 Task: Look for space in Troutdale, United States from 10th July, 2023 to 15th July, 2023 for 7 adults in price range Rs.10000 to Rs.15000. Place can be entire place or shared room with 4 bedrooms having 7 beds and 4 bathrooms. Property type can be house, flat, guest house. Amenities needed are: wifi, TV, free parkinig on premises, gym, breakfast. Booking option can be shelf check-in. Required host language is English.
Action: Mouse moved to (587, 139)
Screenshot: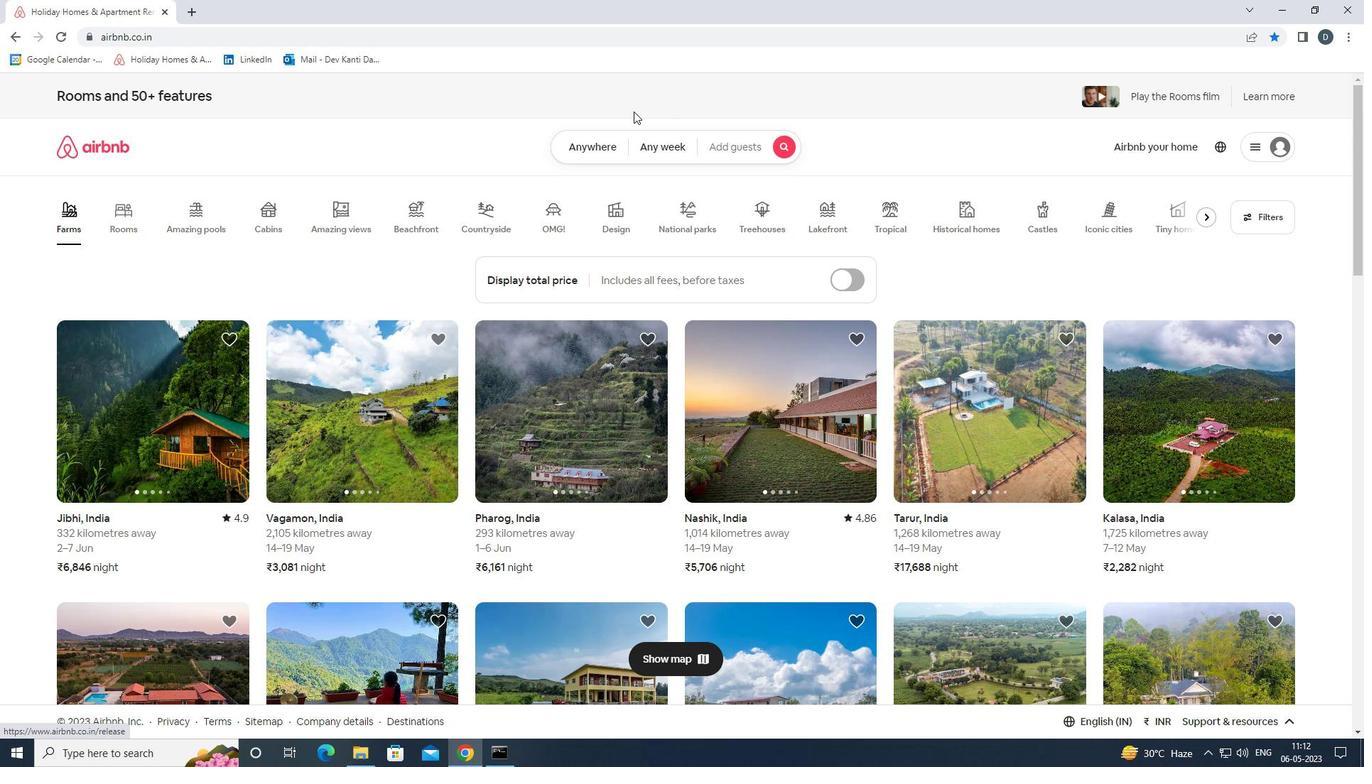 
Action: Mouse pressed left at (587, 139)
Screenshot: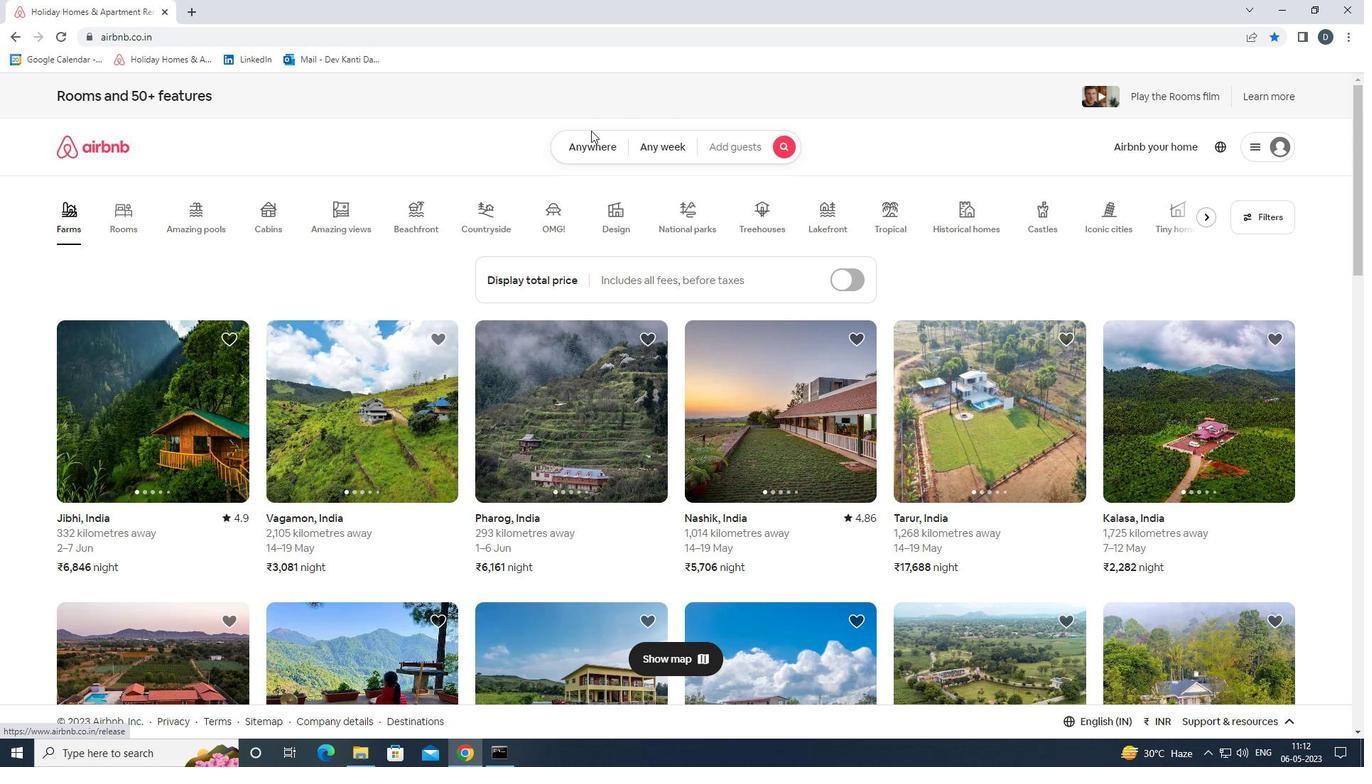 
Action: Mouse moved to (491, 206)
Screenshot: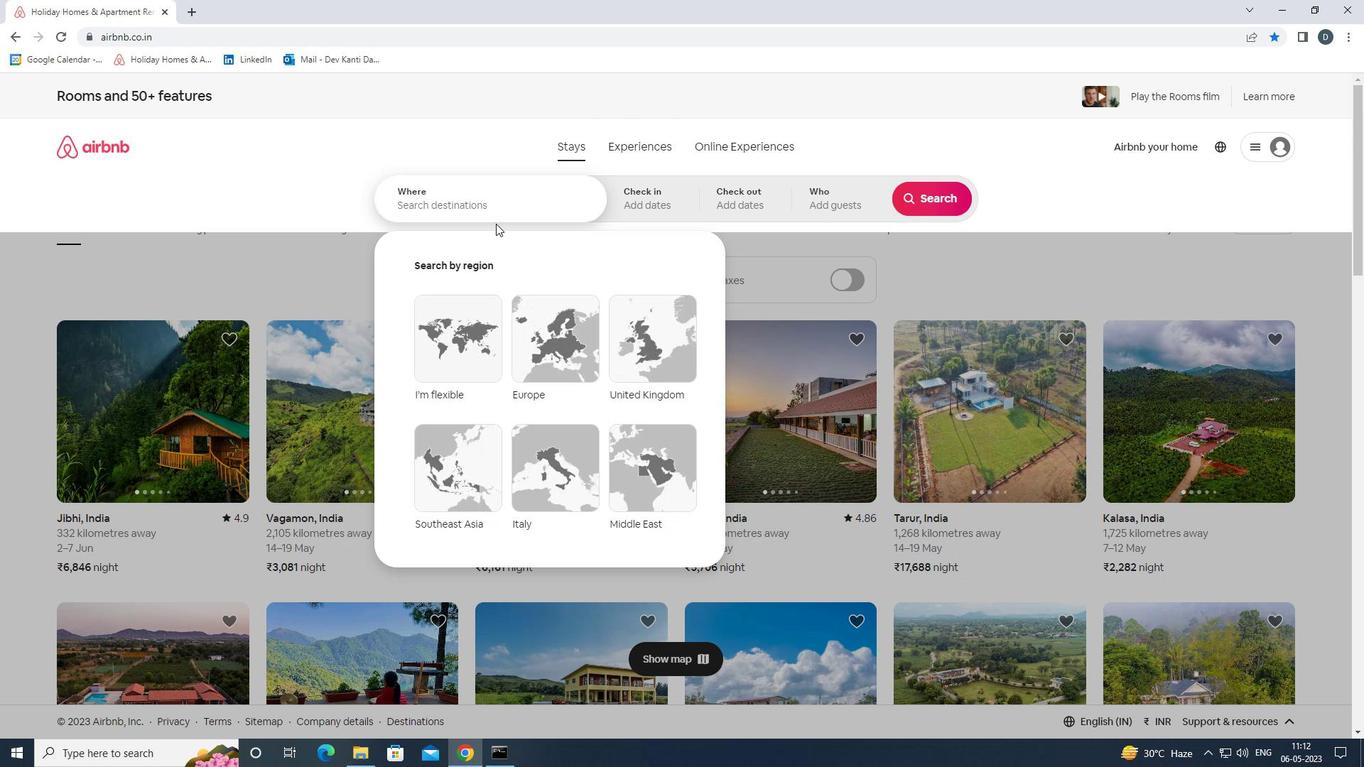 
Action: Mouse pressed left at (491, 206)
Screenshot: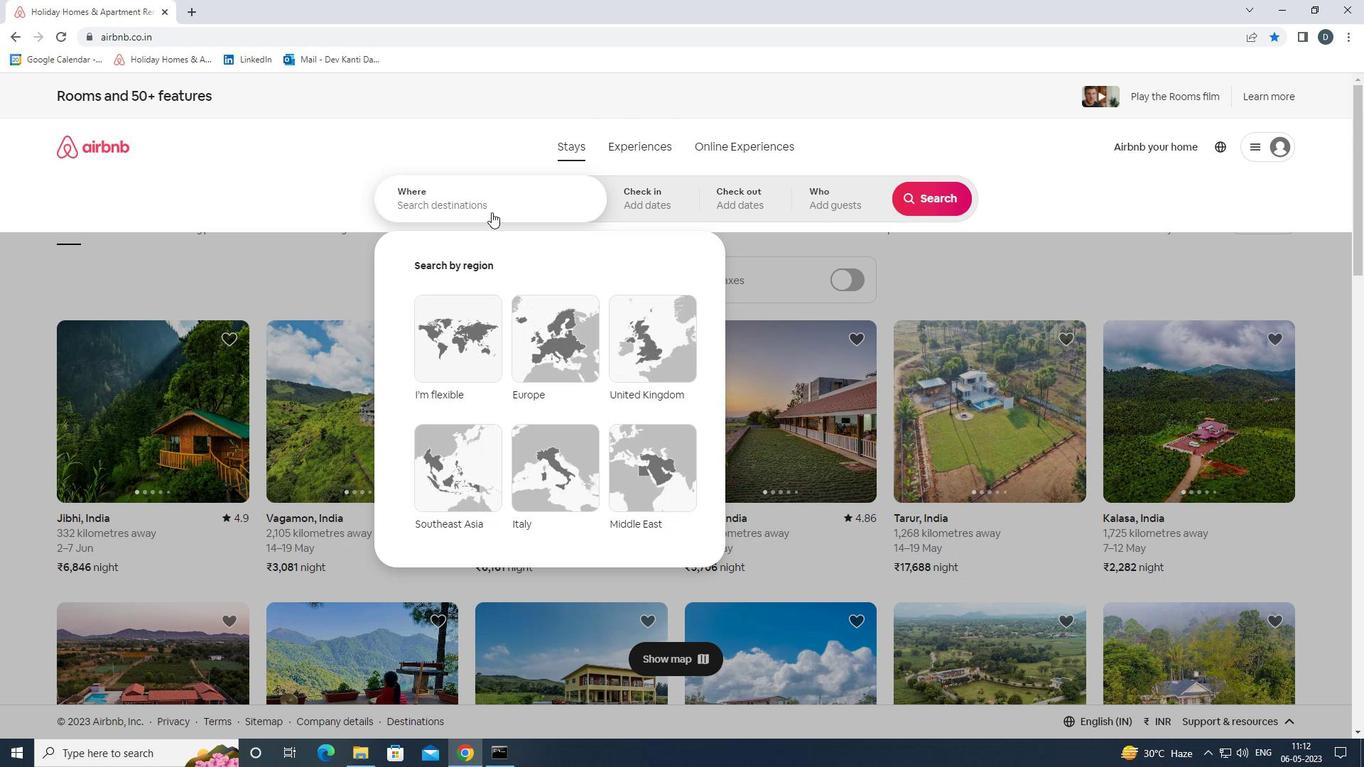 
Action: Key pressed <Key.shift>TROUTDALE,<Key.shift>UNITED<Key.space><Key.shift>STATES<Key.enter>
Screenshot: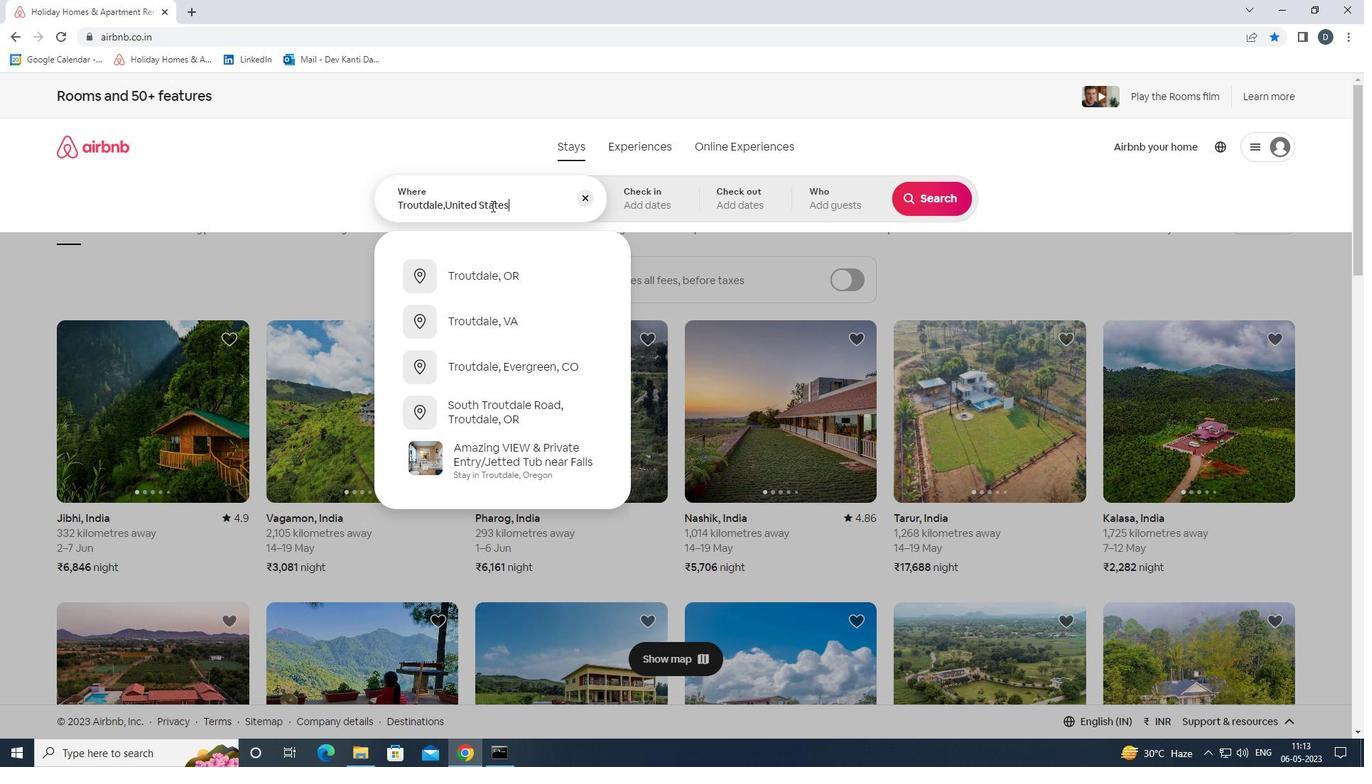
Action: Mouse moved to (920, 305)
Screenshot: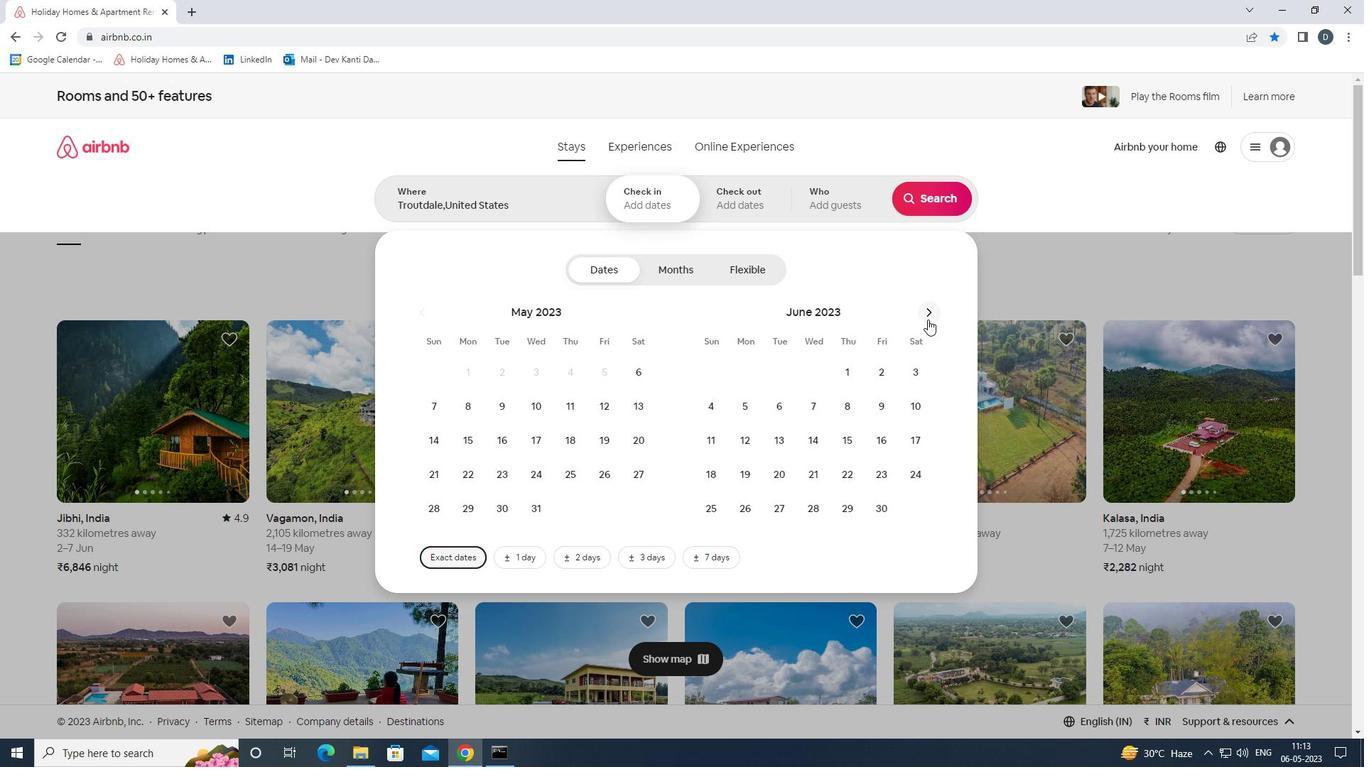 
Action: Mouse pressed left at (920, 305)
Screenshot: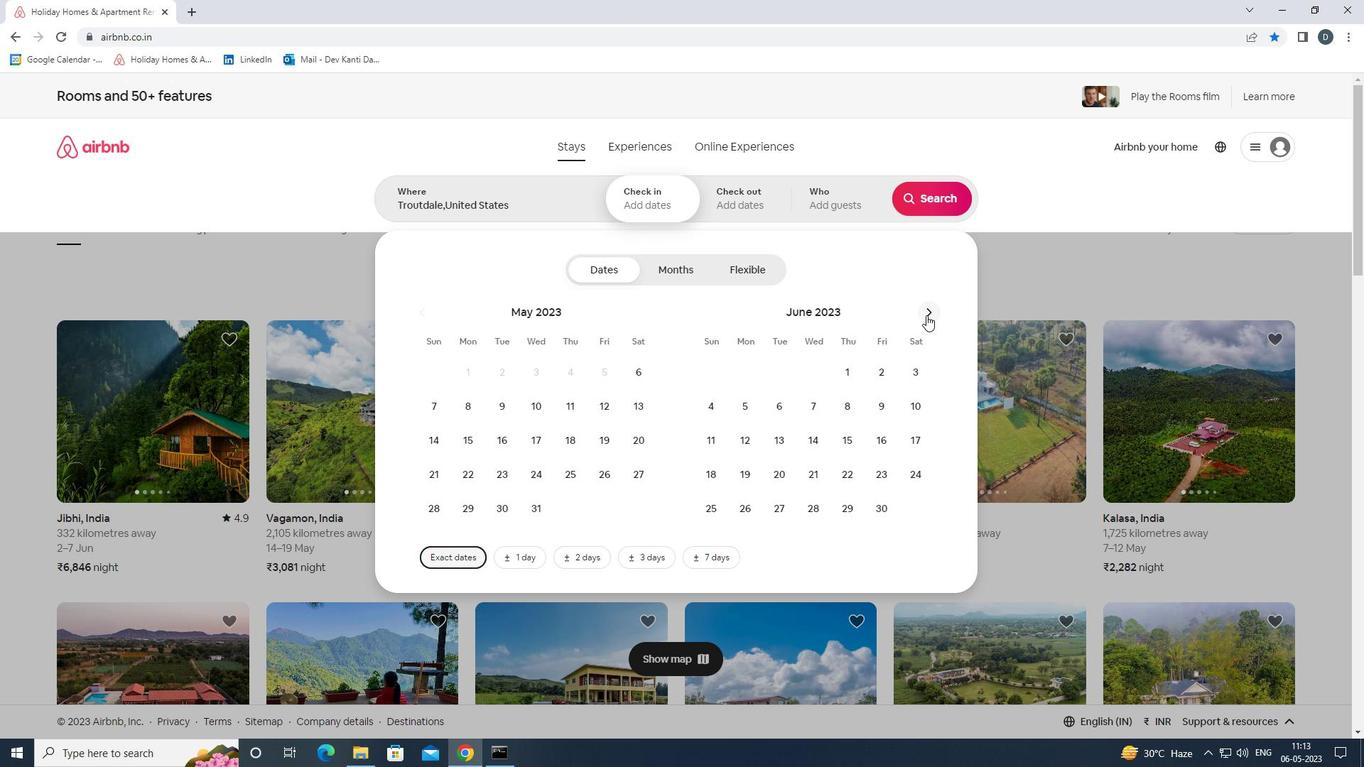 
Action: Mouse moved to (738, 439)
Screenshot: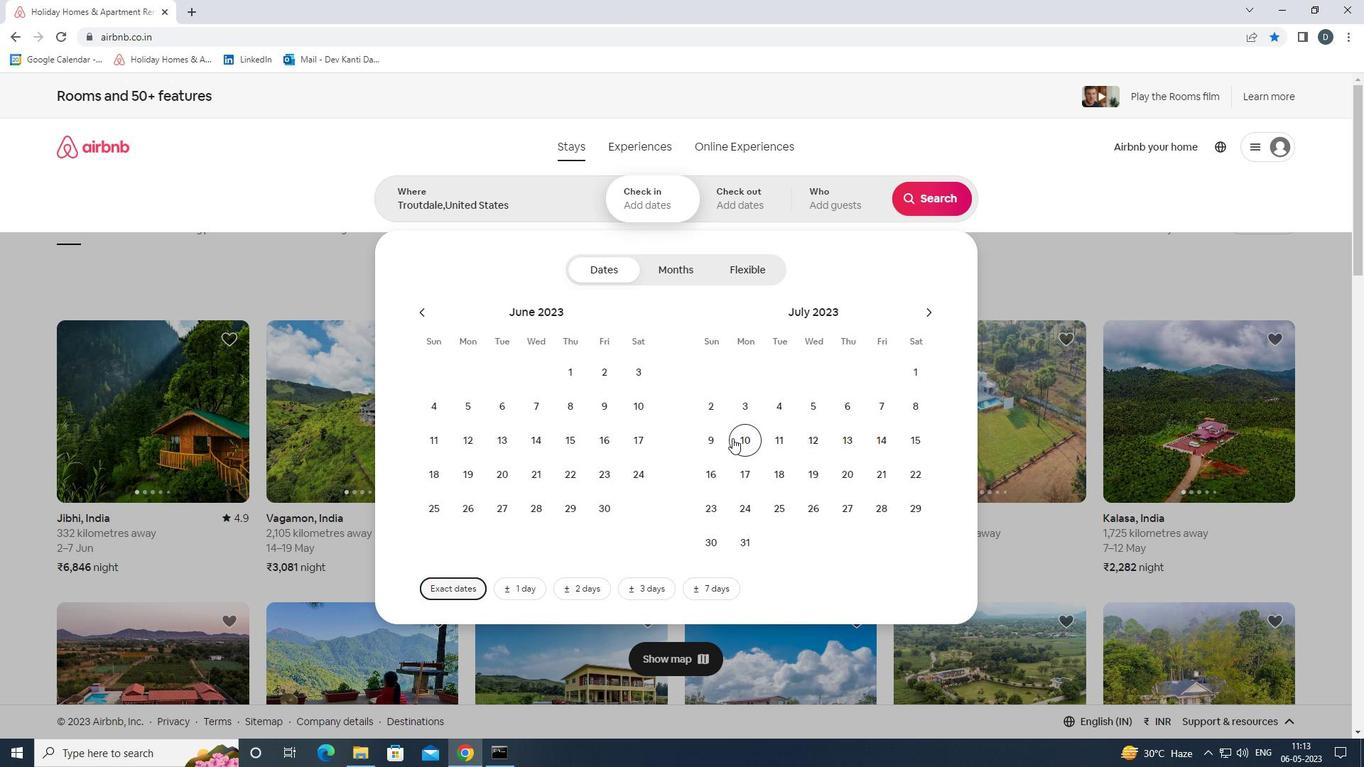 
Action: Mouse pressed left at (738, 439)
Screenshot: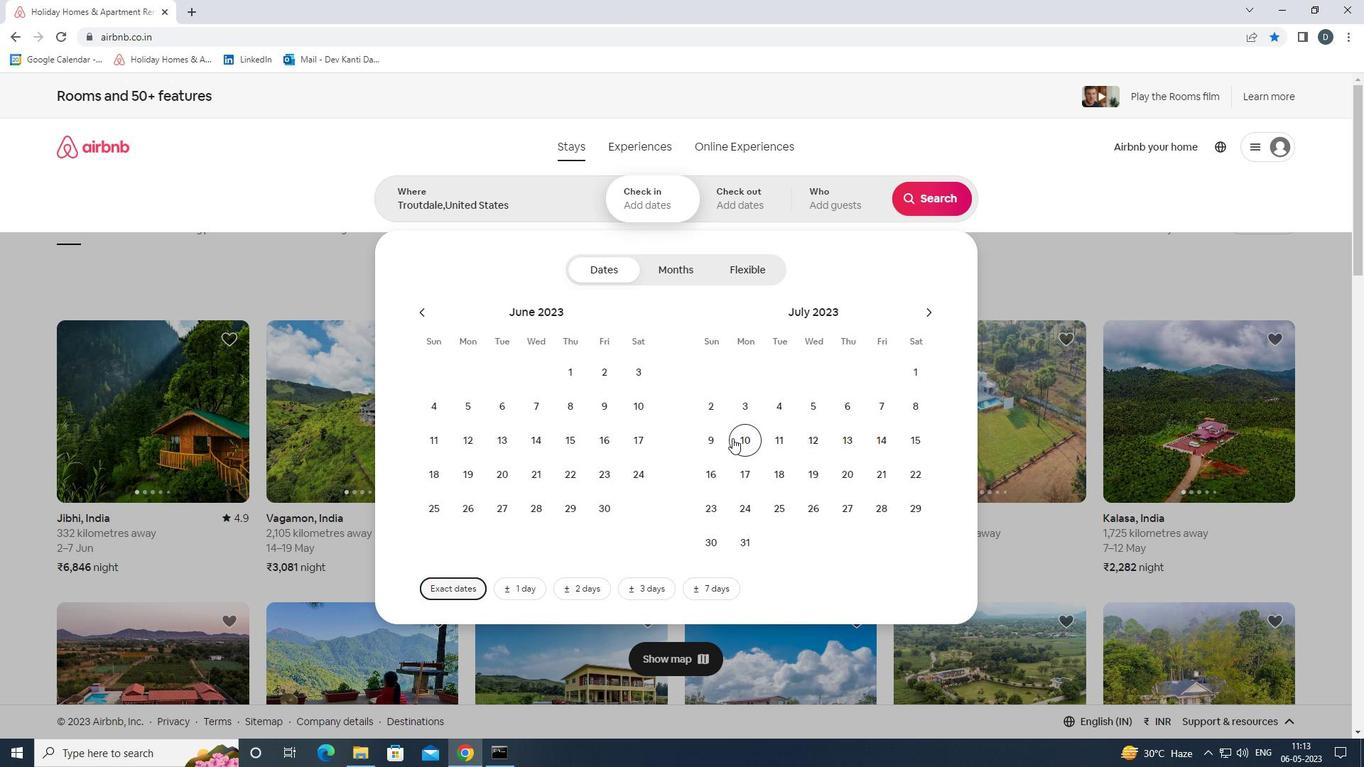 
Action: Mouse moved to (917, 435)
Screenshot: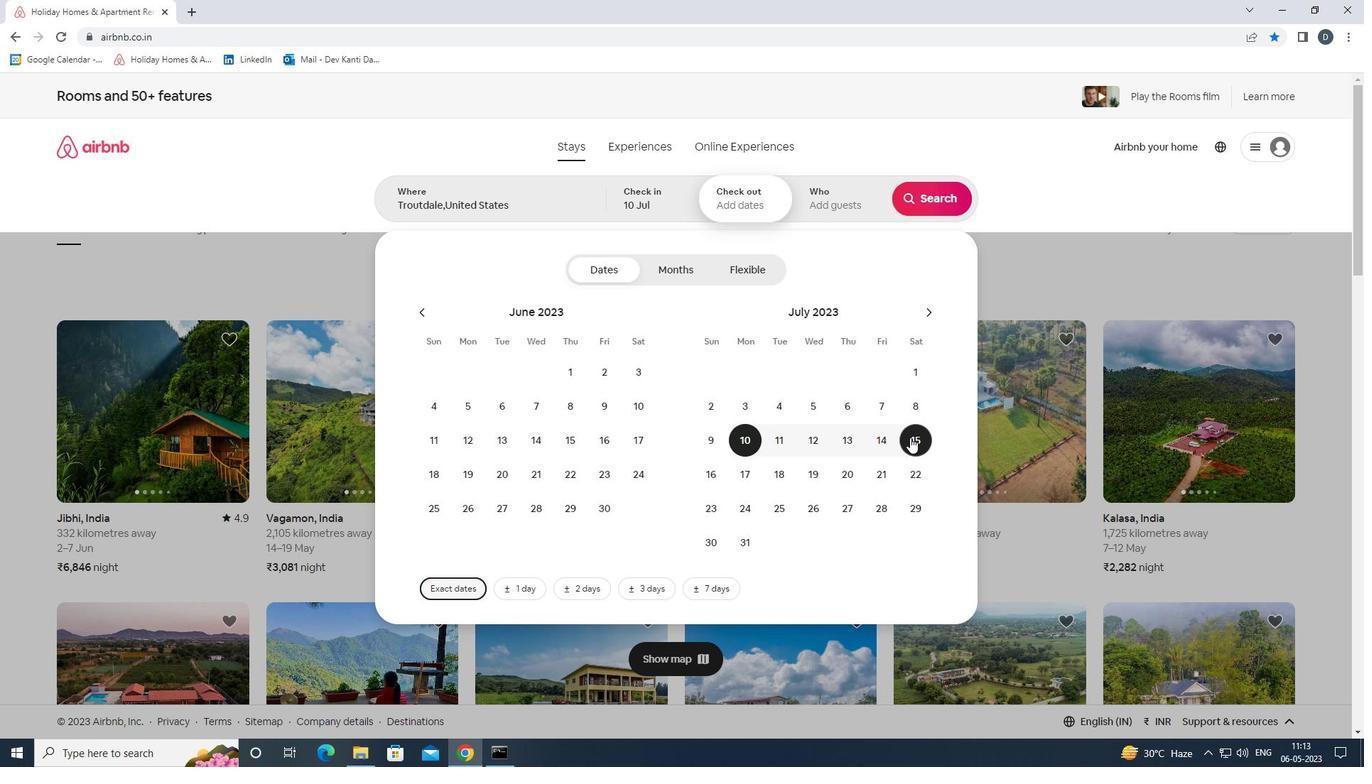 
Action: Mouse pressed left at (917, 435)
Screenshot: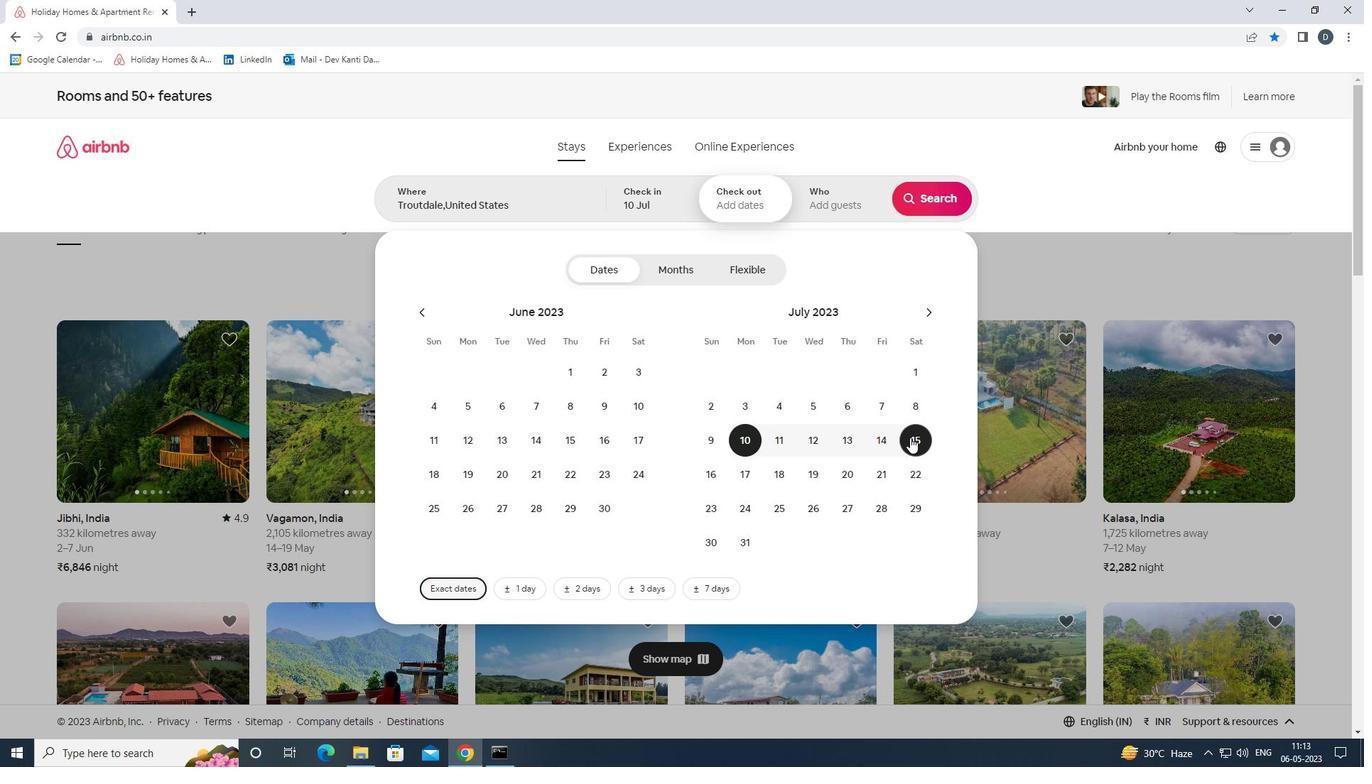 
Action: Mouse moved to (829, 198)
Screenshot: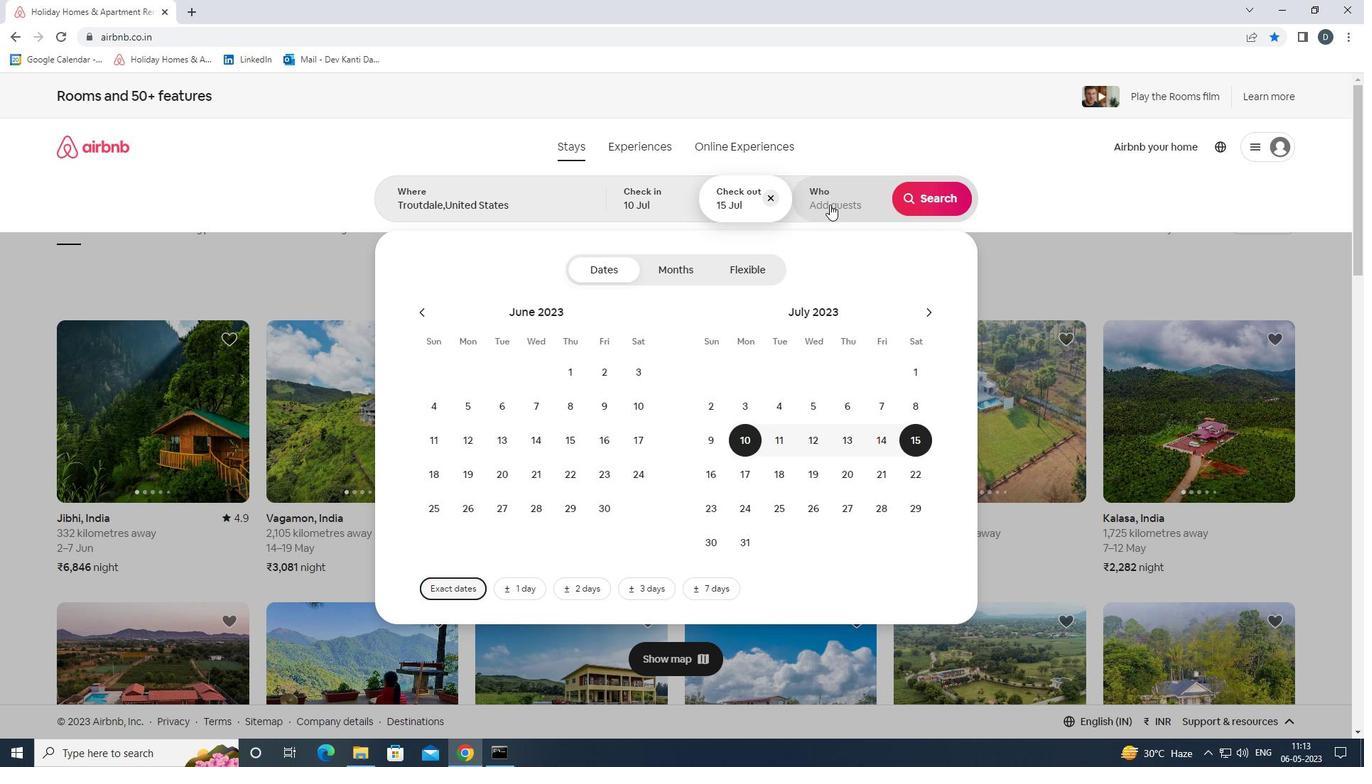 
Action: Mouse pressed left at (829, 198)
Screenshot: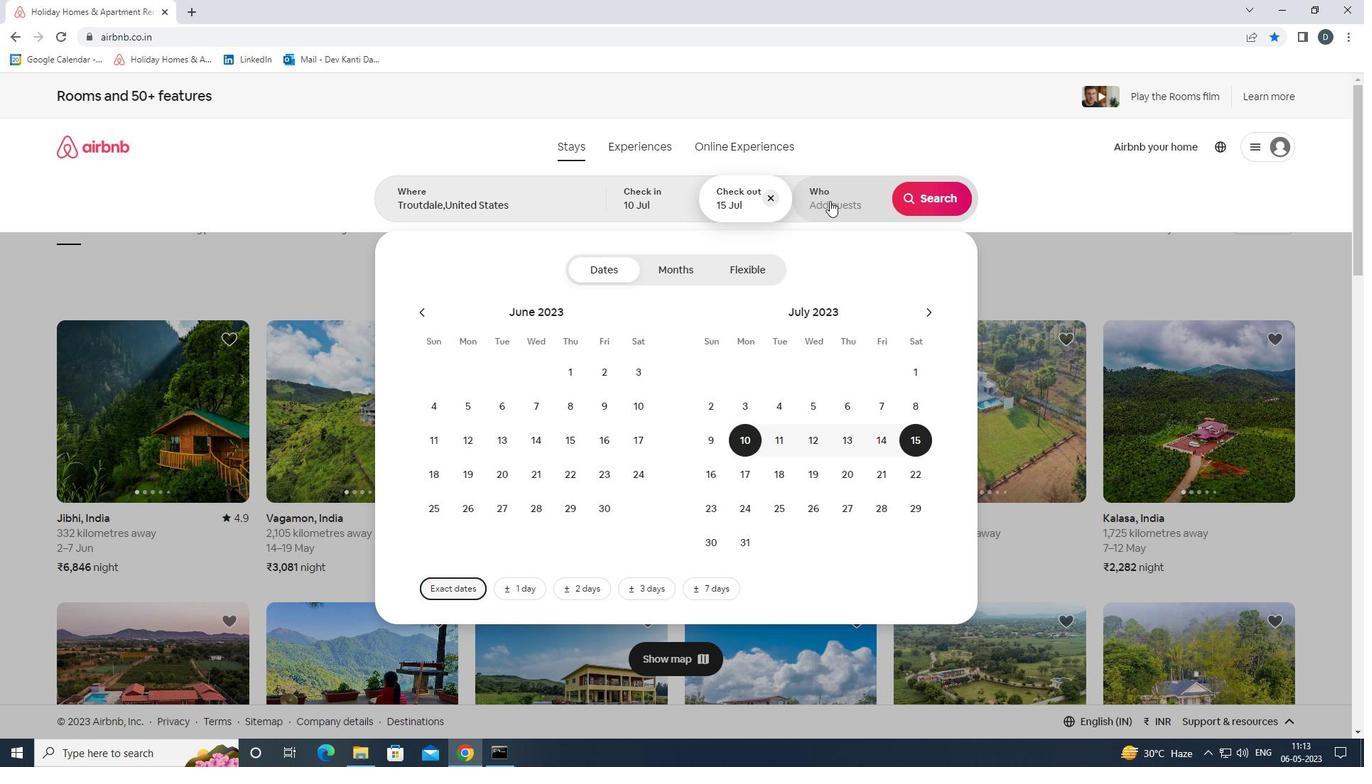 
Action: Mouse moved to (935, 269)
Screenshot: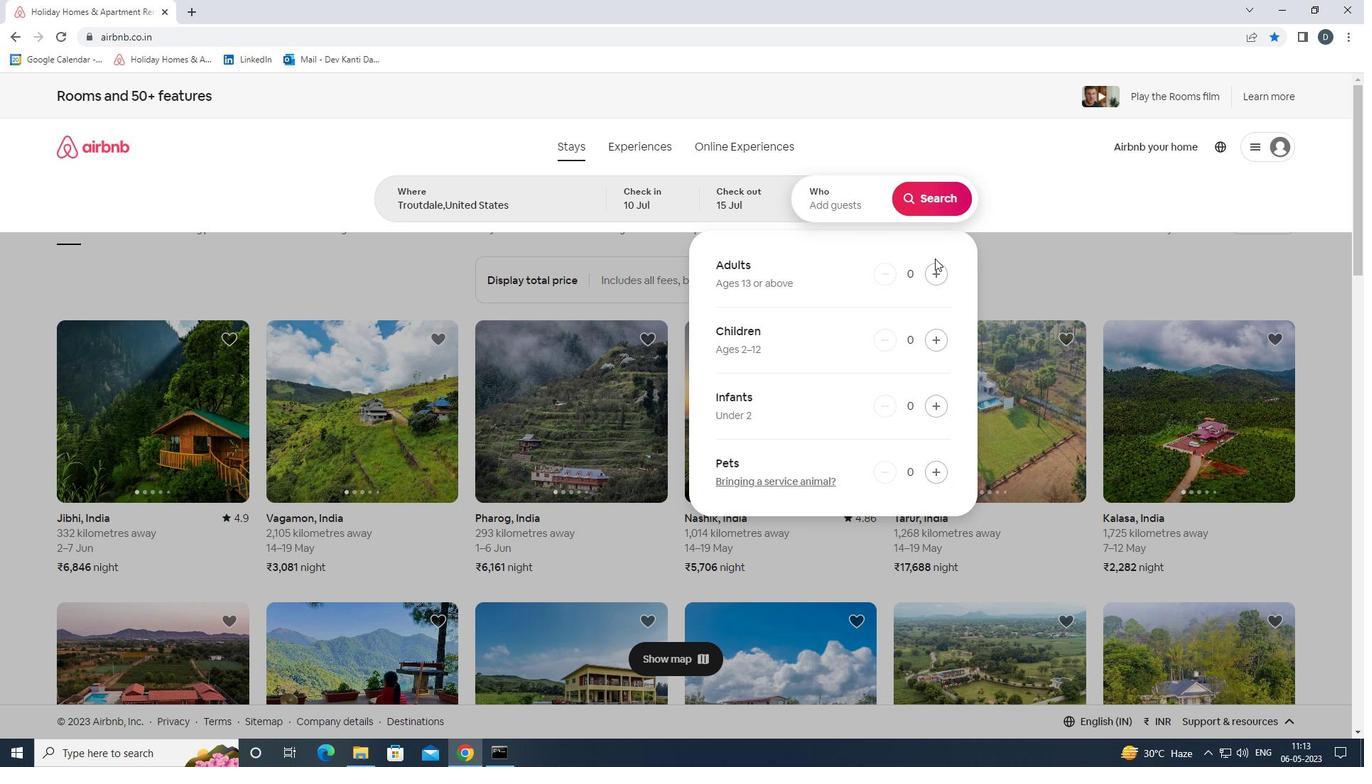 
Action: Mouse pressed left at (935, 269)
Screenshot: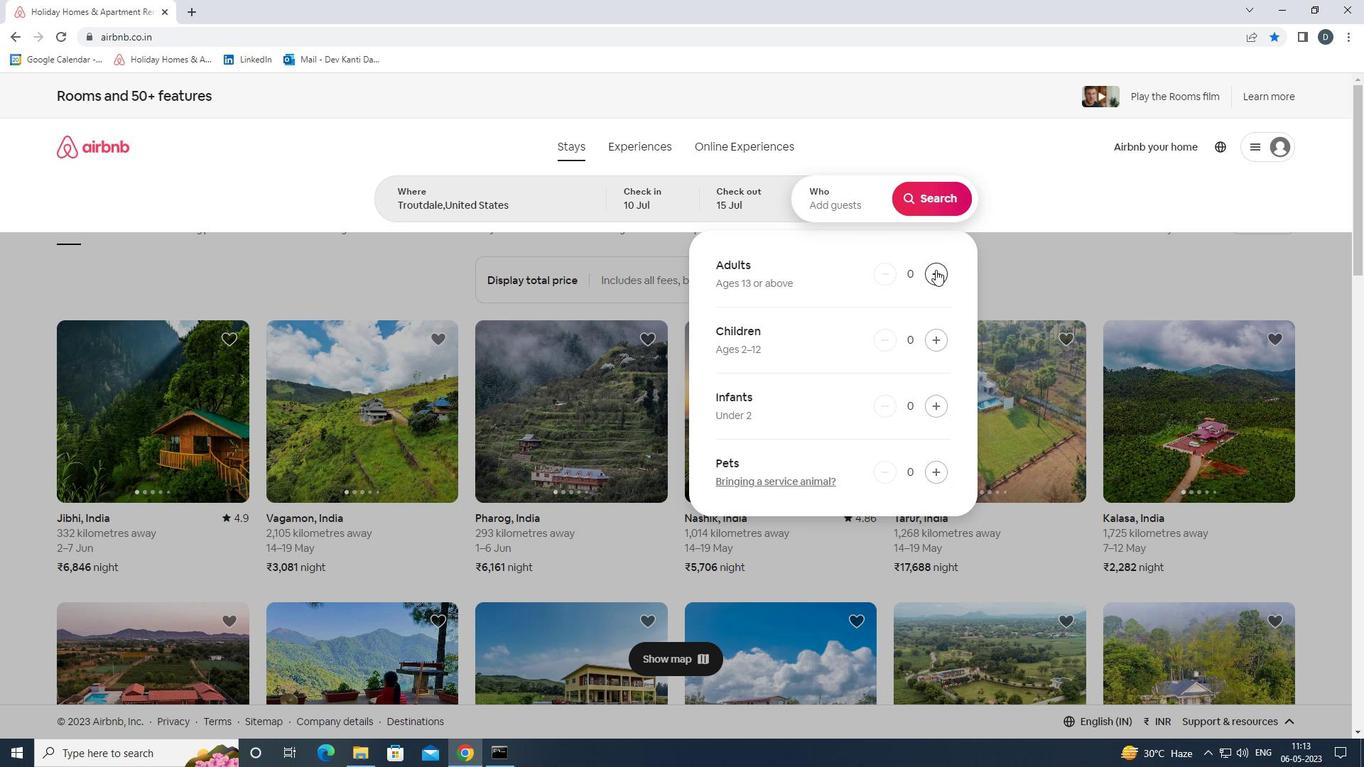 
Action: Mouse pressed left at (935, 269)
Screenshot: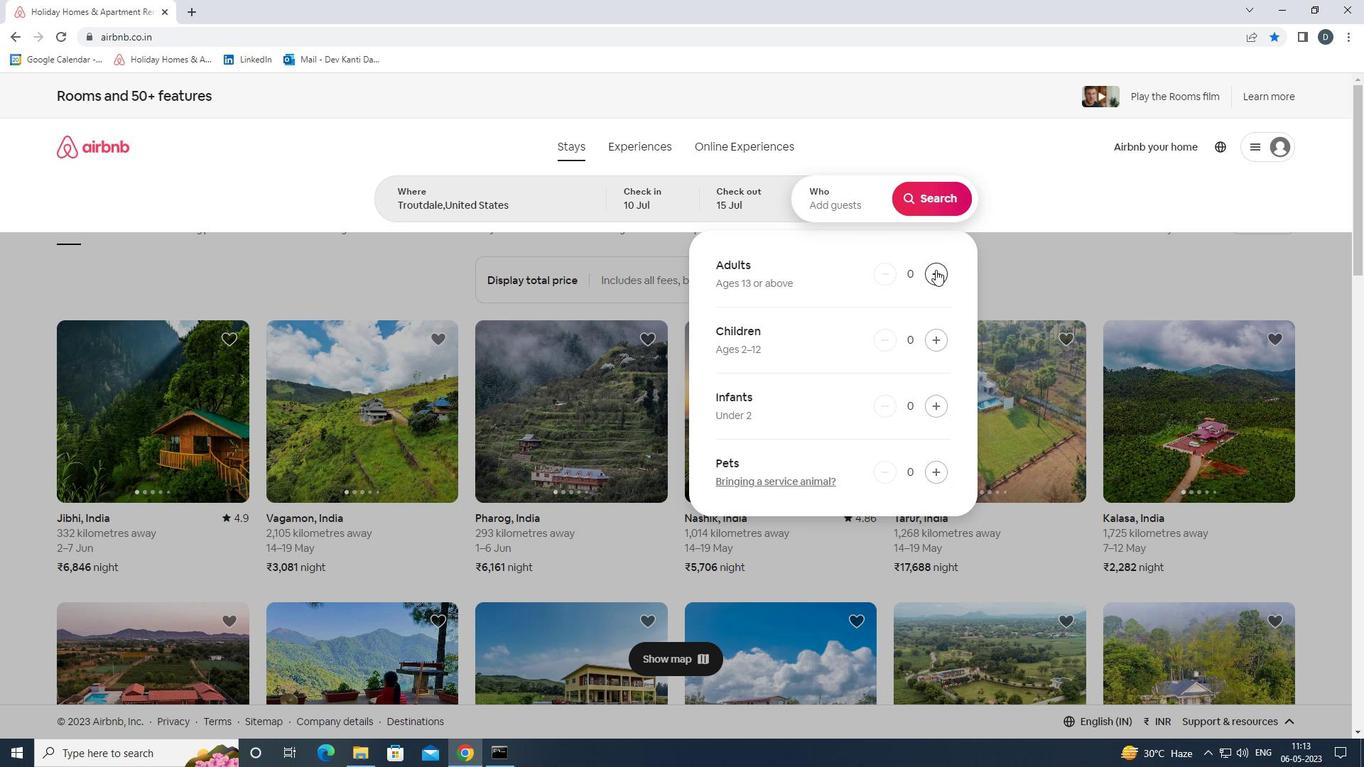 
Action: Mouse pressed left at (935, 269)
Screenshot: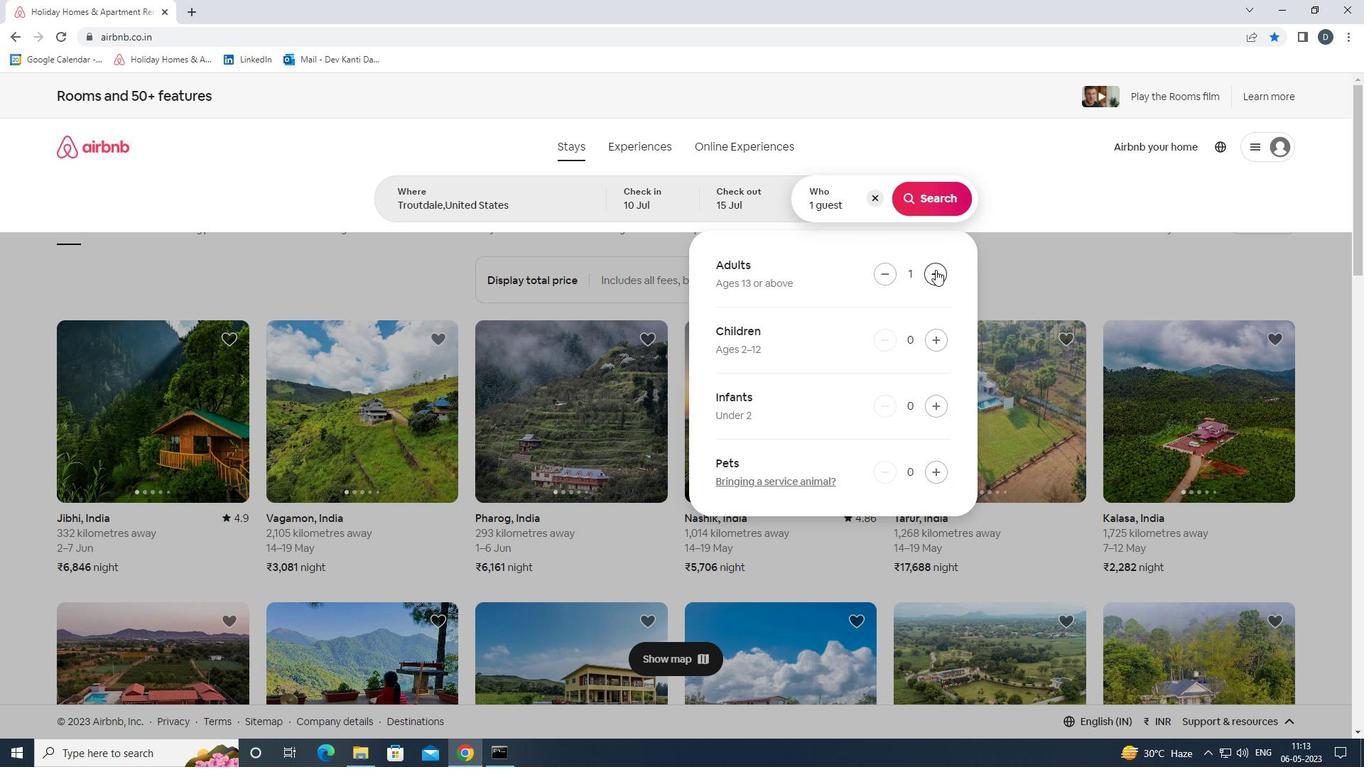 
Action: Mouse pressed left at (935, 269)
Screenshot: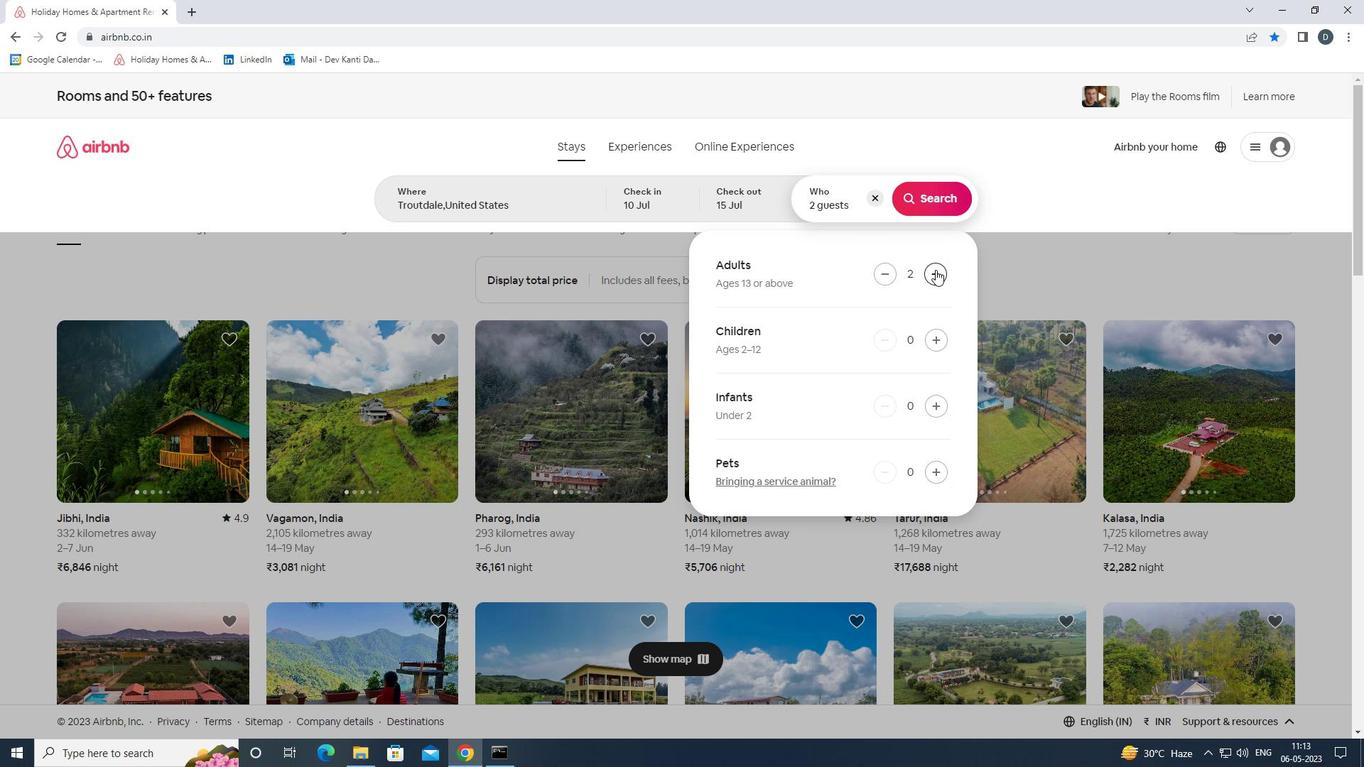 
Action: Mouse pressed left at (935, 269)
Screenshot: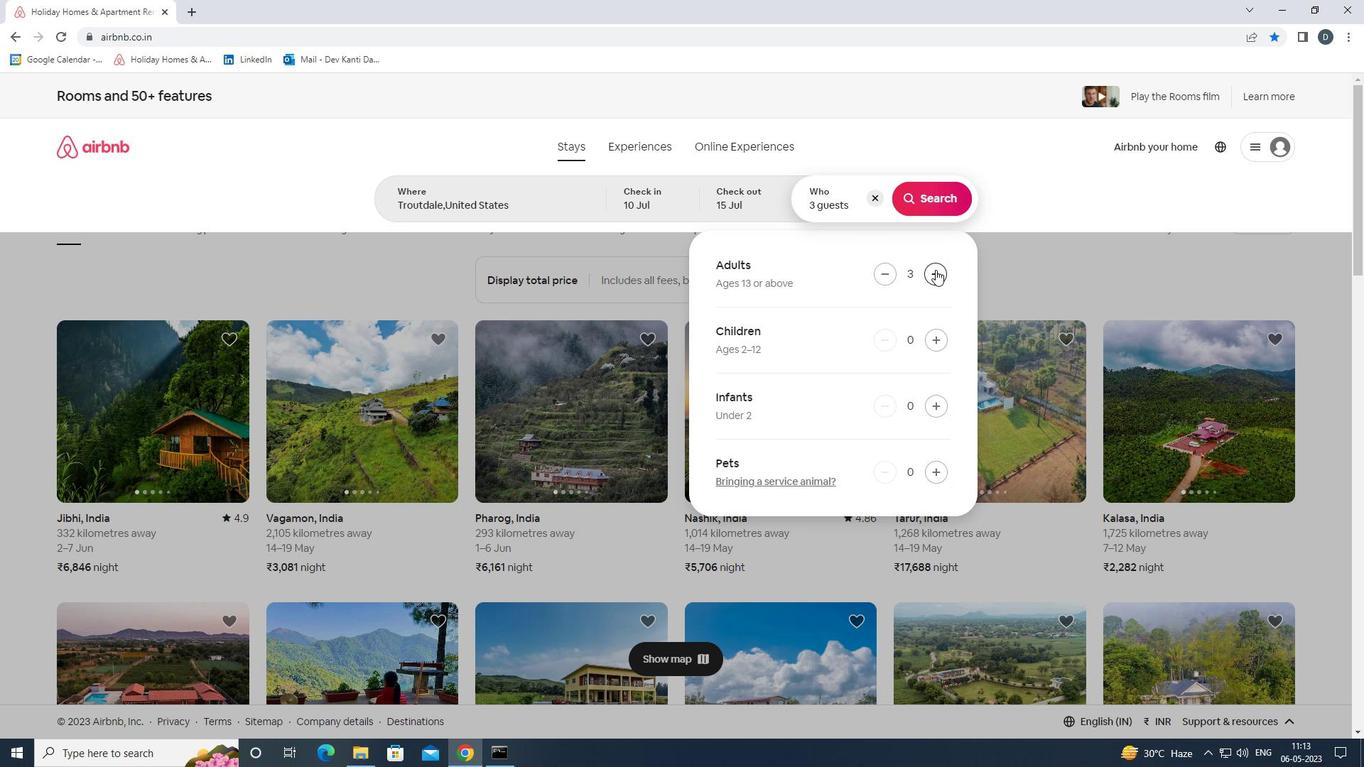 
Action: Mouse pressed left at (935, 269)
Screenshot: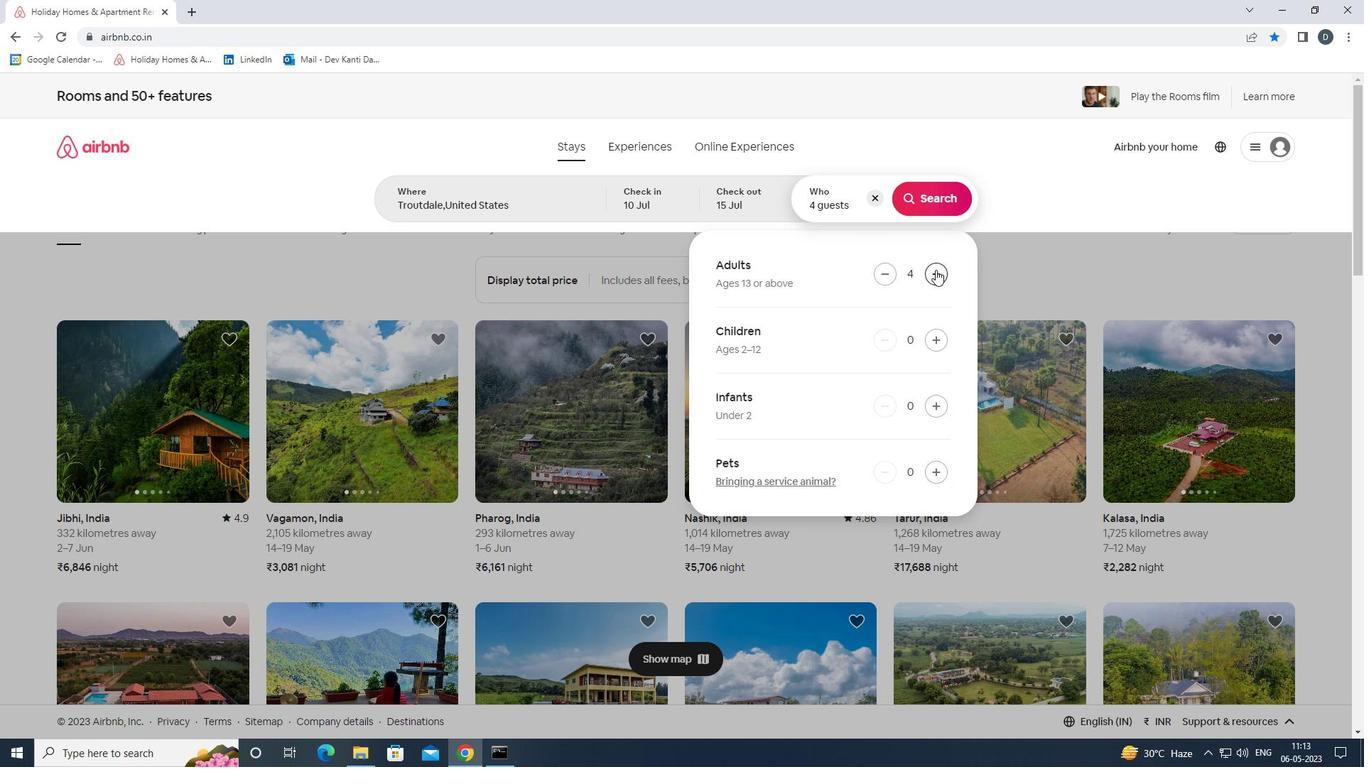 
Action: Mouse moved to (932, 272)
Screenshot: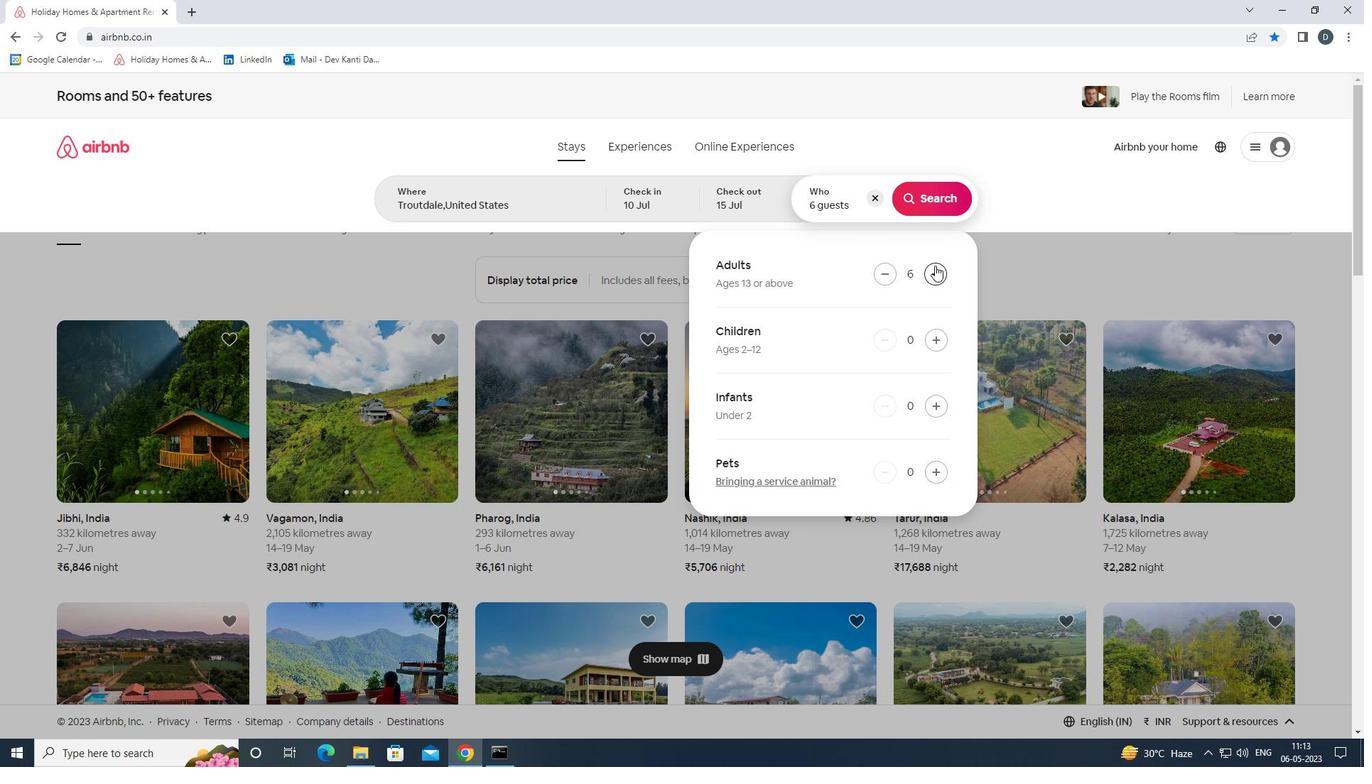 
Action: Mouse pressed left at (932, 272)
Screenshot: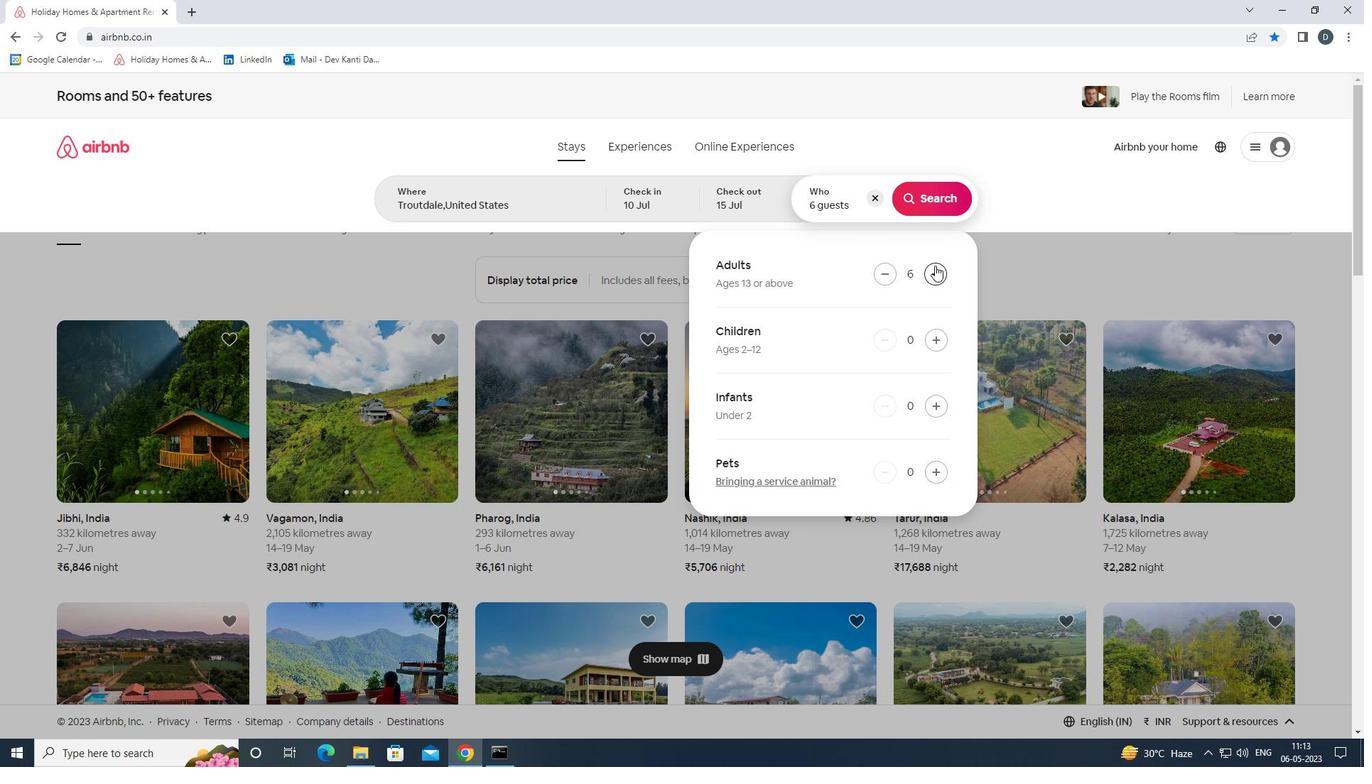 
Action: Mouse moved to (920, 191)
Screenshot: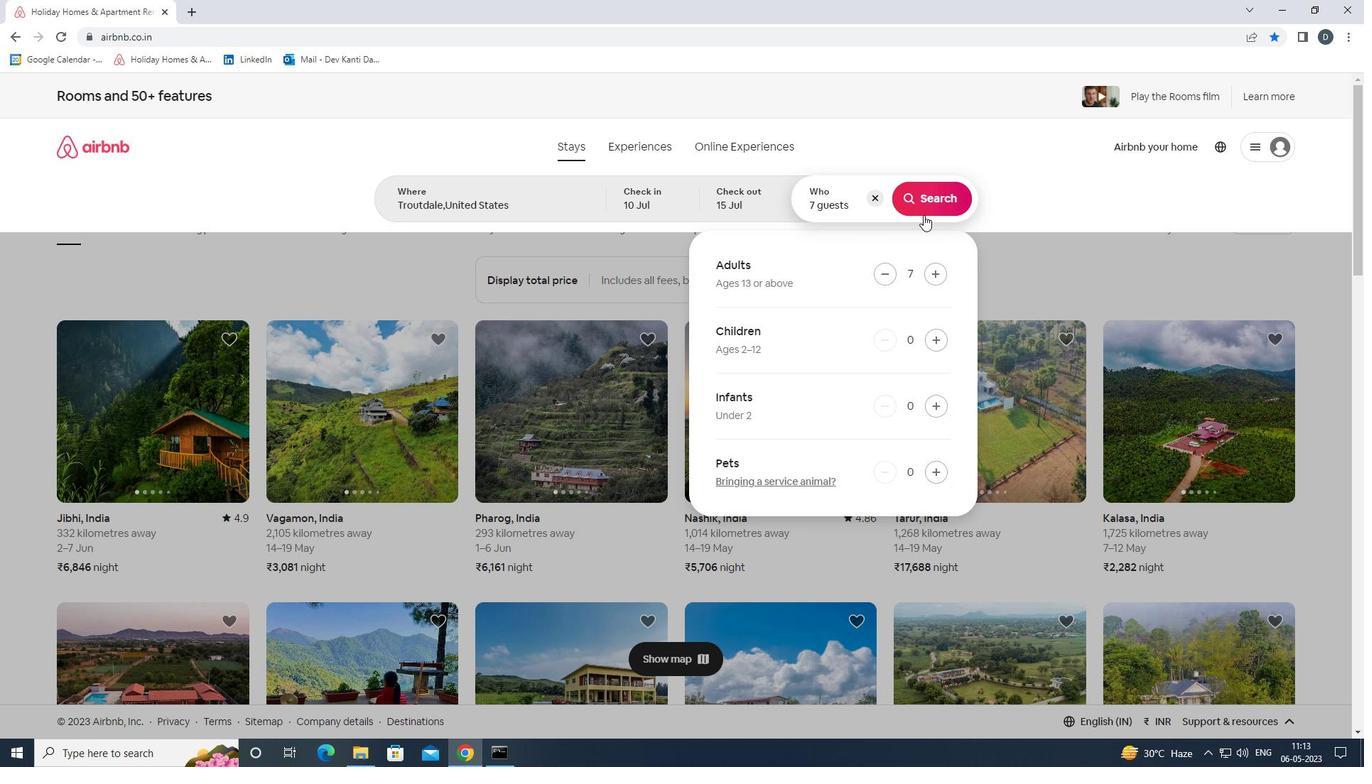 
Action: Mouse pressed left at (920, 191)
Screenshot: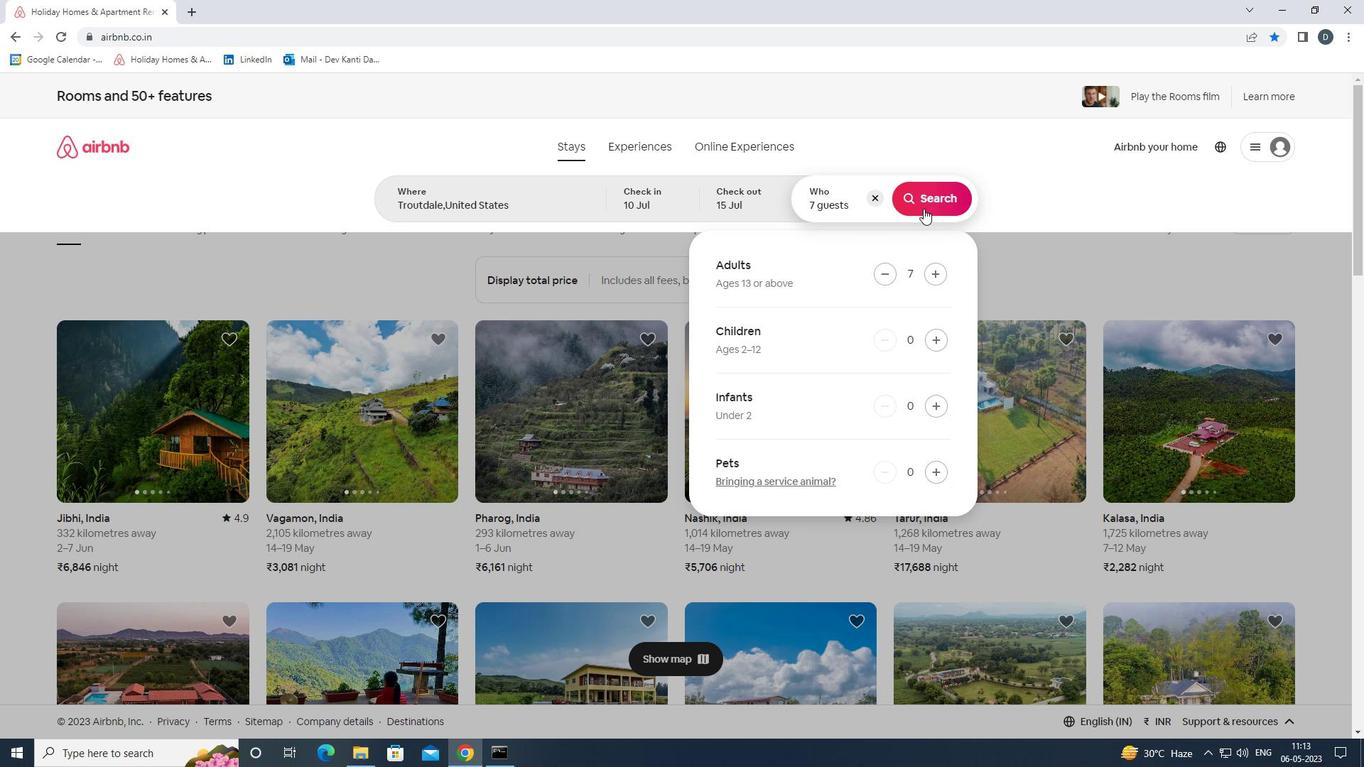 
Action: Mouse moved to (1296, 159)
Screenshot: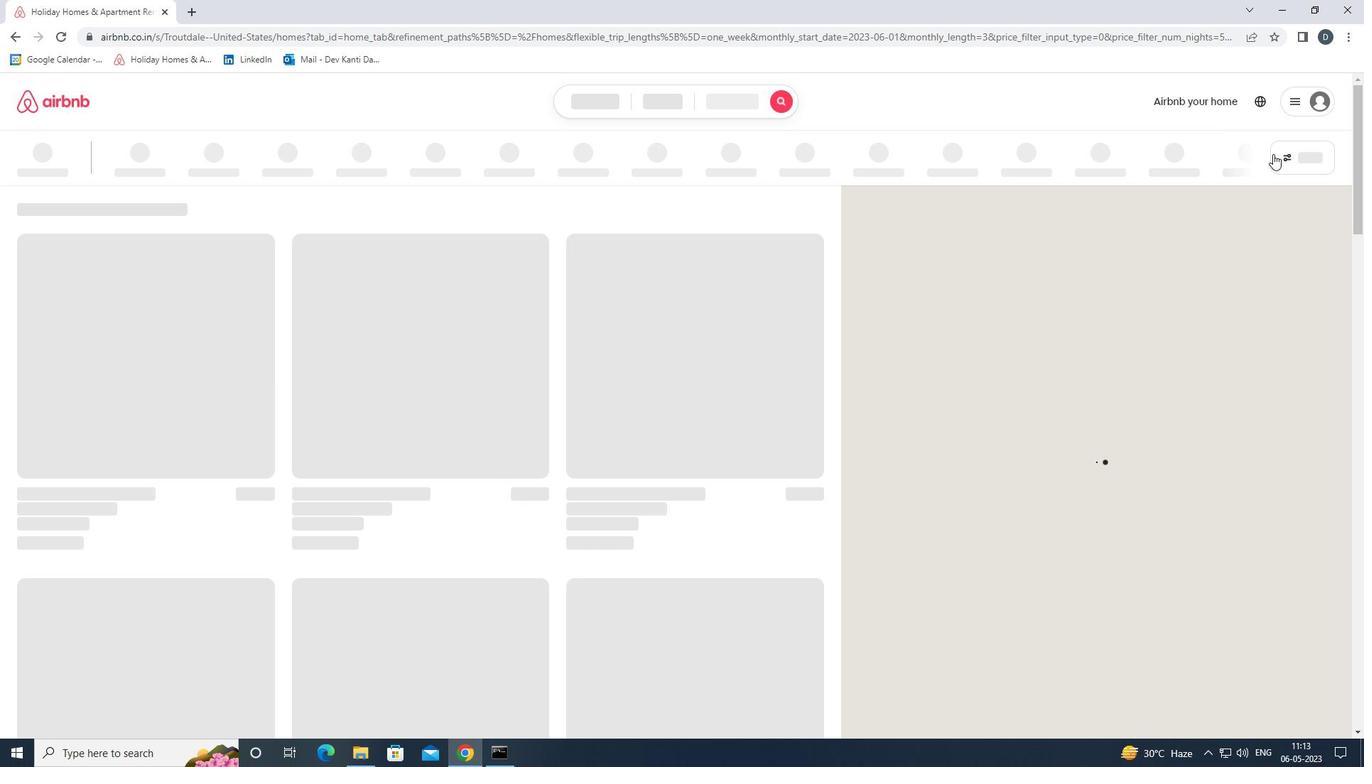 
Action: Mouse pressed left at (1296, 159)
Screenshot: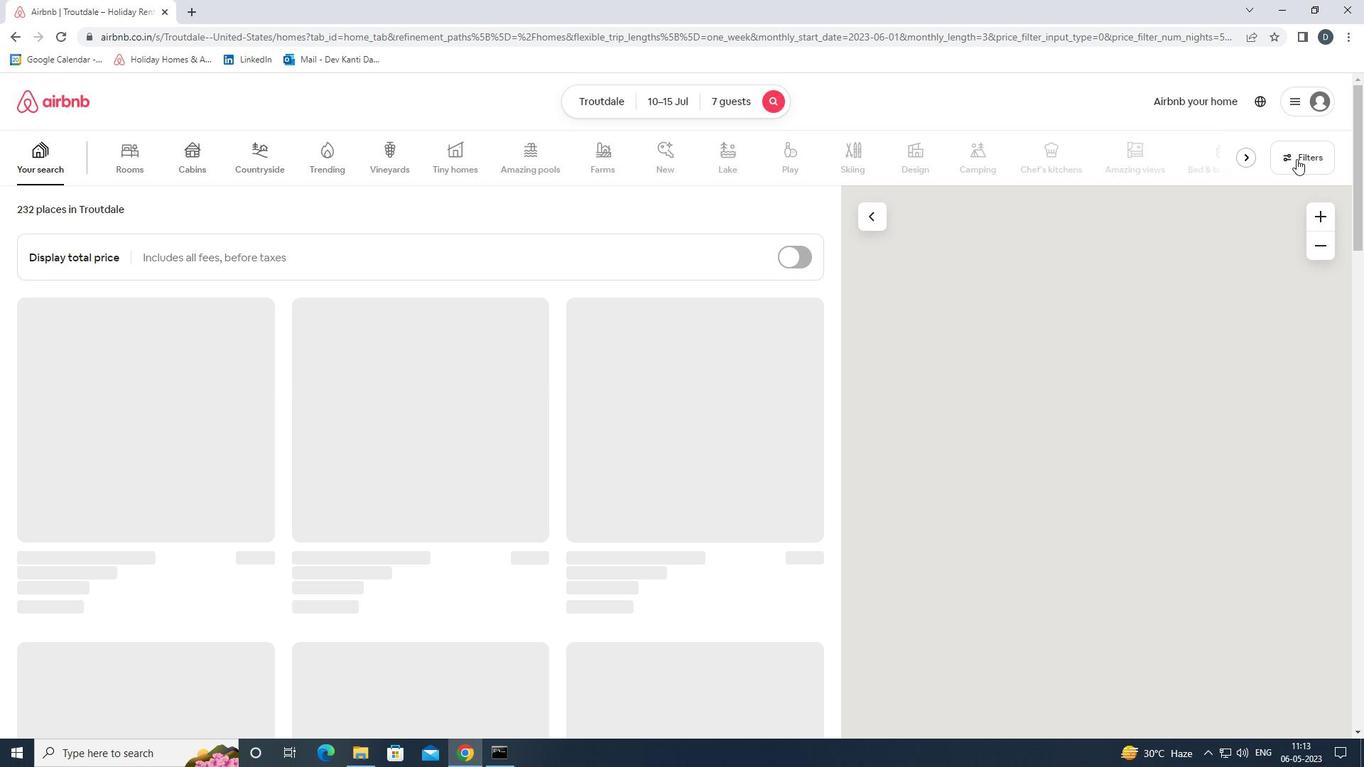 
Action: Mouse moved to (538, 503)
Screenshot: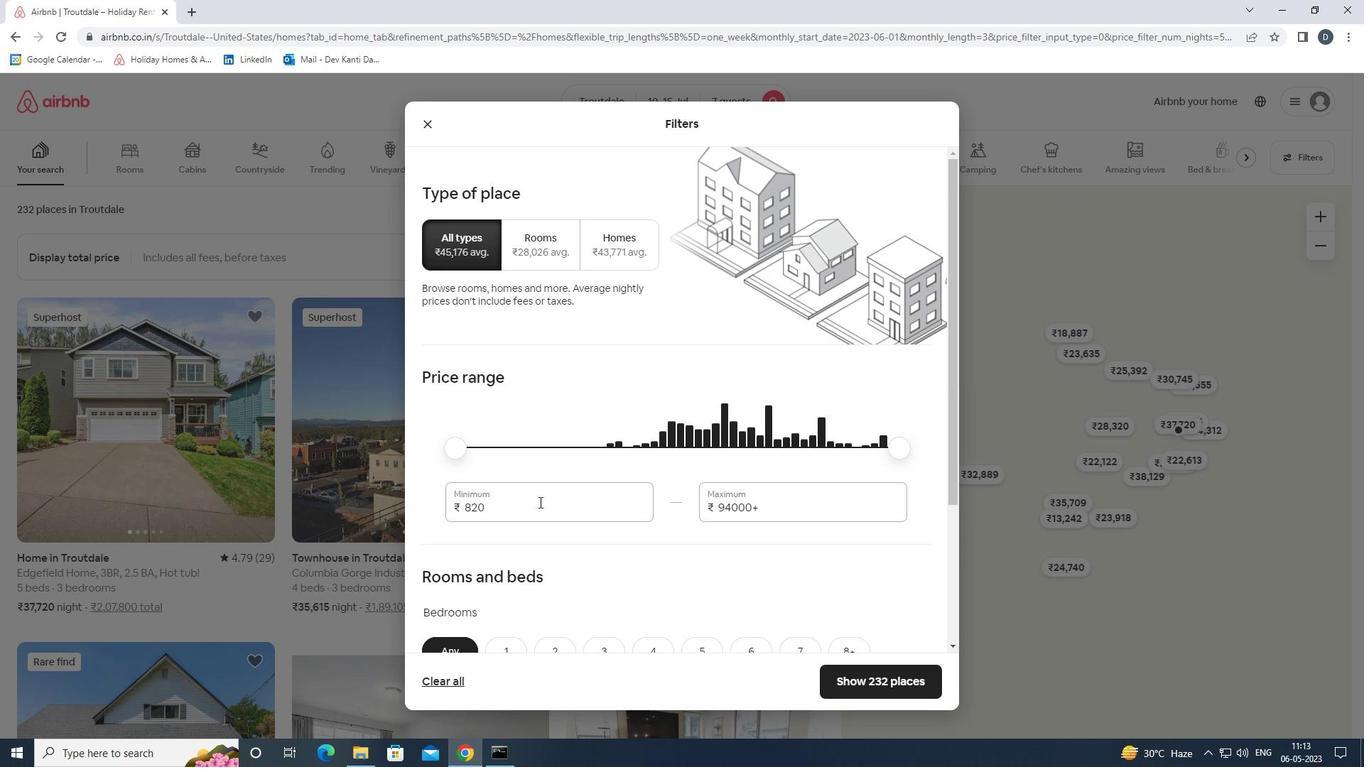 
Action: Mouse pressed left at (538, 503)
Screenshot: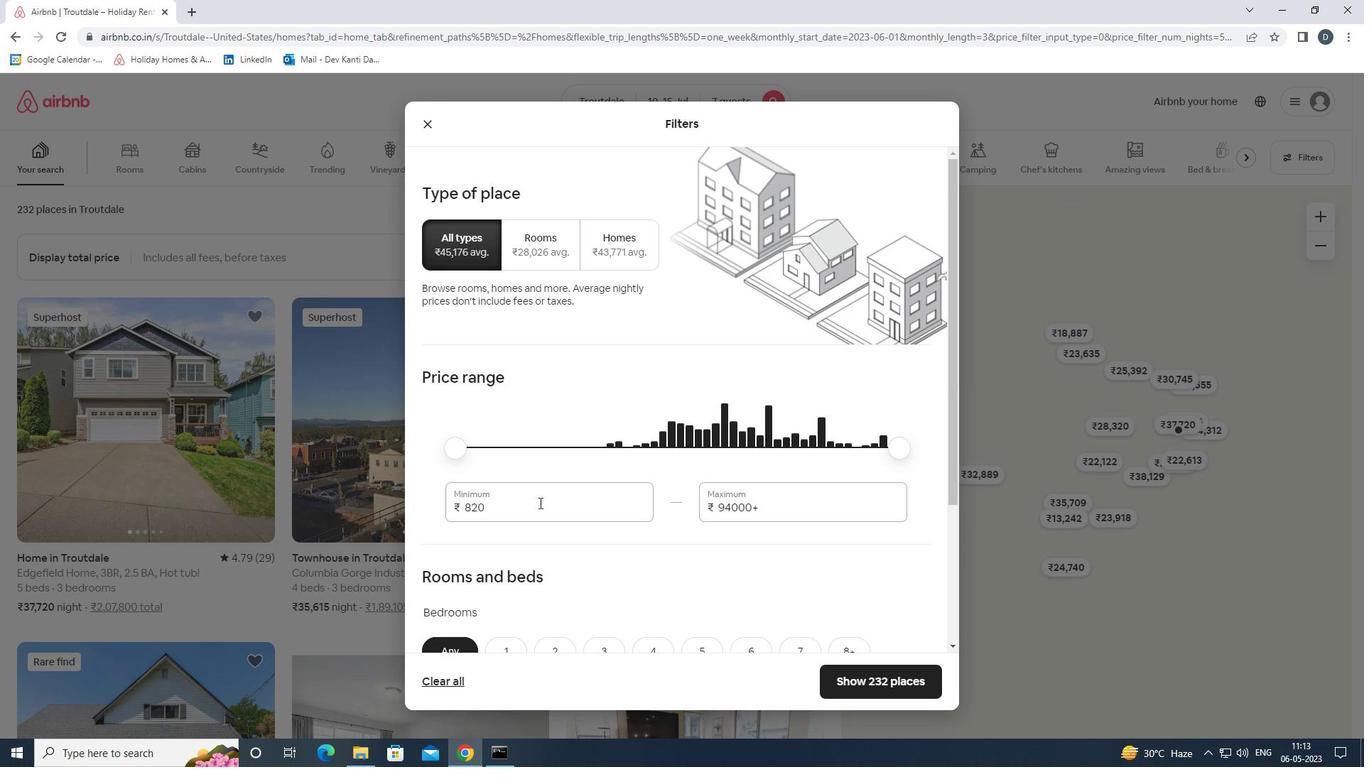 
Action: Mouse pressed left at (538, 503)
Screenshot: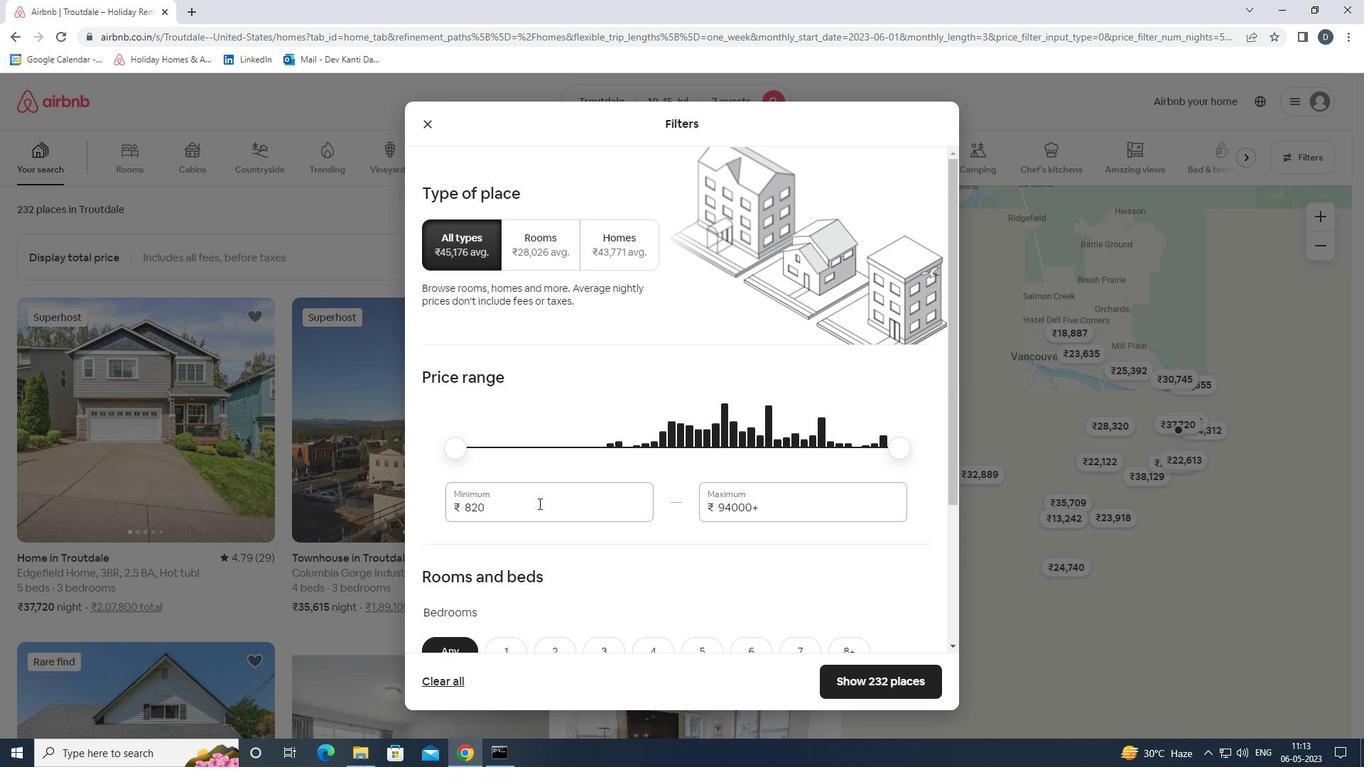 
Action: Mouse moved to (538, 505)
Screenshot: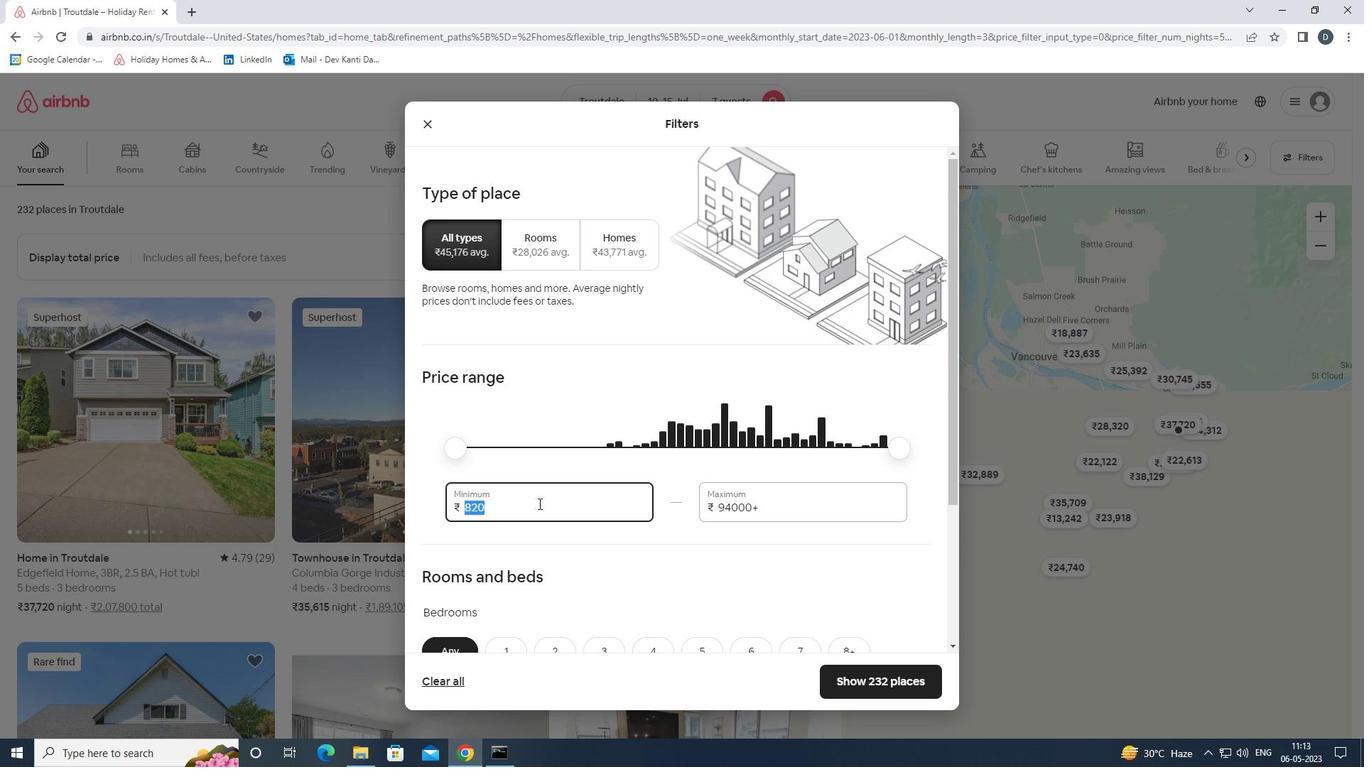 
Action: Key pressed 10000<Key.tab>ctrl+A<'1'><'5'><'0'><'0'><'0'>
Screenshot: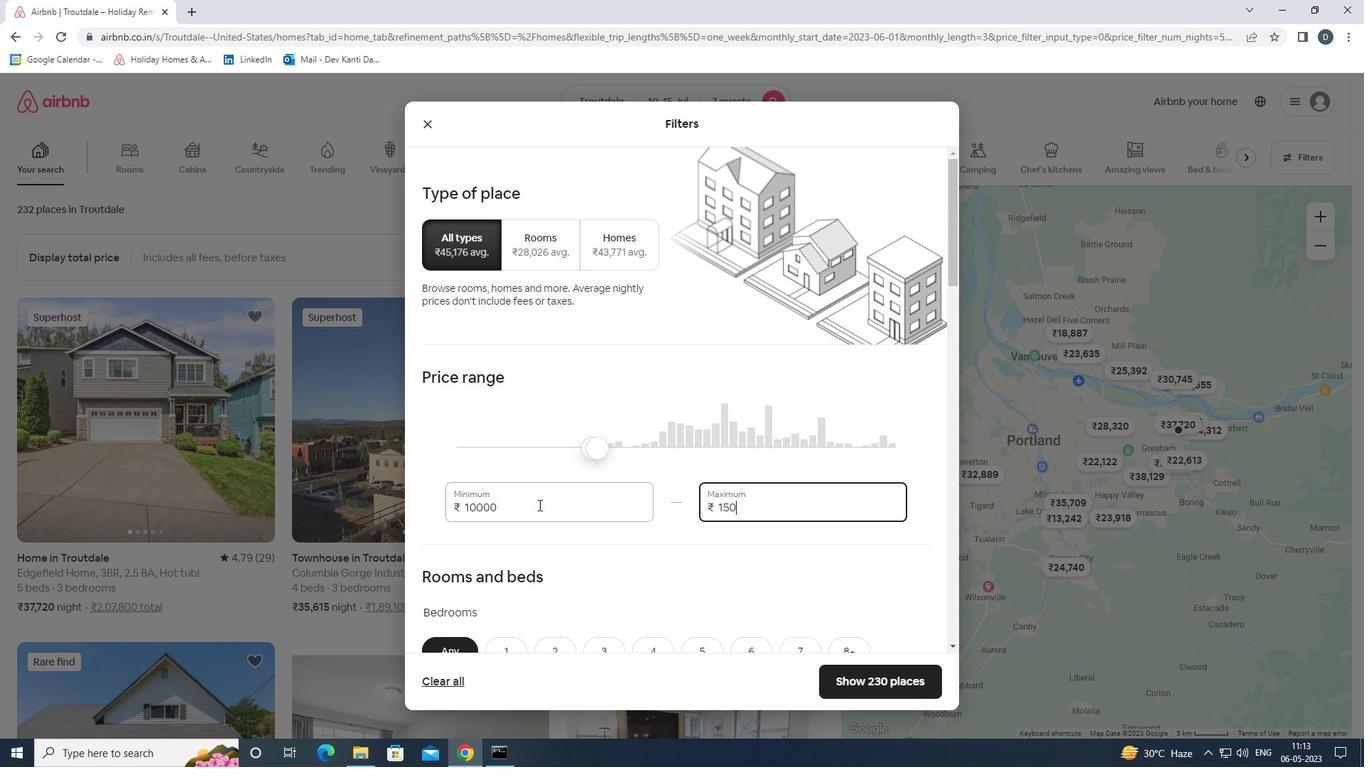 
Action: Mouse moved to (547, 506)
Screenshot: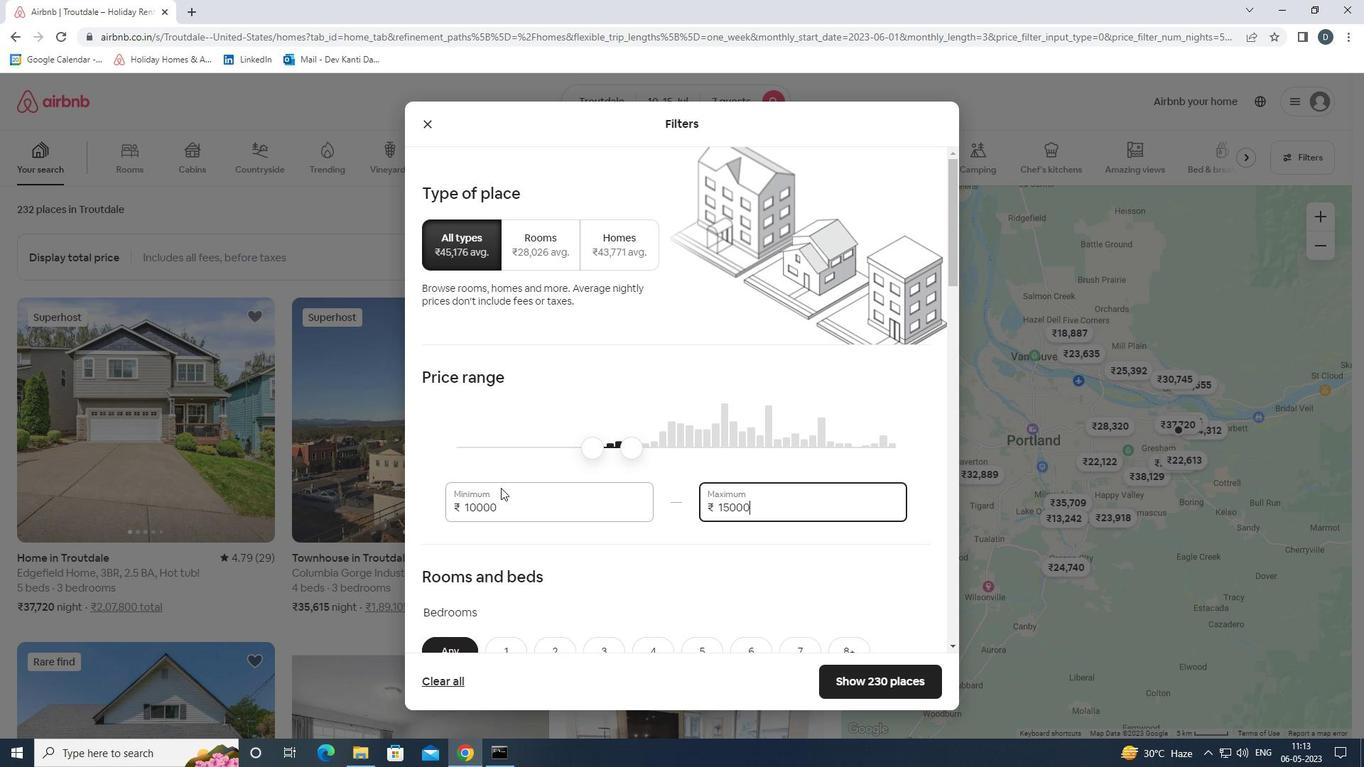 
Action: Mouse scrolled (547, 505) with delta (0, 0)
Screenshot: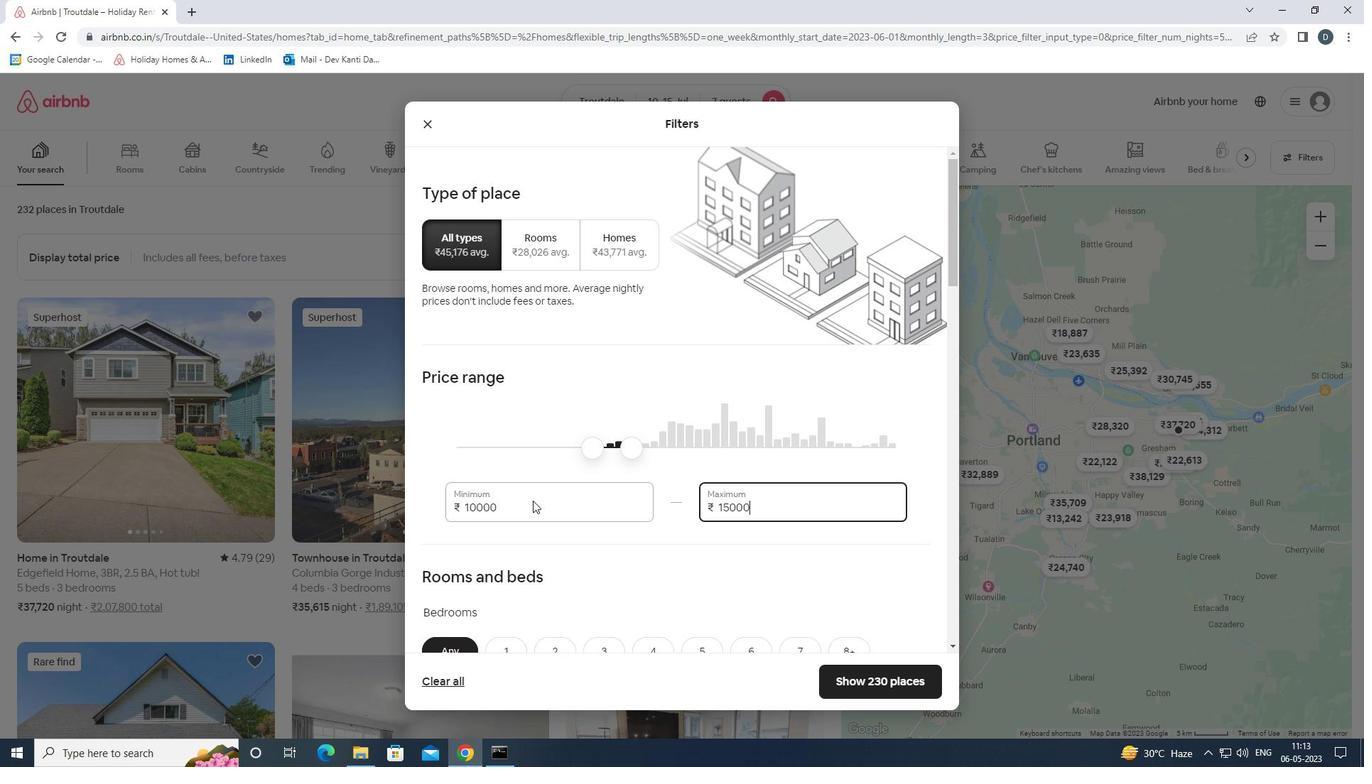 
Action: Mouse scrolled (547, 505) with delta (0, 0)
Screenshot: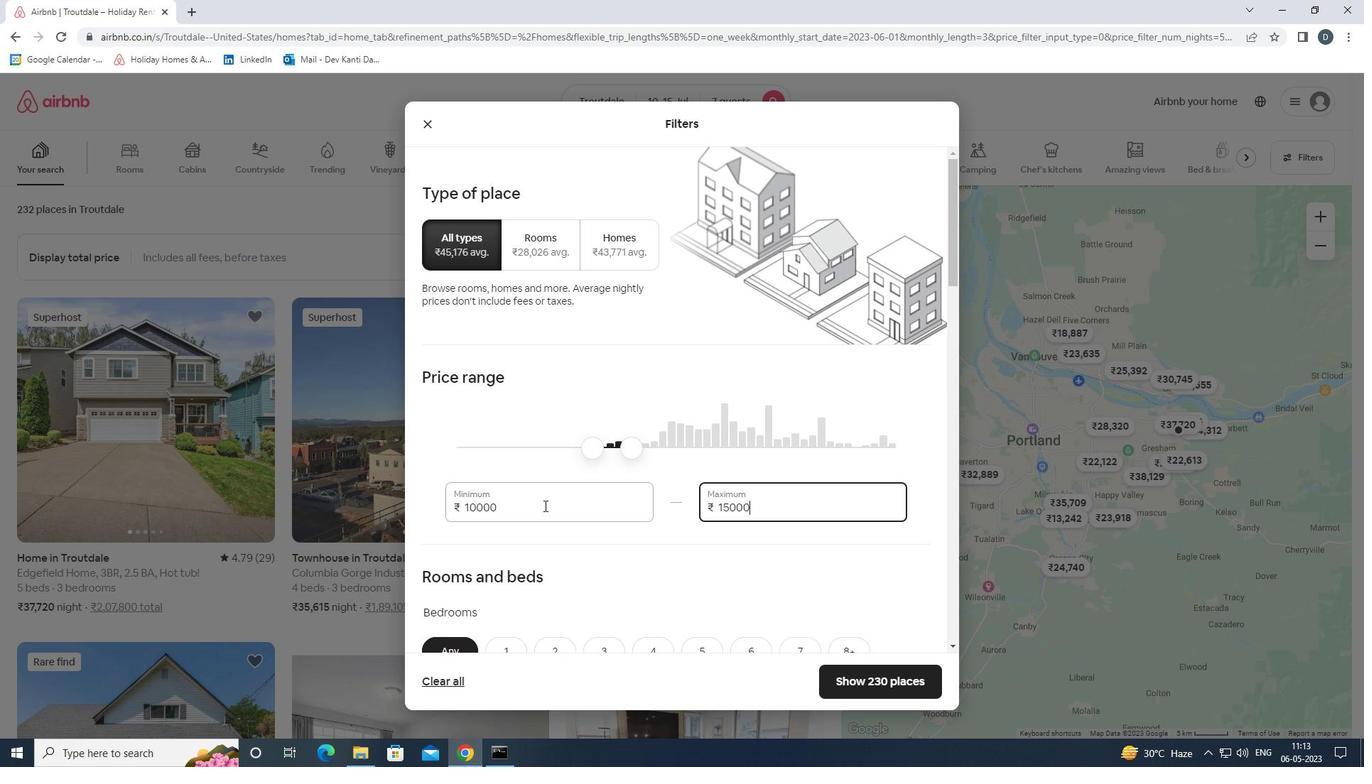 
Action: Mouse moved to (558, 494)
Screenshot: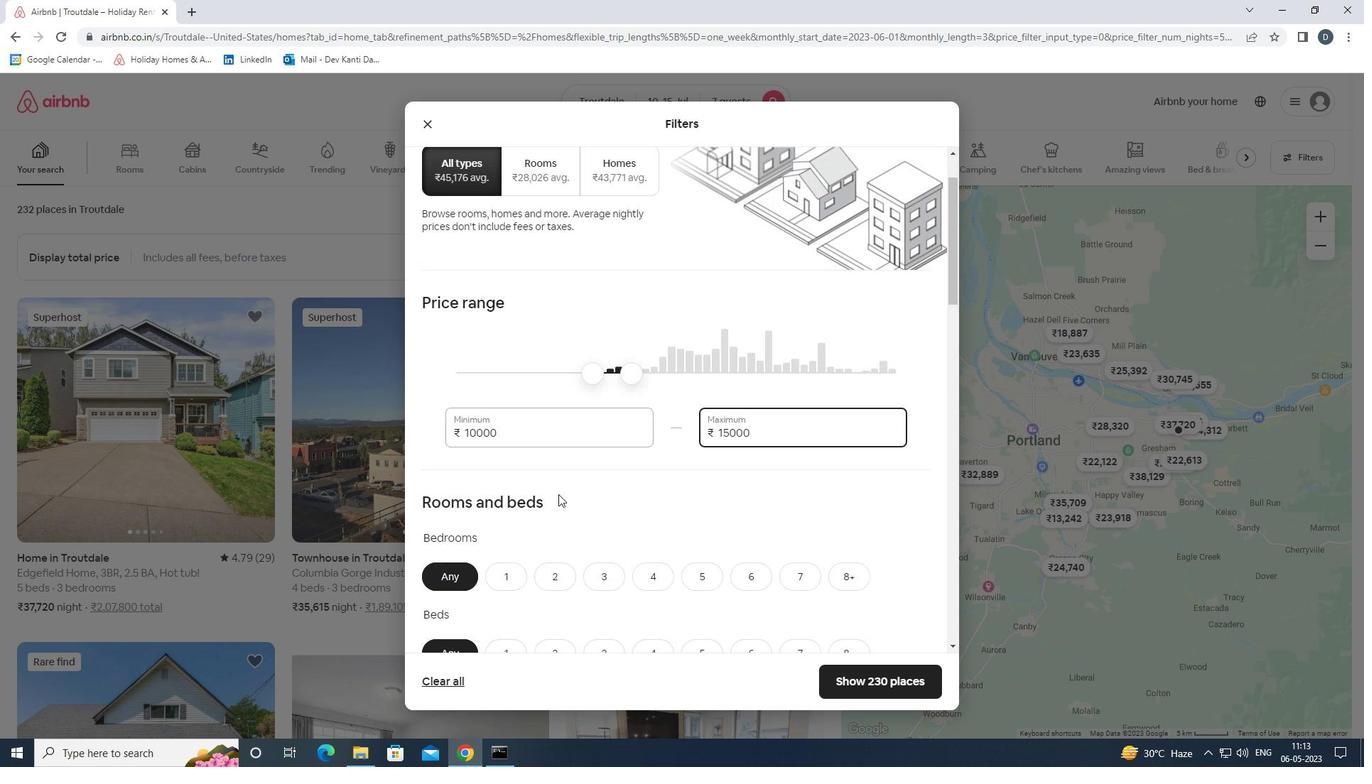 
Action: Mouse scrolled (558, 493) with delta (0, 0)
Screenshot: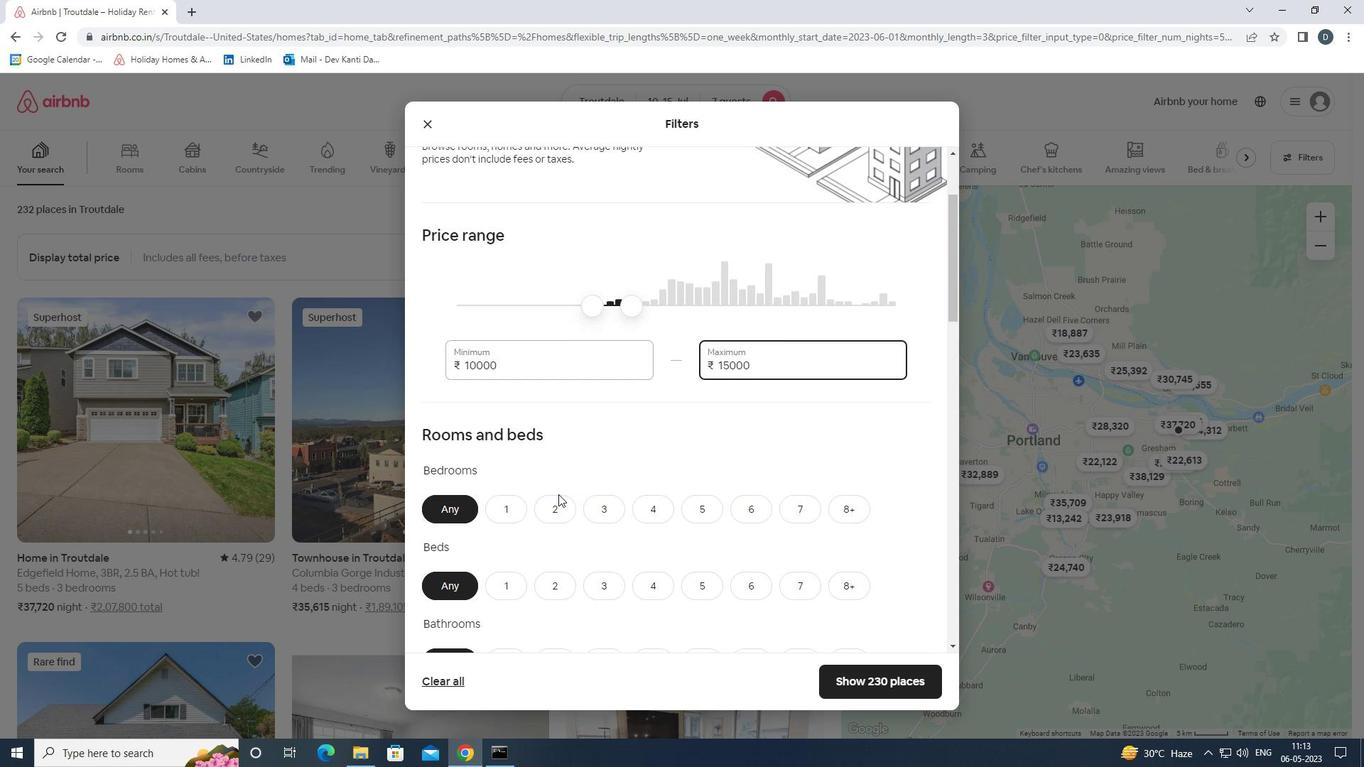 
Action: Mouse moved to (646, 444)
Screenshot: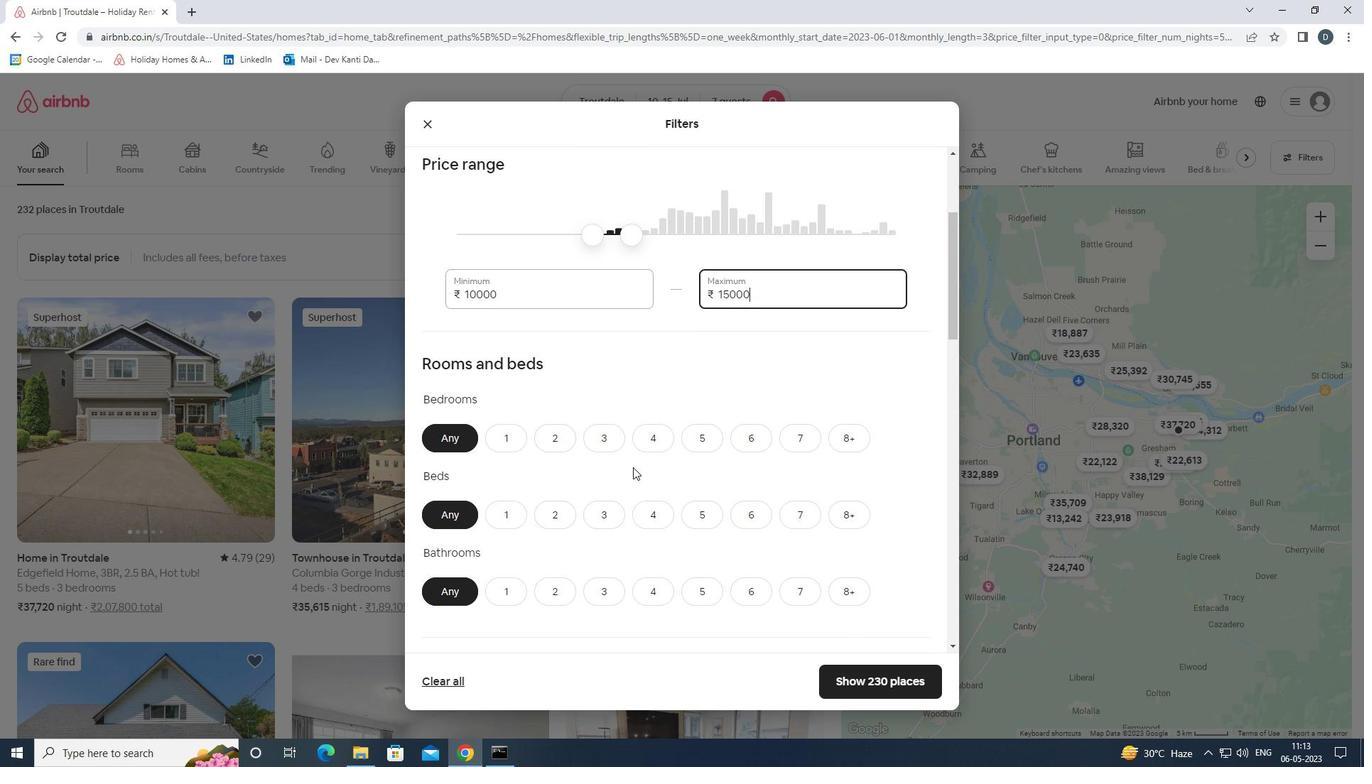 
Action: Mouse pressed left at (646, 444)
Screenshot: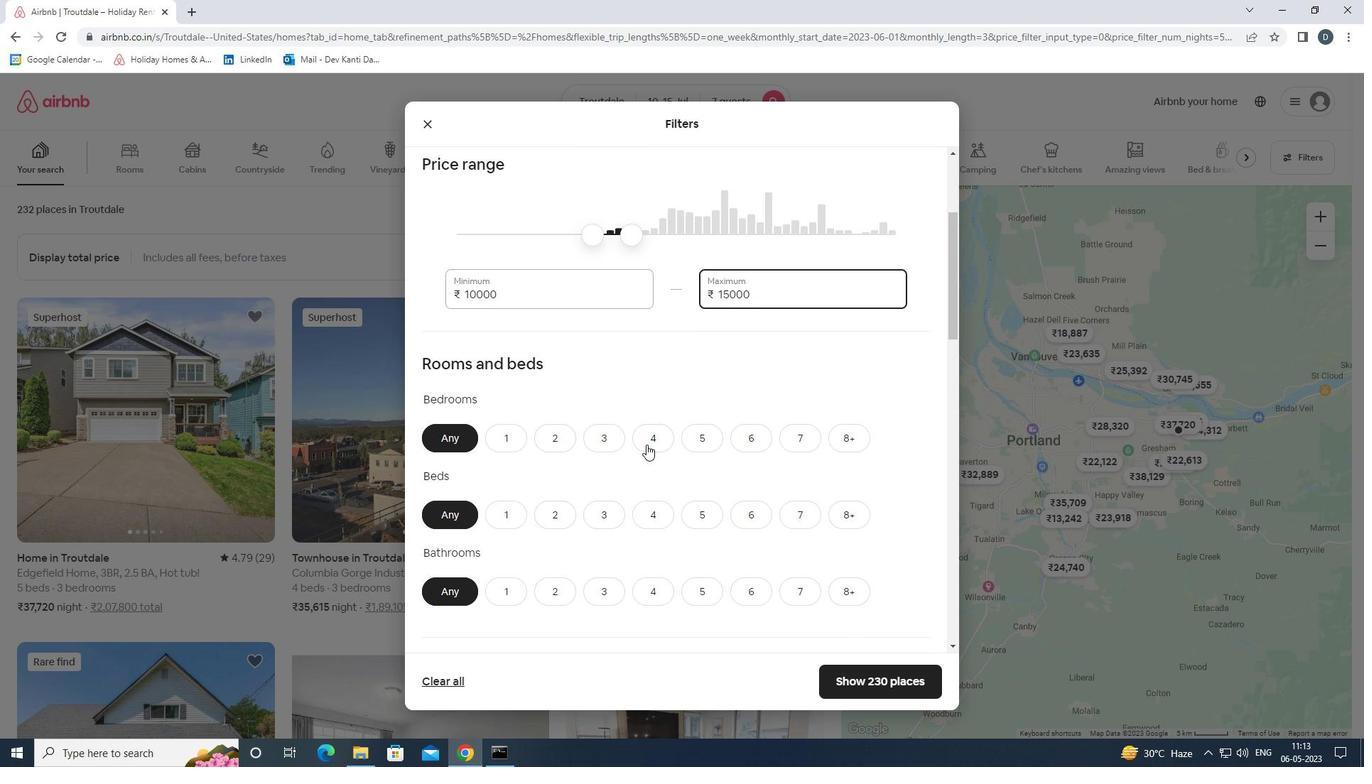 
Action: Mouse moved to (803, 517)
Screenshot: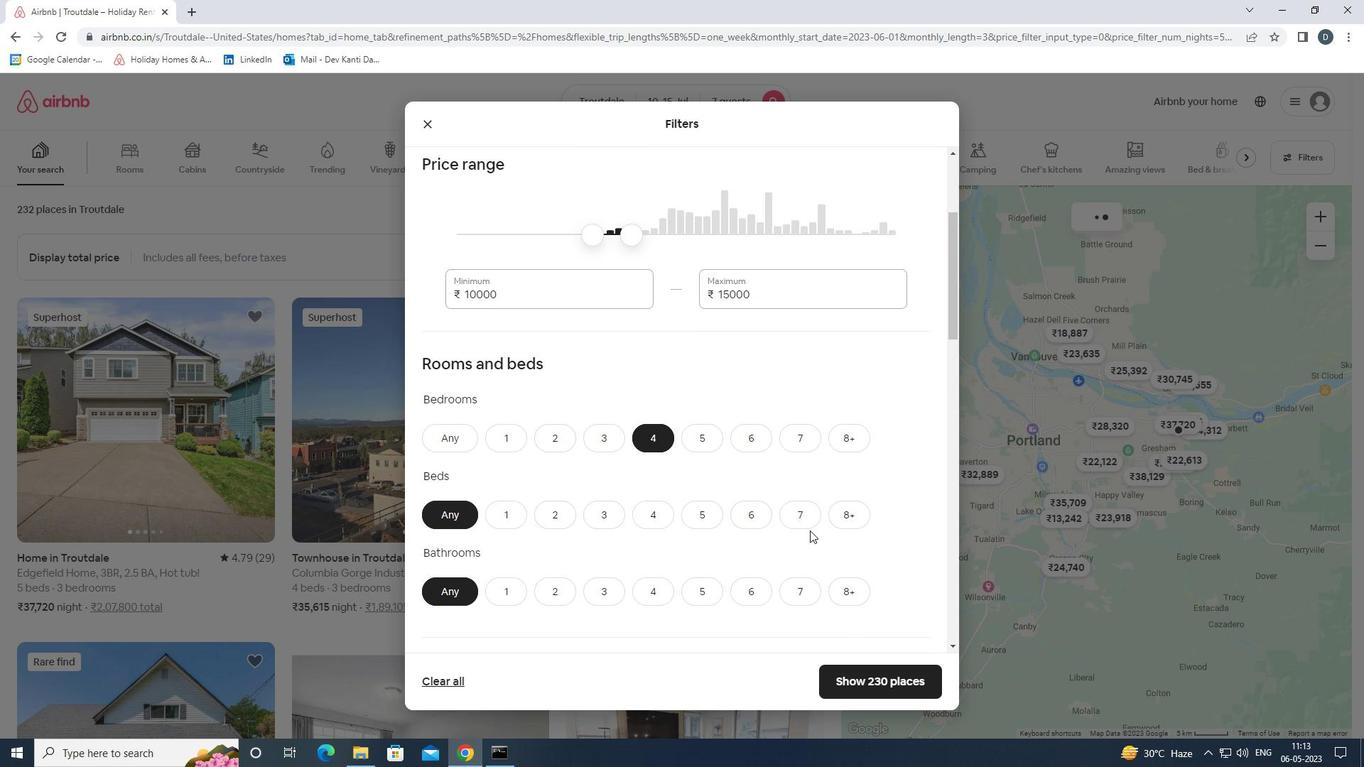 
Action: Mouse pressed left at (803, 517)
Screenshot: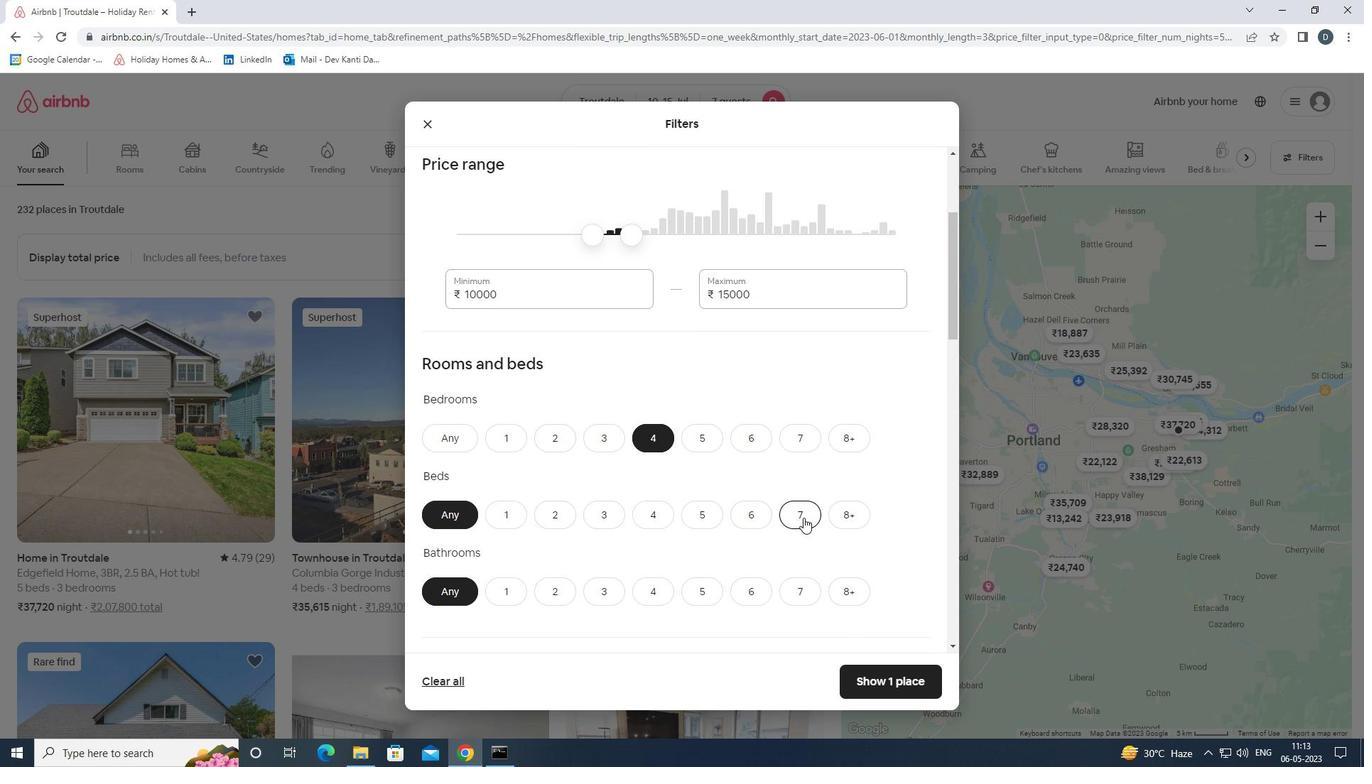 
Action: Mouse moved to (645, 588)
Screenshot: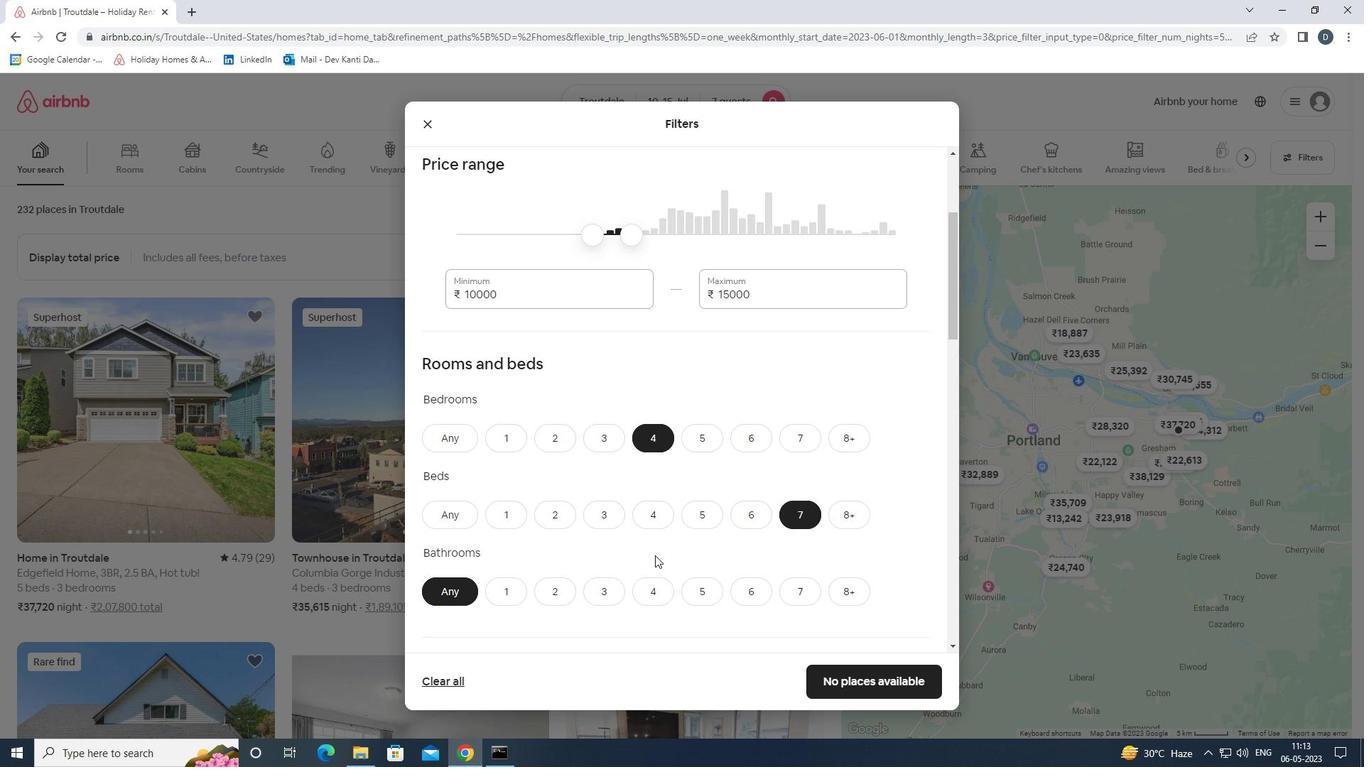 
Action: Mouse pressed left at (645, 588)
Screenshot: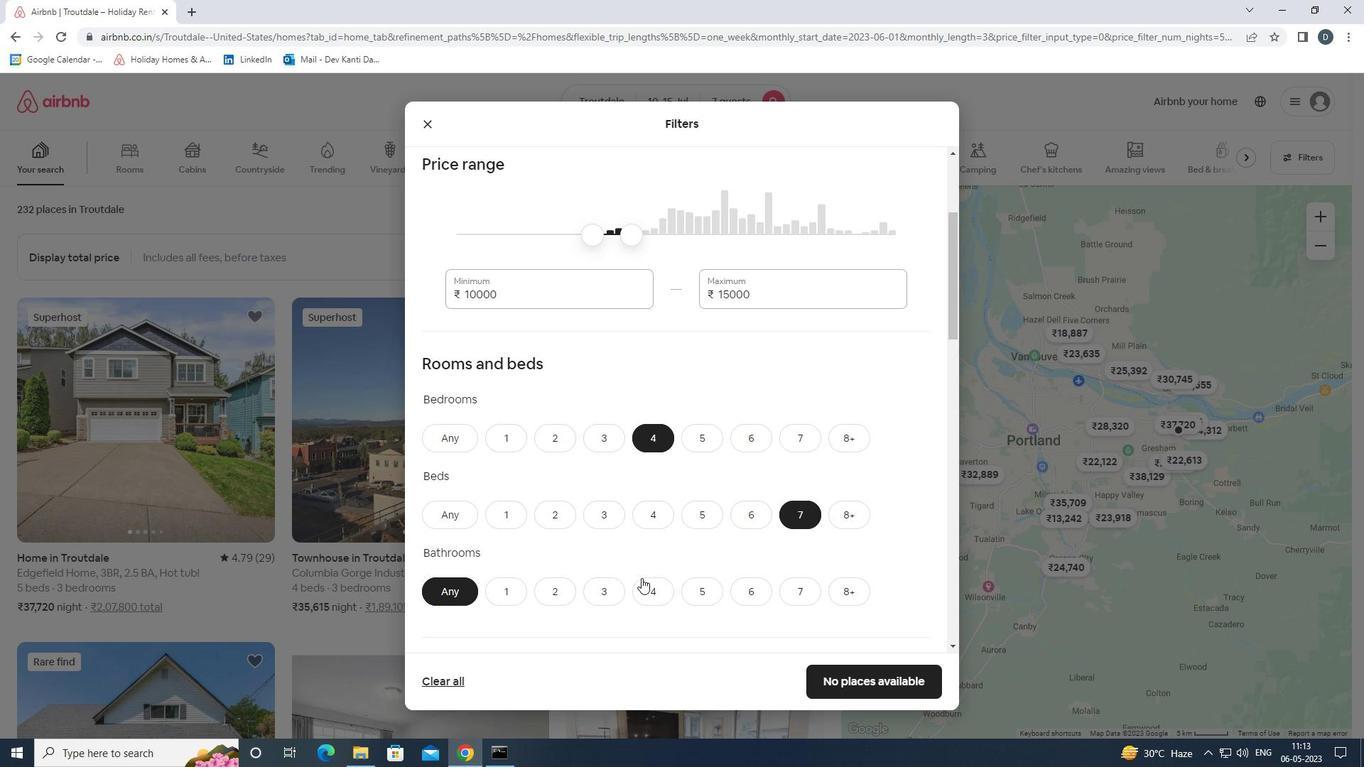 
Action: Mouse moved to (645, 553)
Screenshot: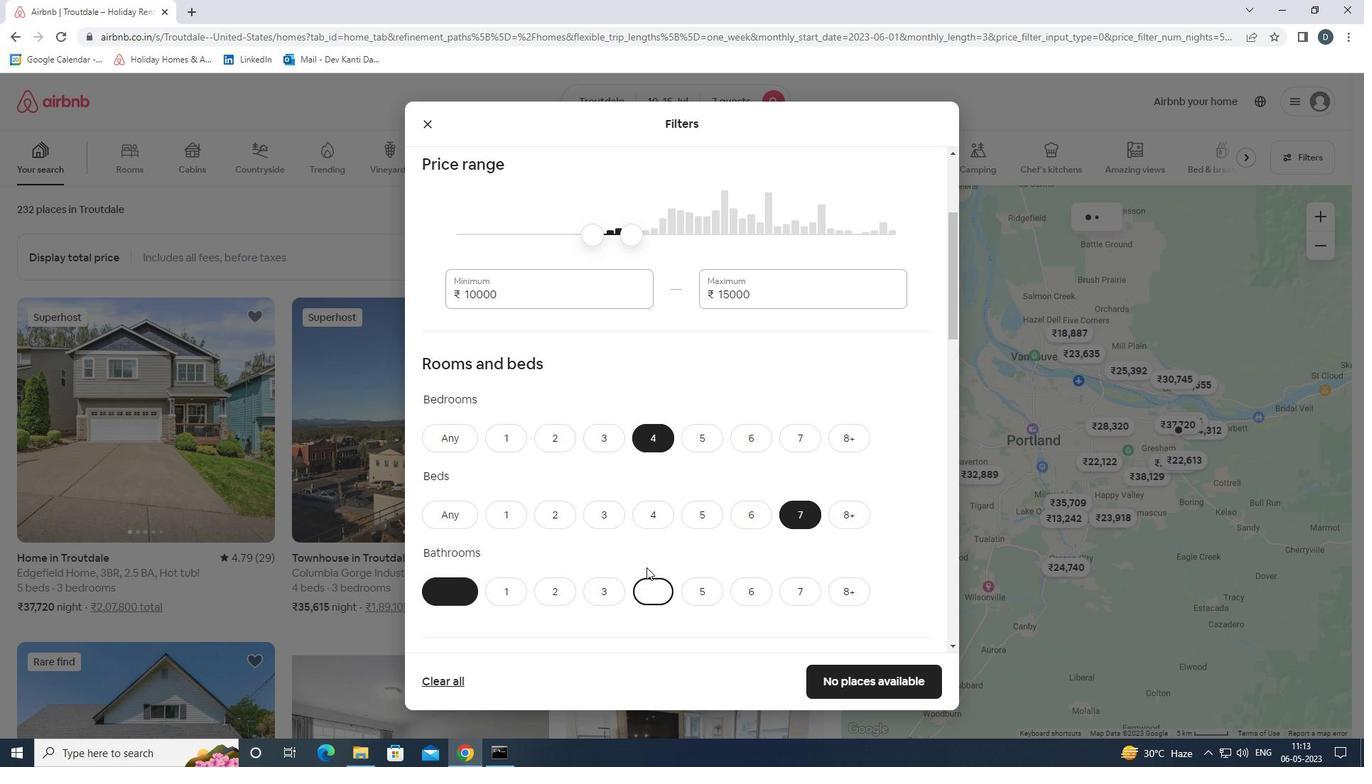 
Action: Mouse scrolled (645, 552) with delta (0, 0)
Screenshot: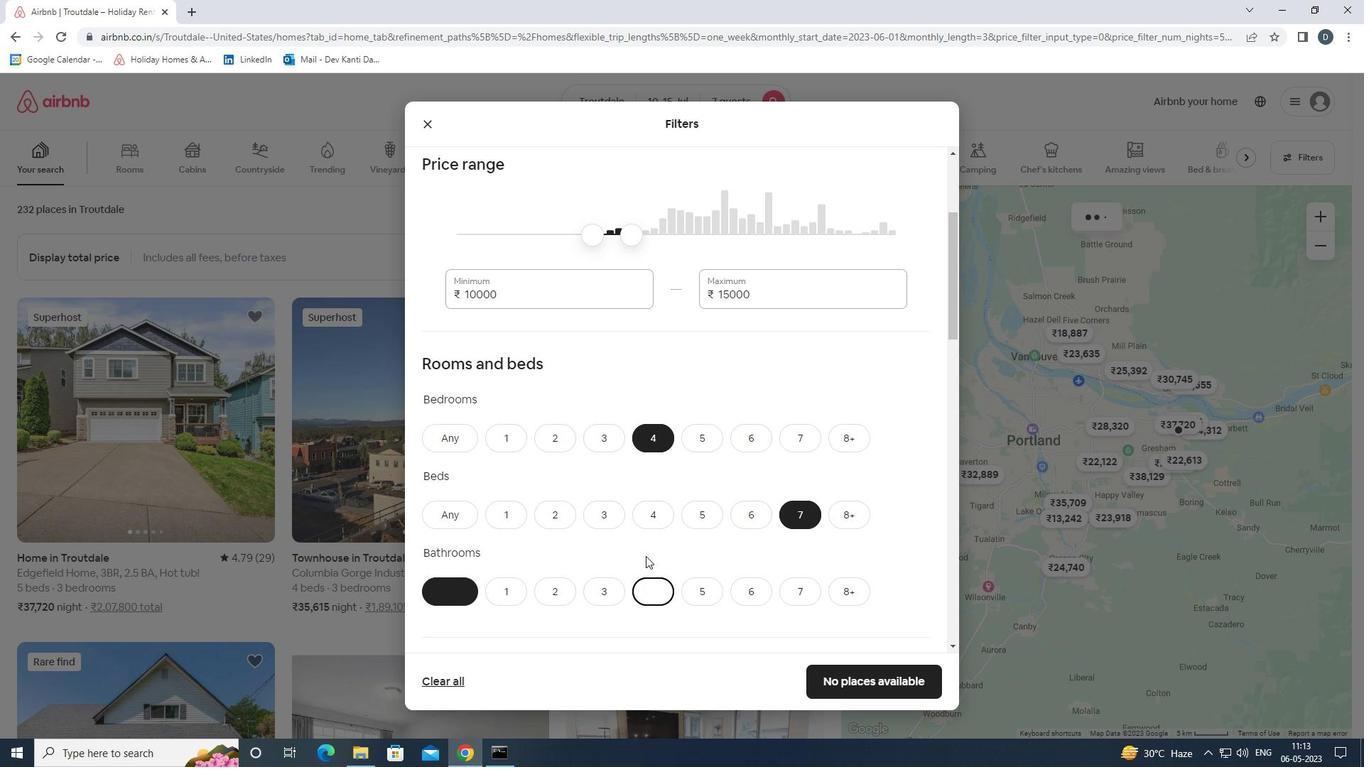 
Action: Mouse scrolled (645, 552) with delta (0, 0)
Screenshot: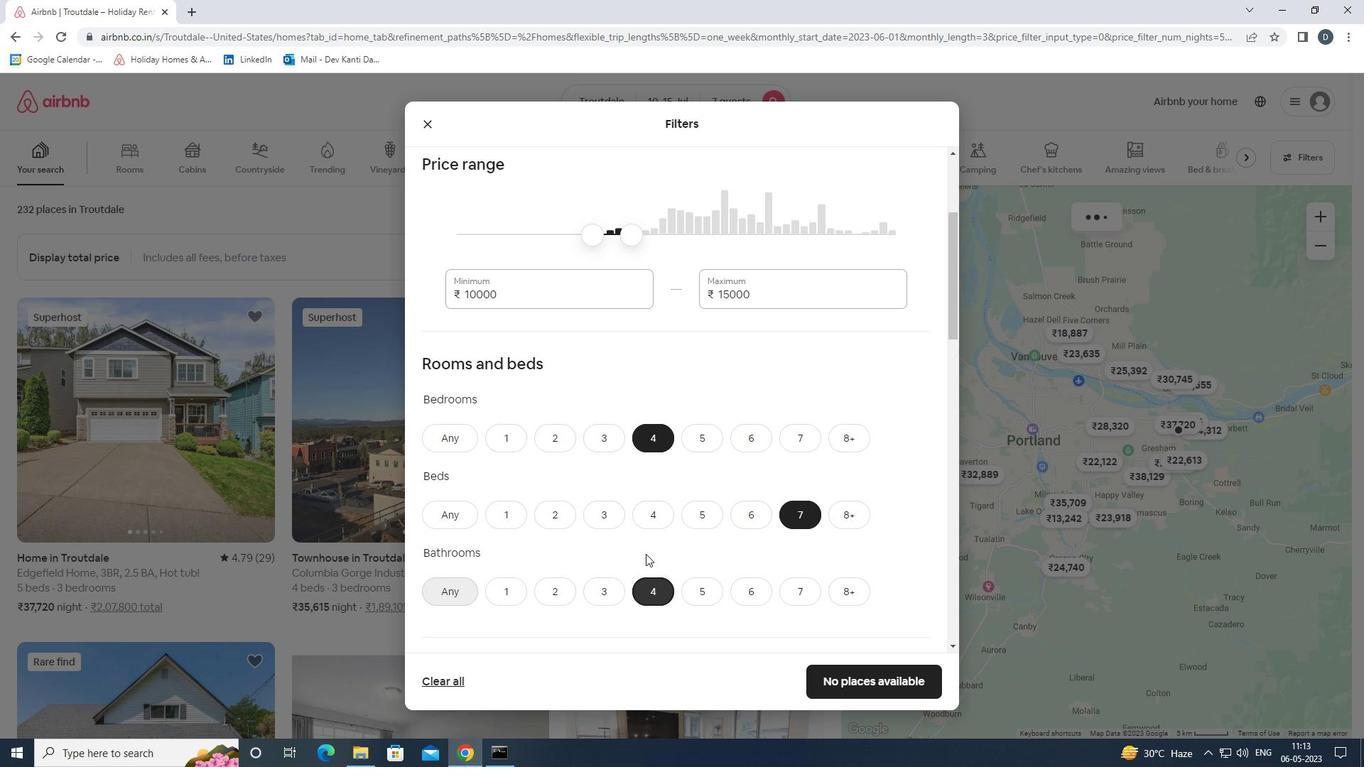 
Action: Mouse scrolled (645, 552) with delta (0, 0)
Screenshot: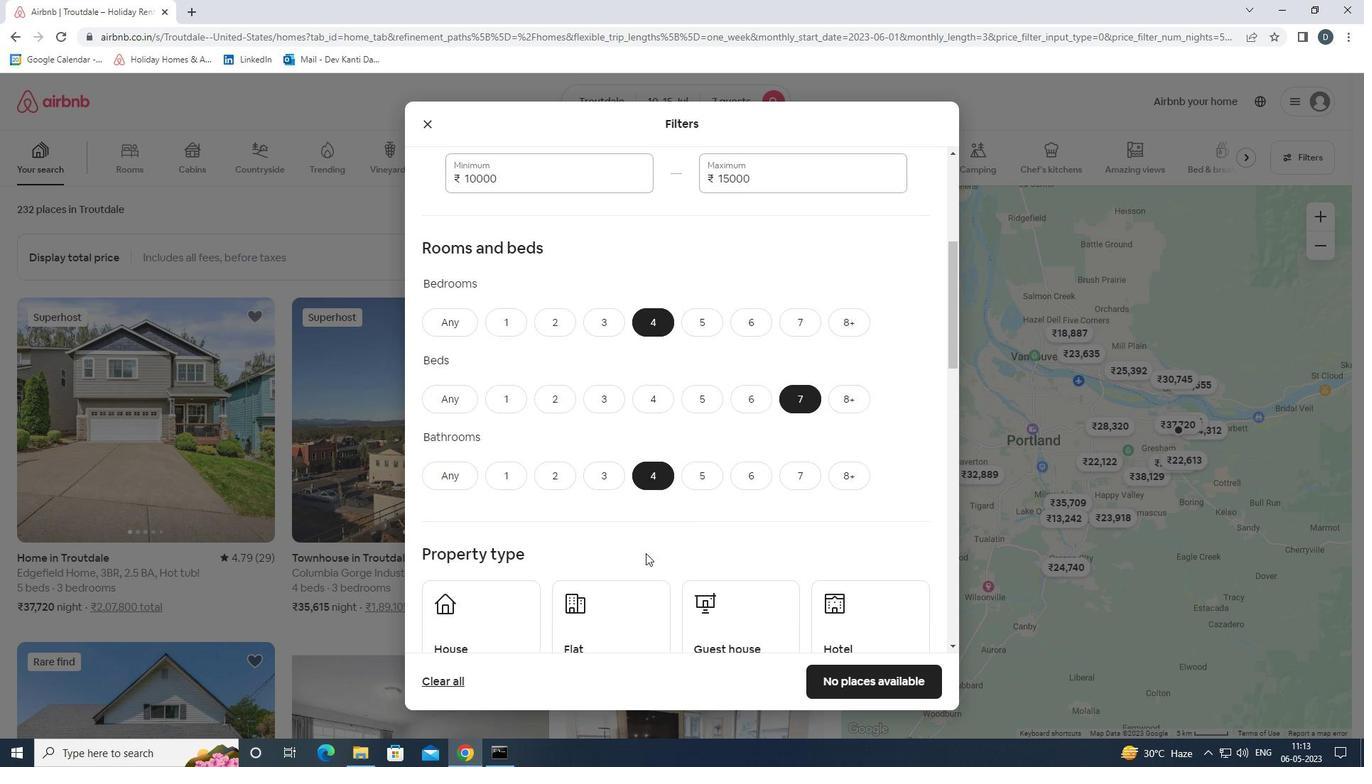 
Action: Mouse moved to (502, 532)
Screenshot: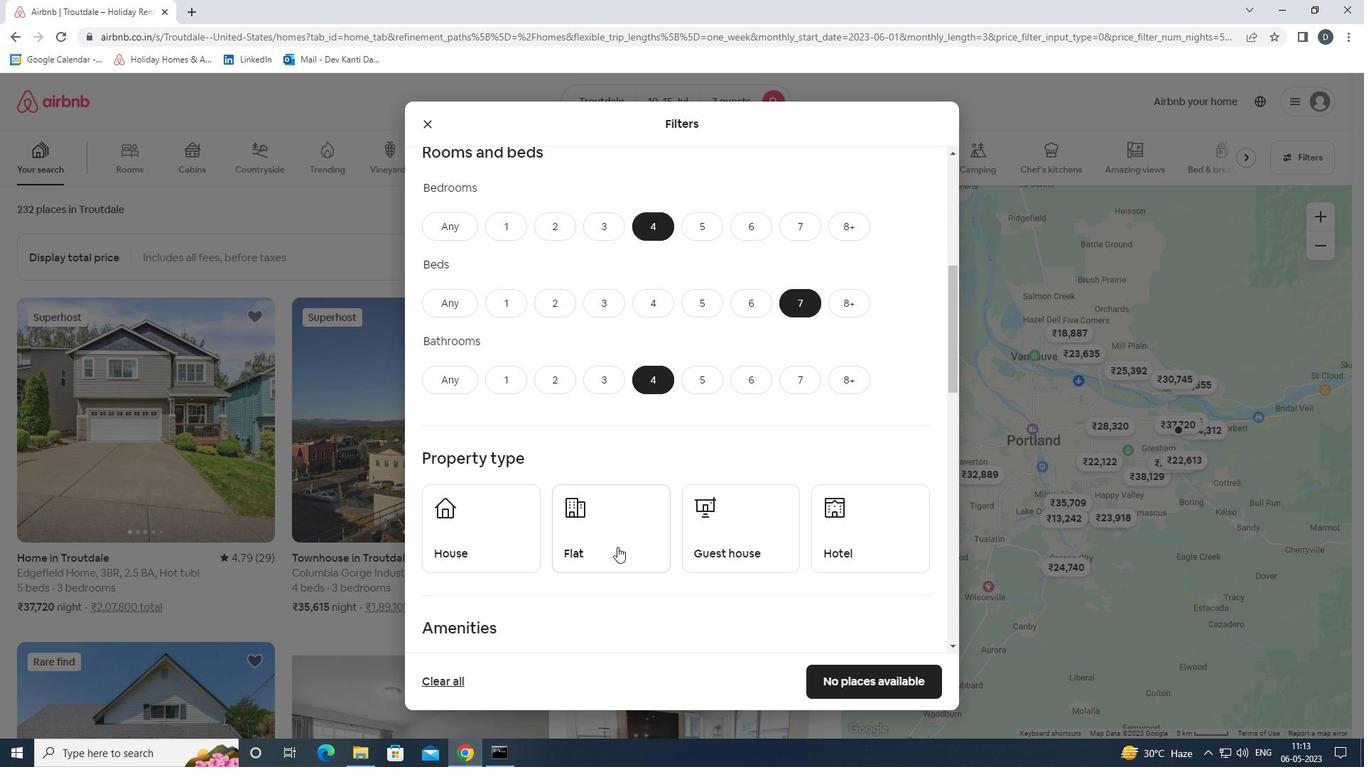 
Action: Mouse pressed left at (502, 532)
Screenshot: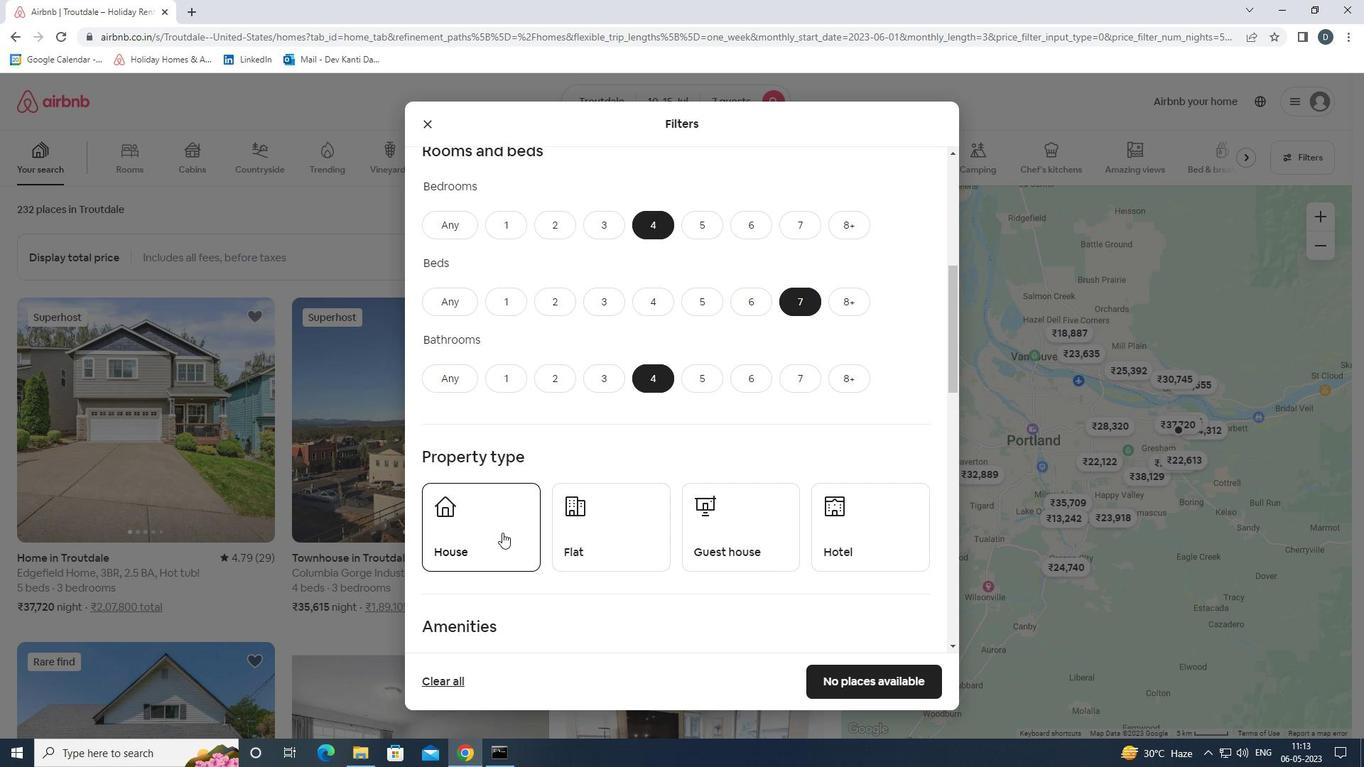 
Action: Mouse moved to (632, 545)
Screenshot: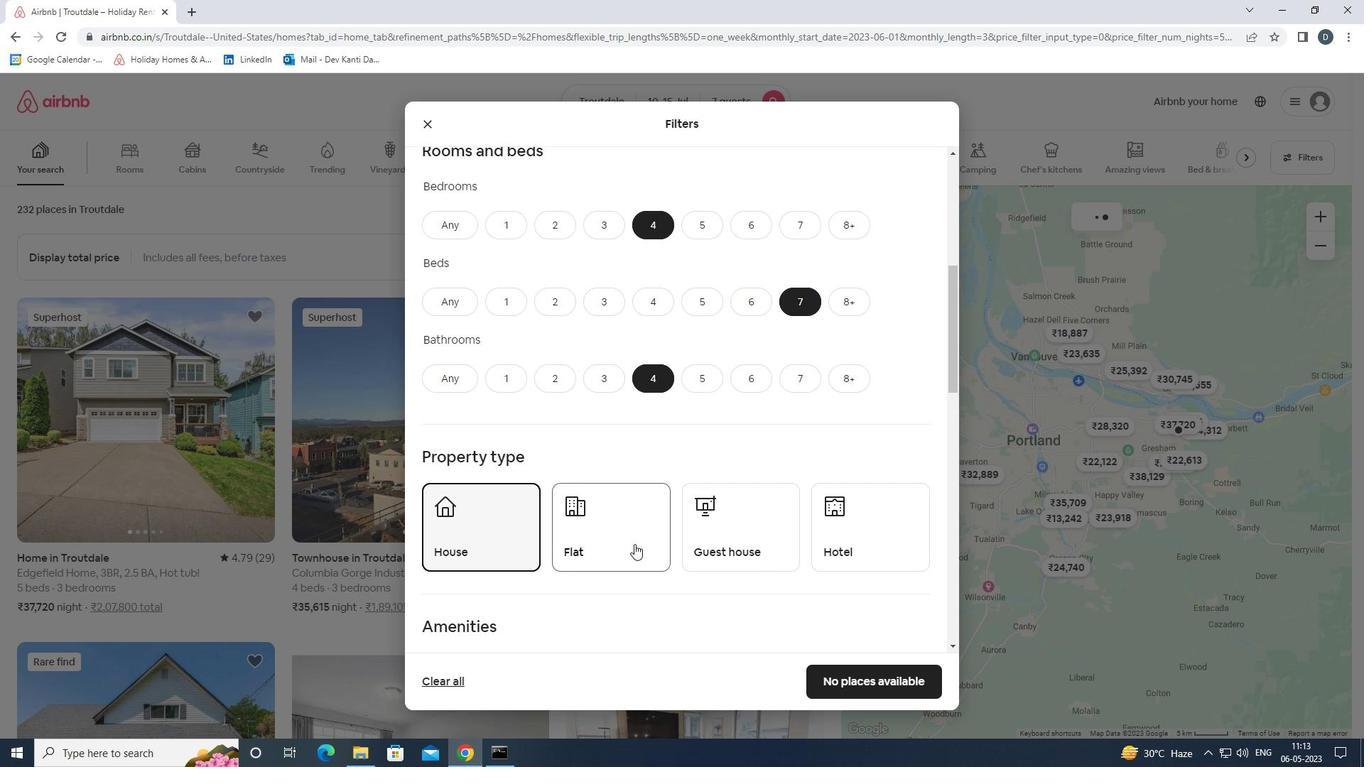 
Action: Mouse pressed left at (632, 545)
Screenshot: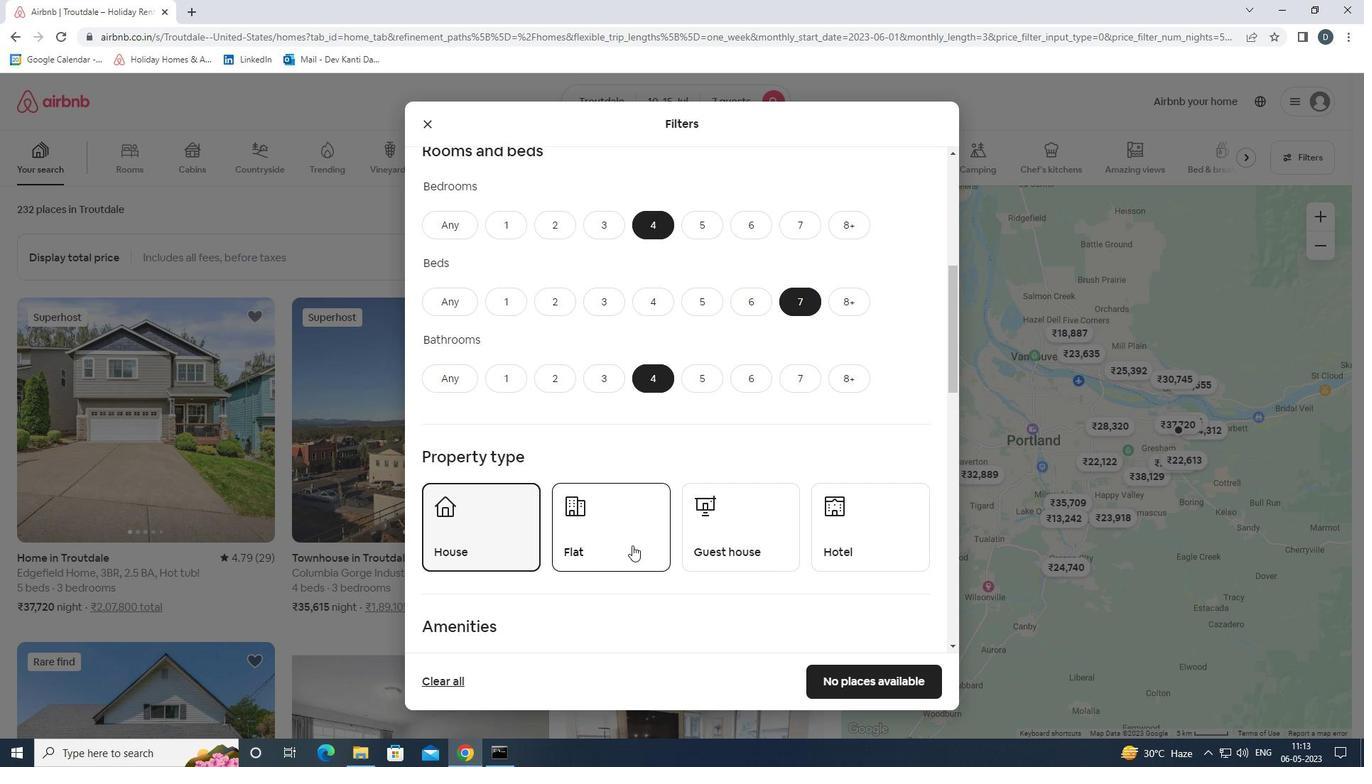 
Action: Mouse moved to (746, 530)
Screenshot: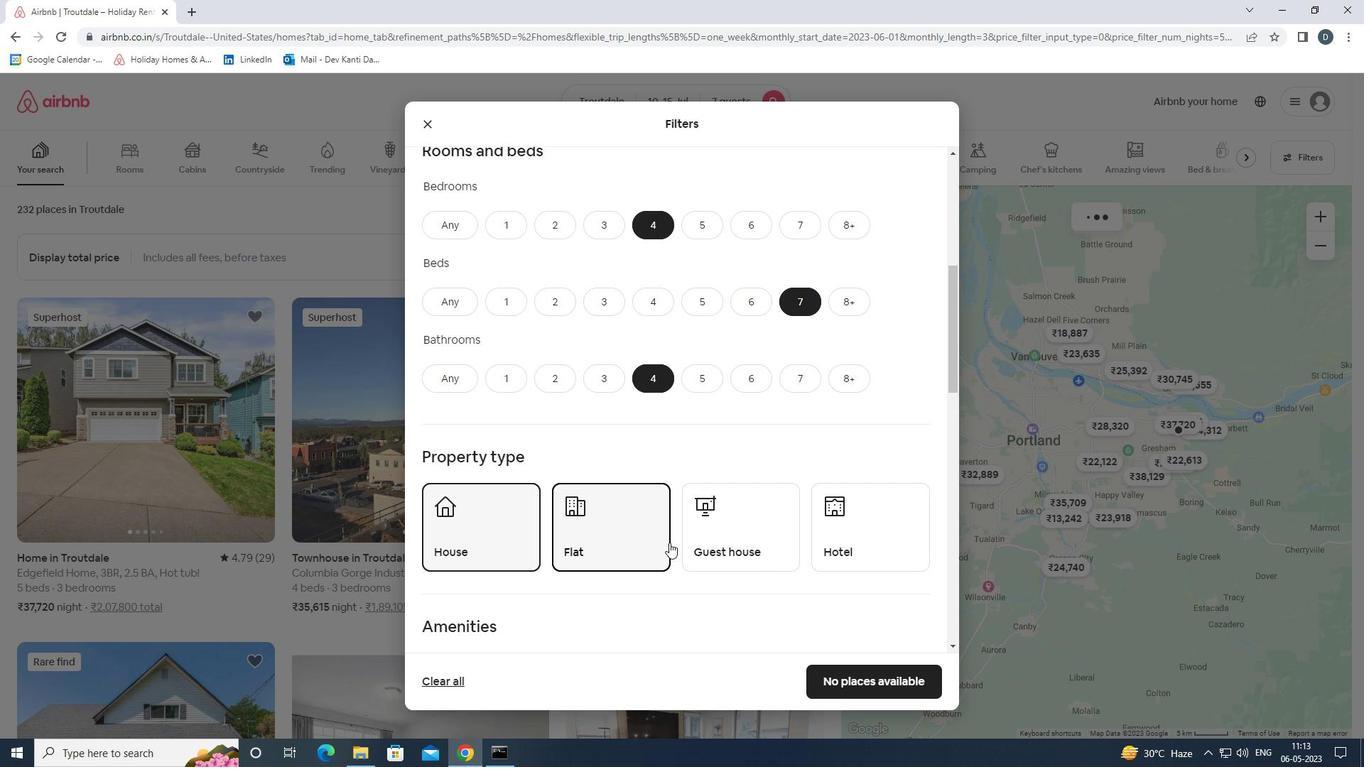
Action: Mouse pressed left at (746, 530)
Screenshot: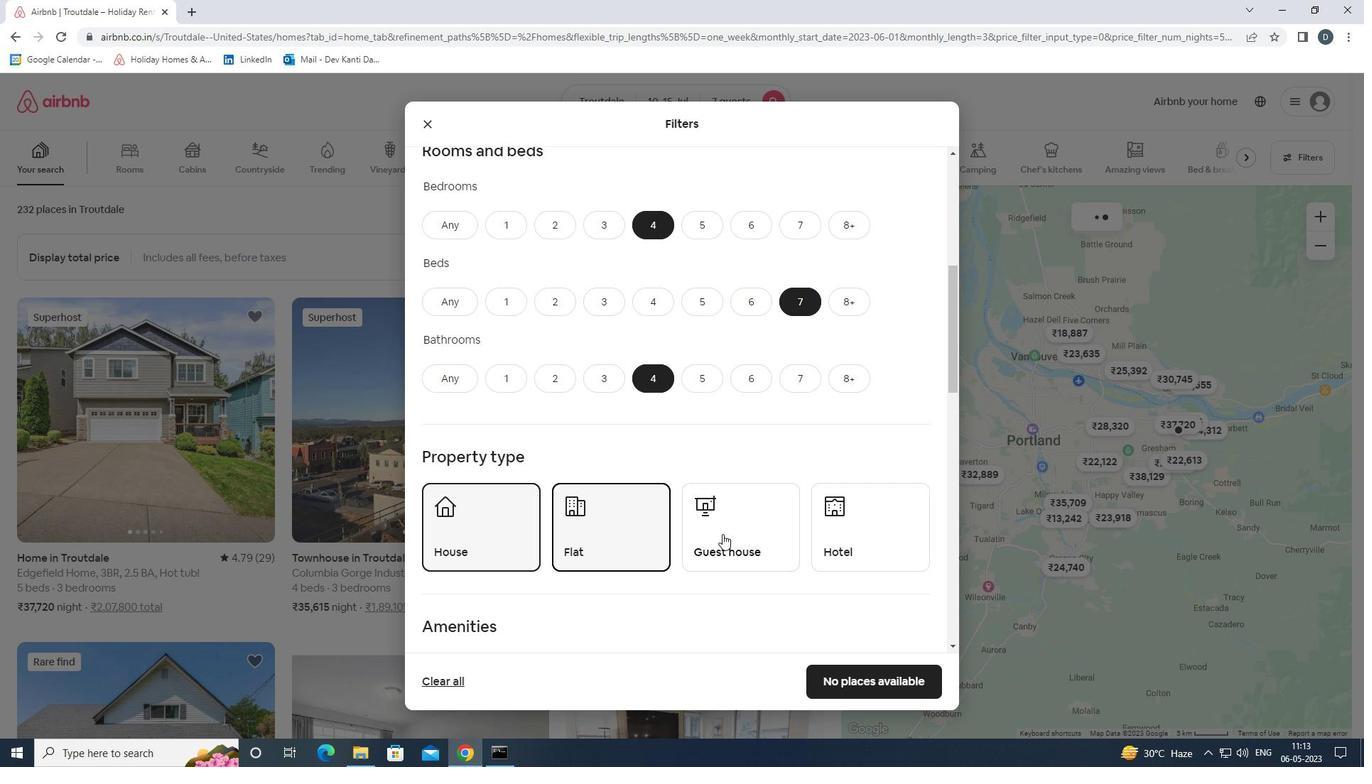 
Action: Mouse moved to (747, 530)
Screenshot: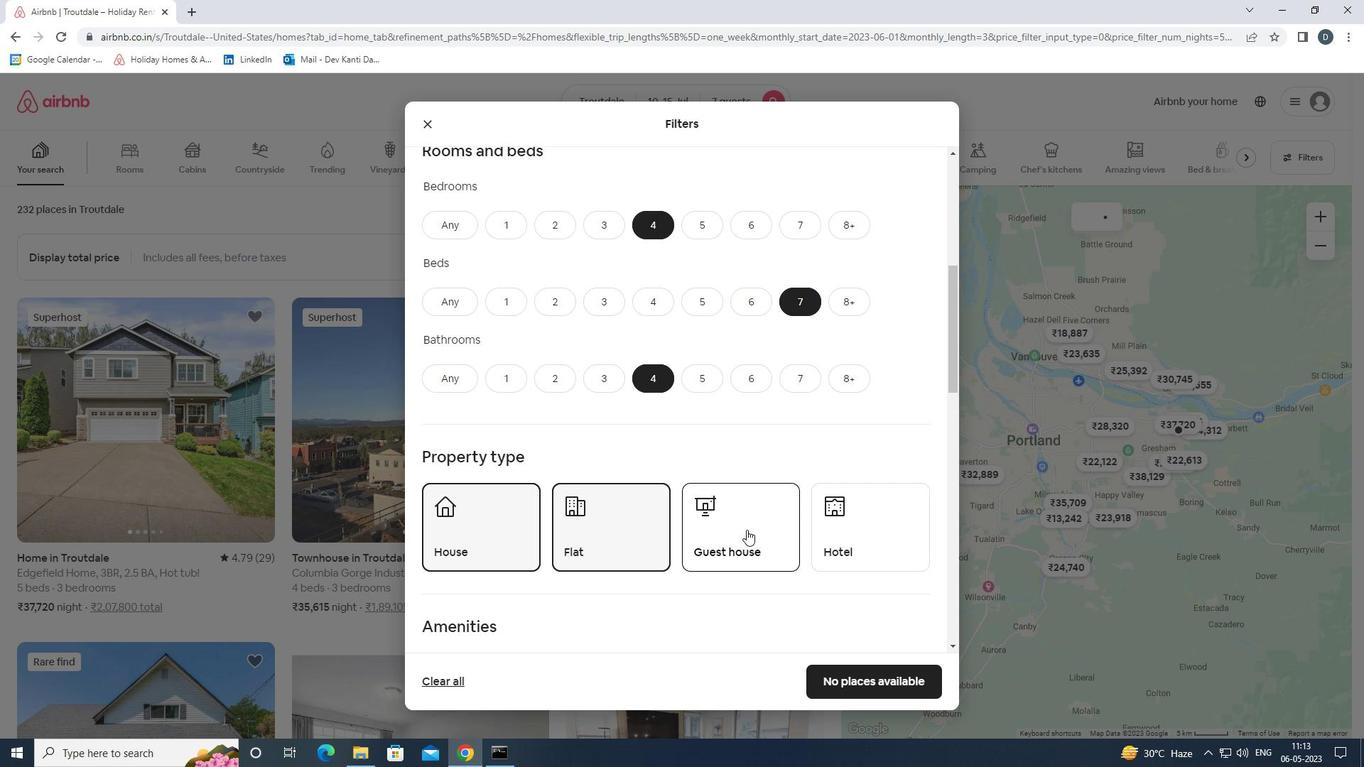 
Action: Mouse scrolled (747, 529) with delta (0, 0)
Screenshot: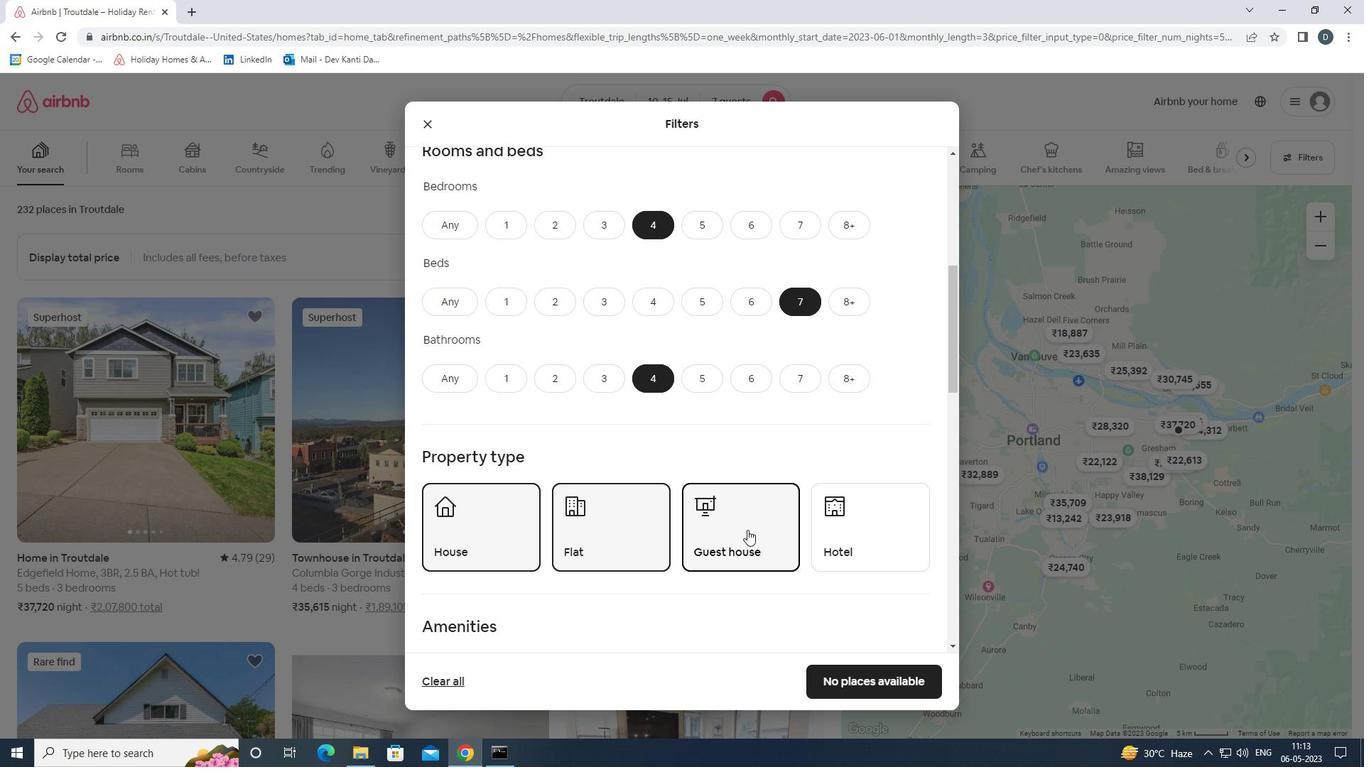 
Action: Mouse scrolled (747, 529) with delta (0, 0)
Screenshot: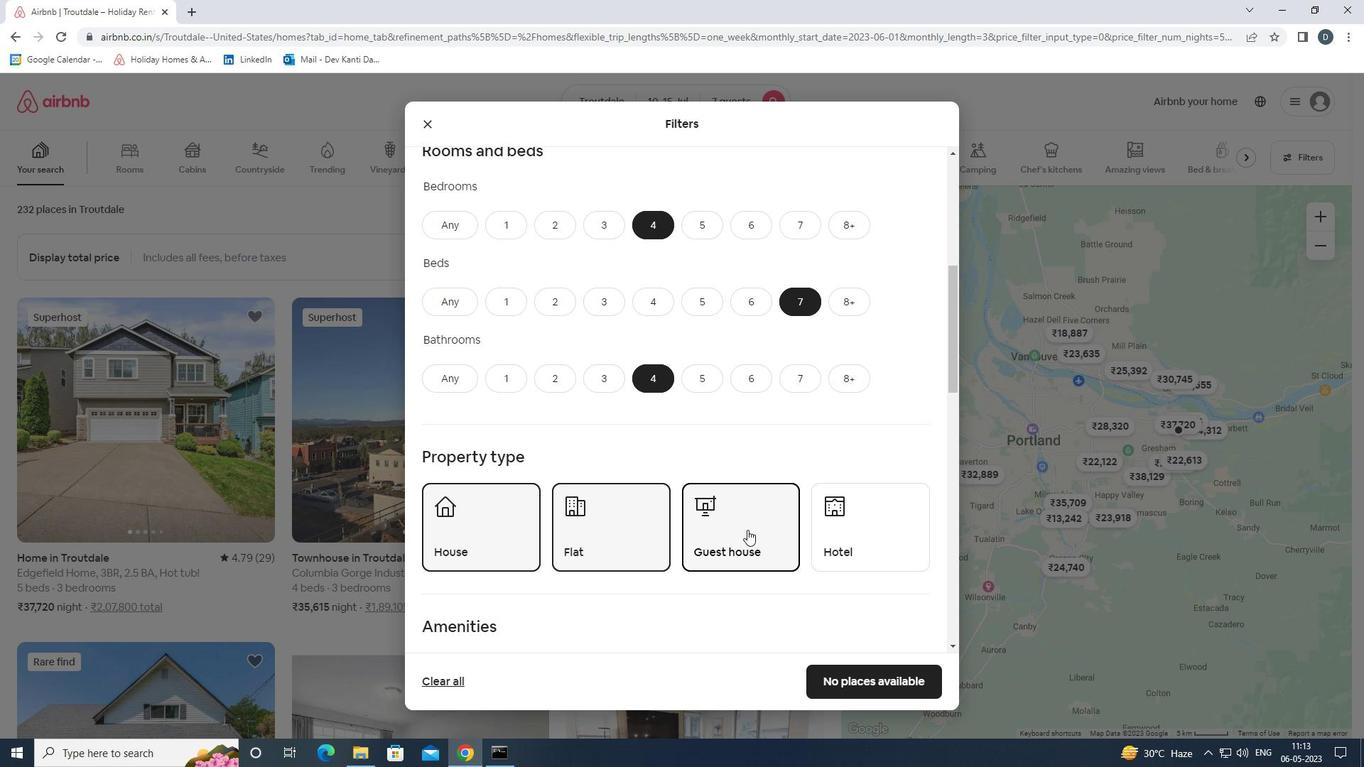 
Action: Mouse scrolled (747, 529) with delta (0, 0)
Screenshot: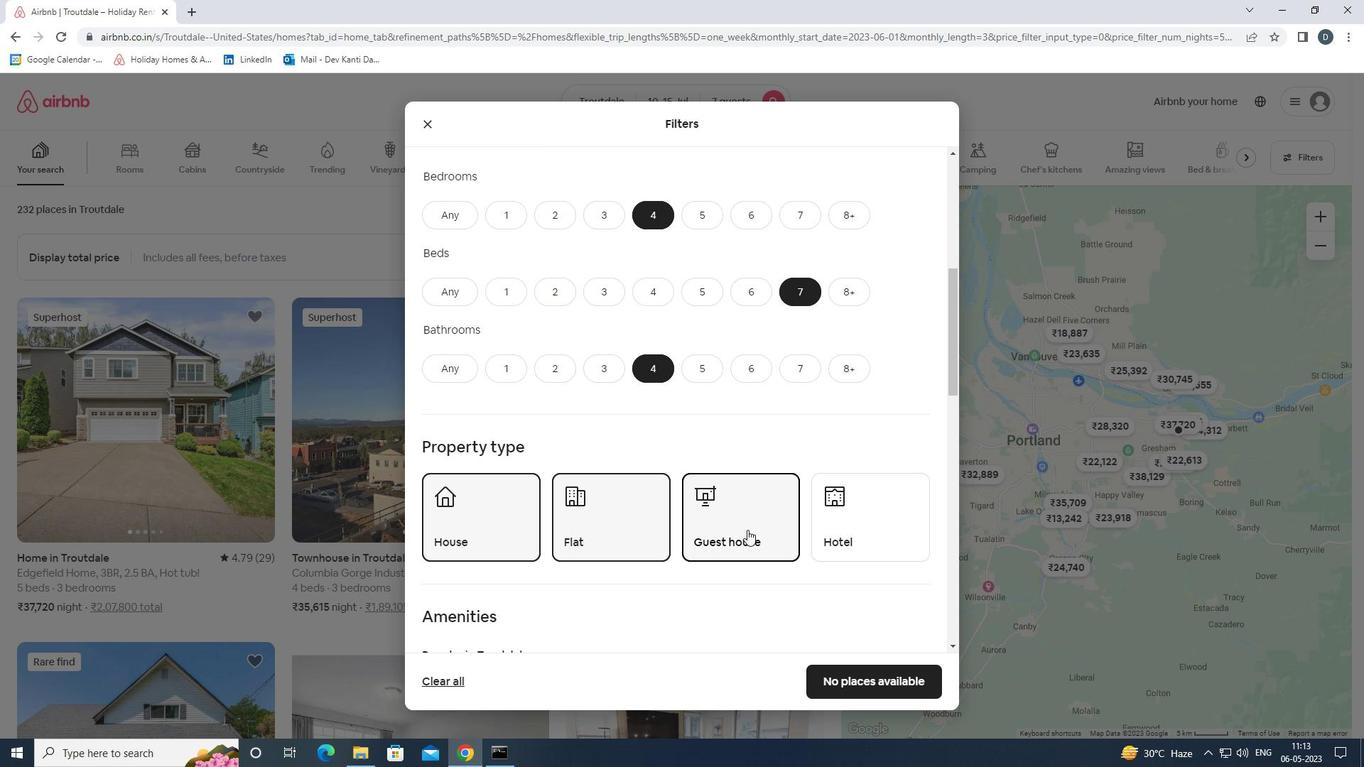 
Action: Mouse moved to (750, 505)
Screenshot: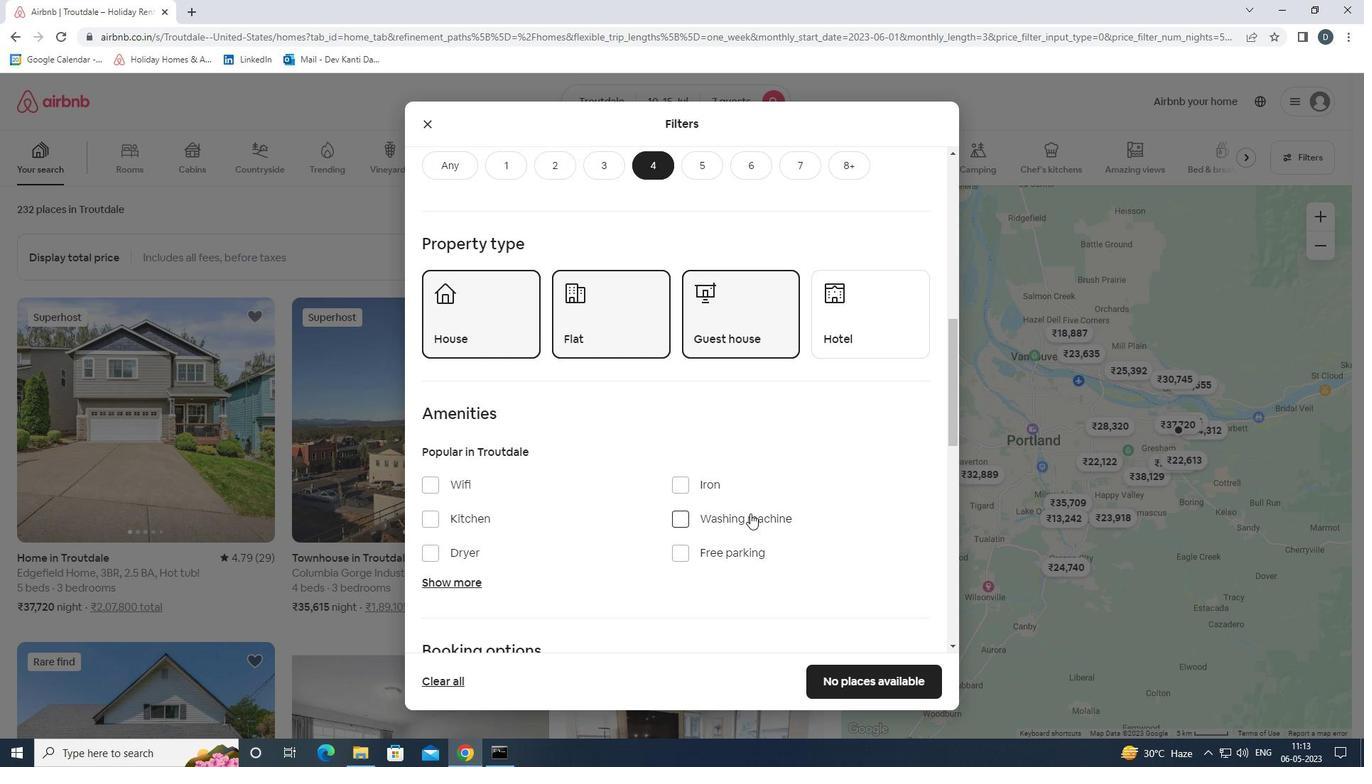 
Action: Mouse scrolled (750, 504) with delta (0, 0)
Screenshot: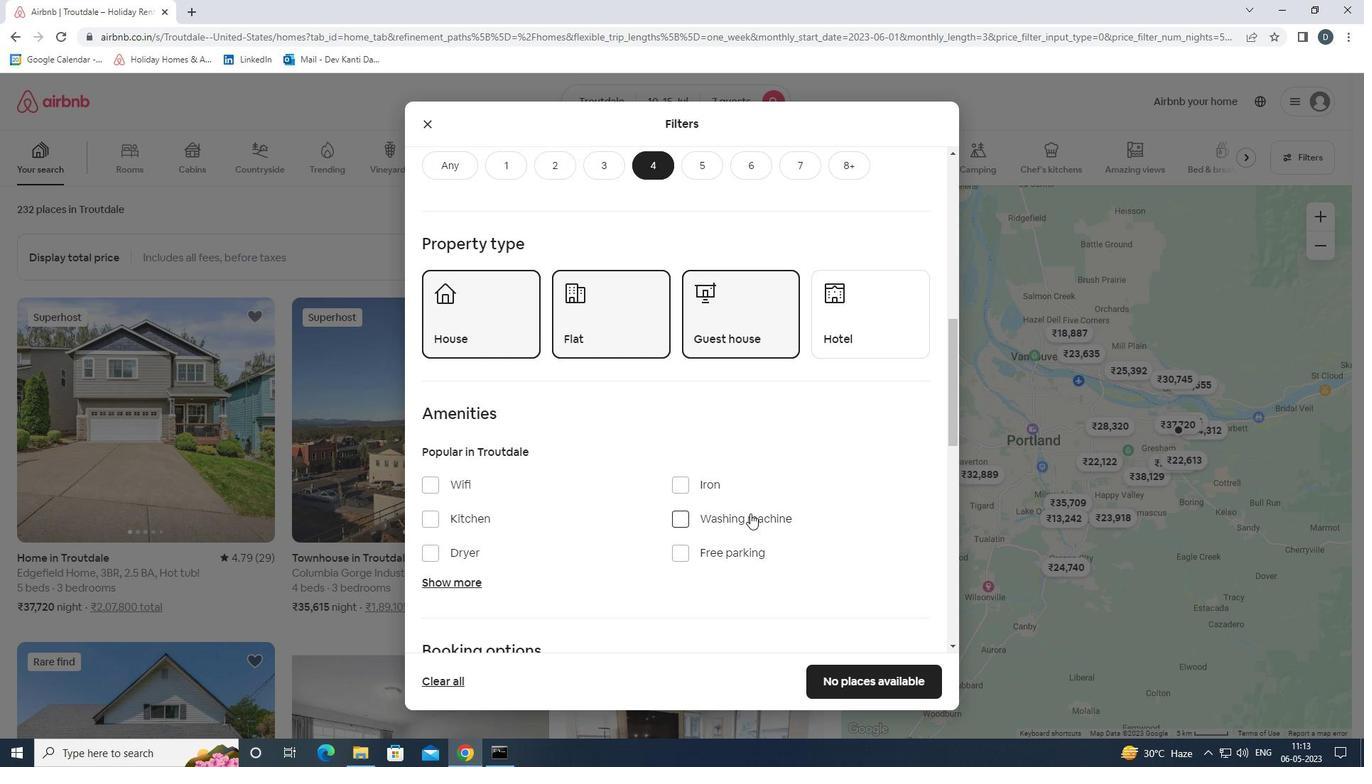 
Action: Mouse moved to (456, 420)
Screenshot: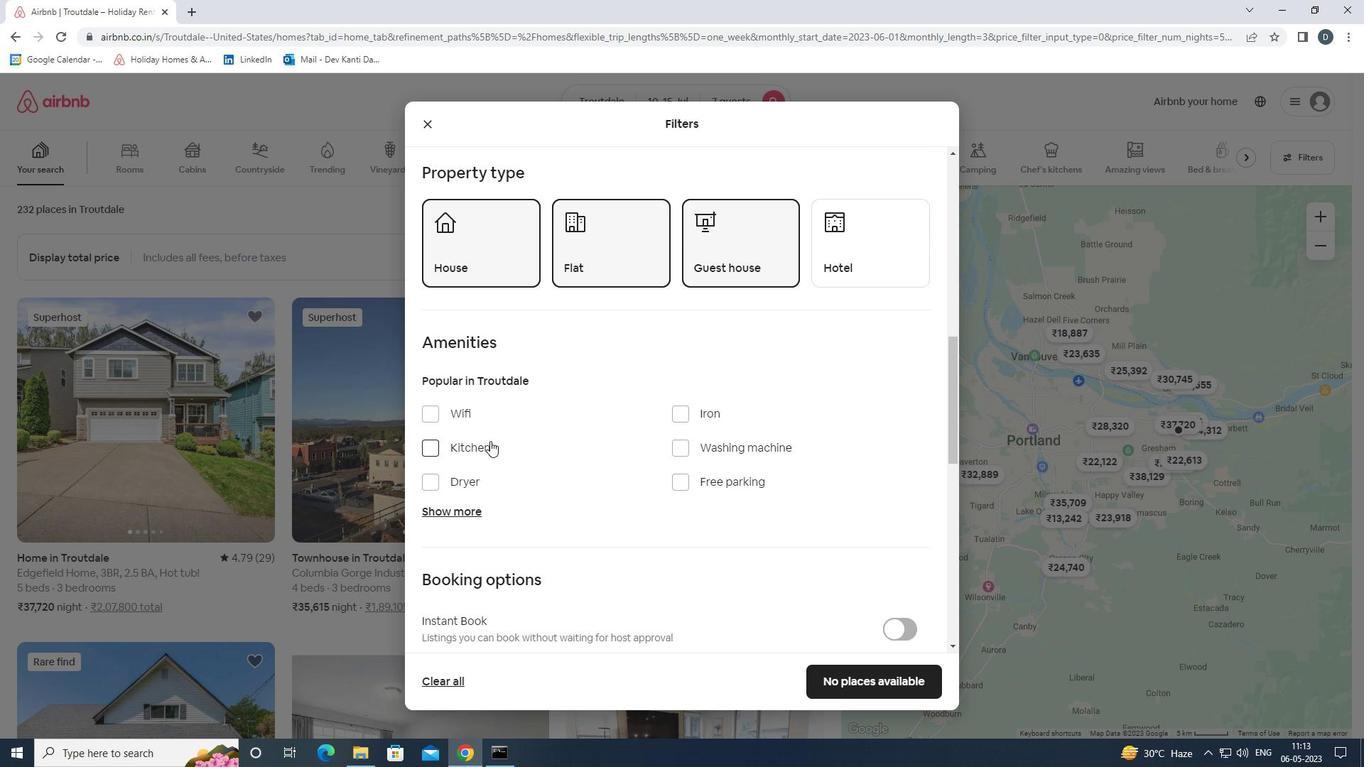 
Action: Mouse pressed left at (456, 420)
Screenshot: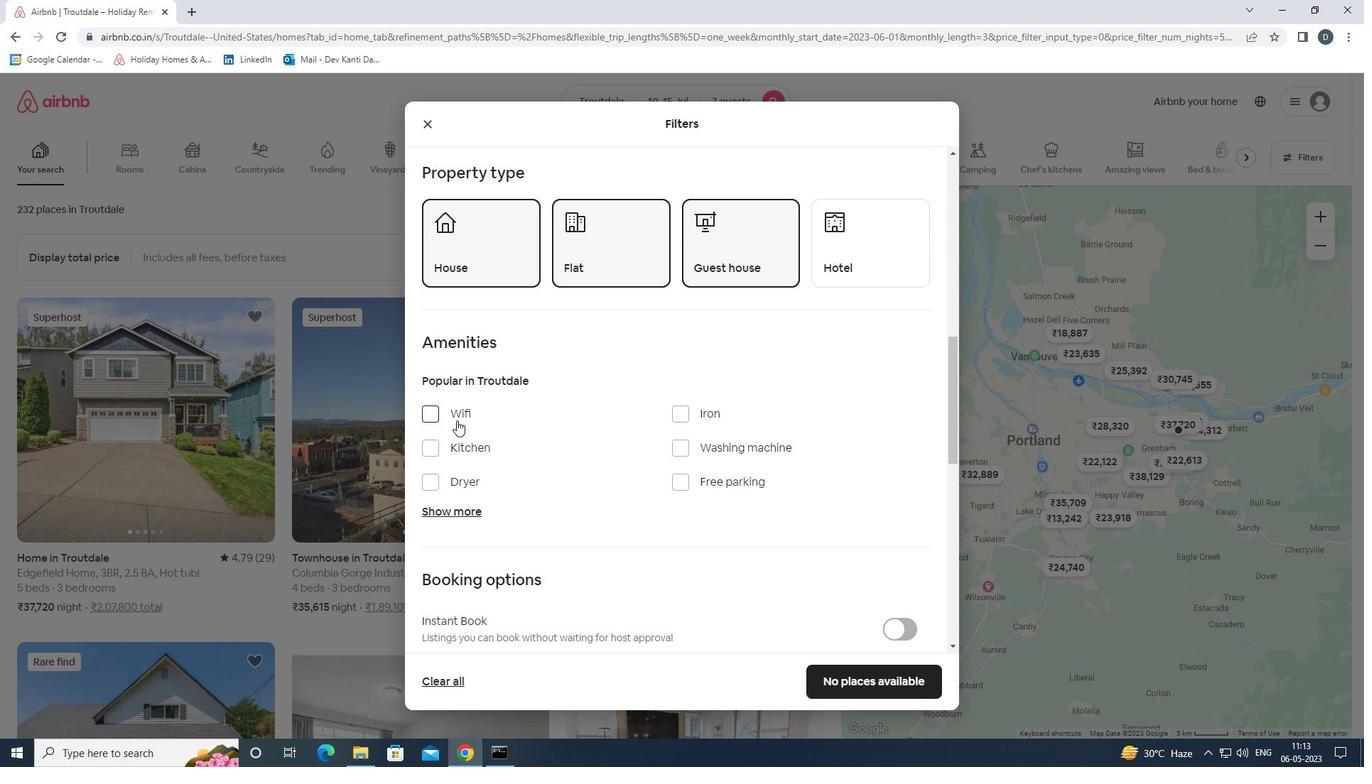 
Action: Mouse moved to (450, 507)
Screenshot: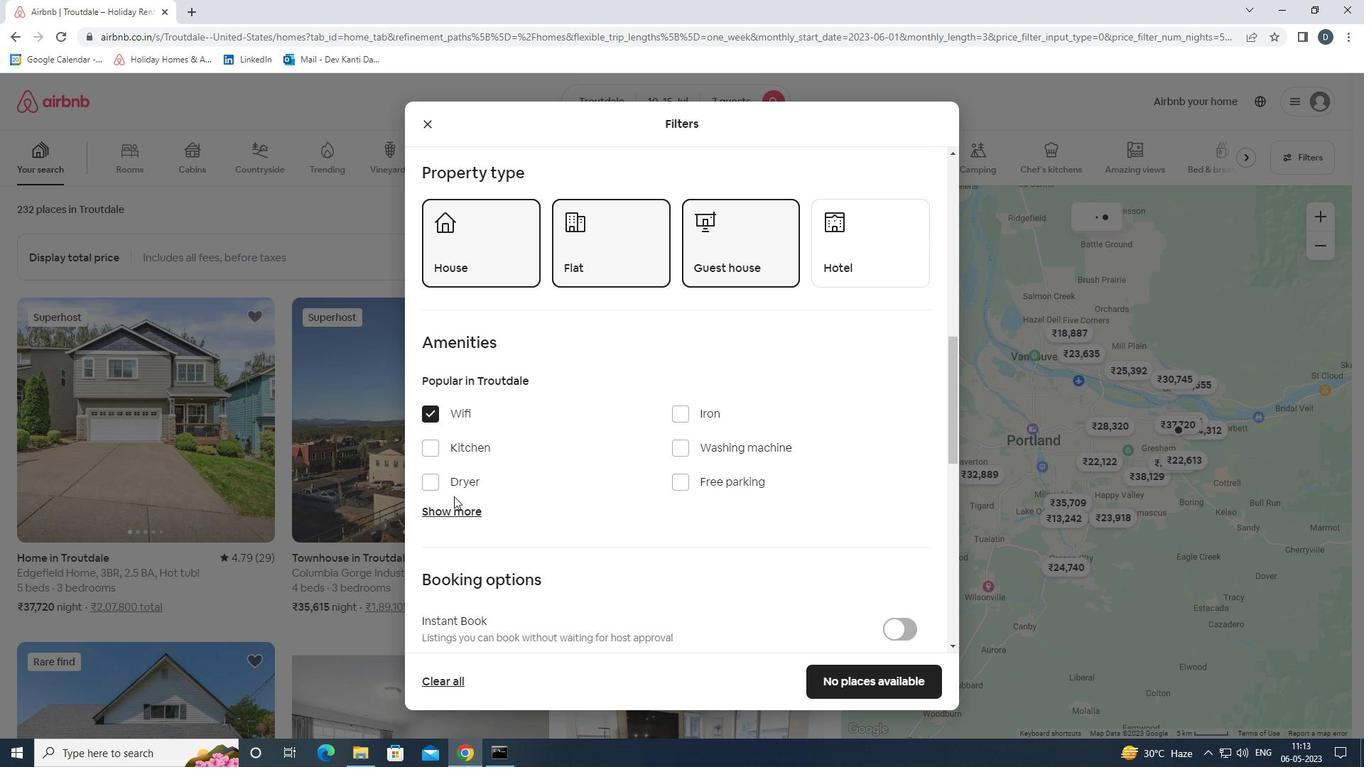 
Action: Mouse pressed left at (450, 507)
Screenshot: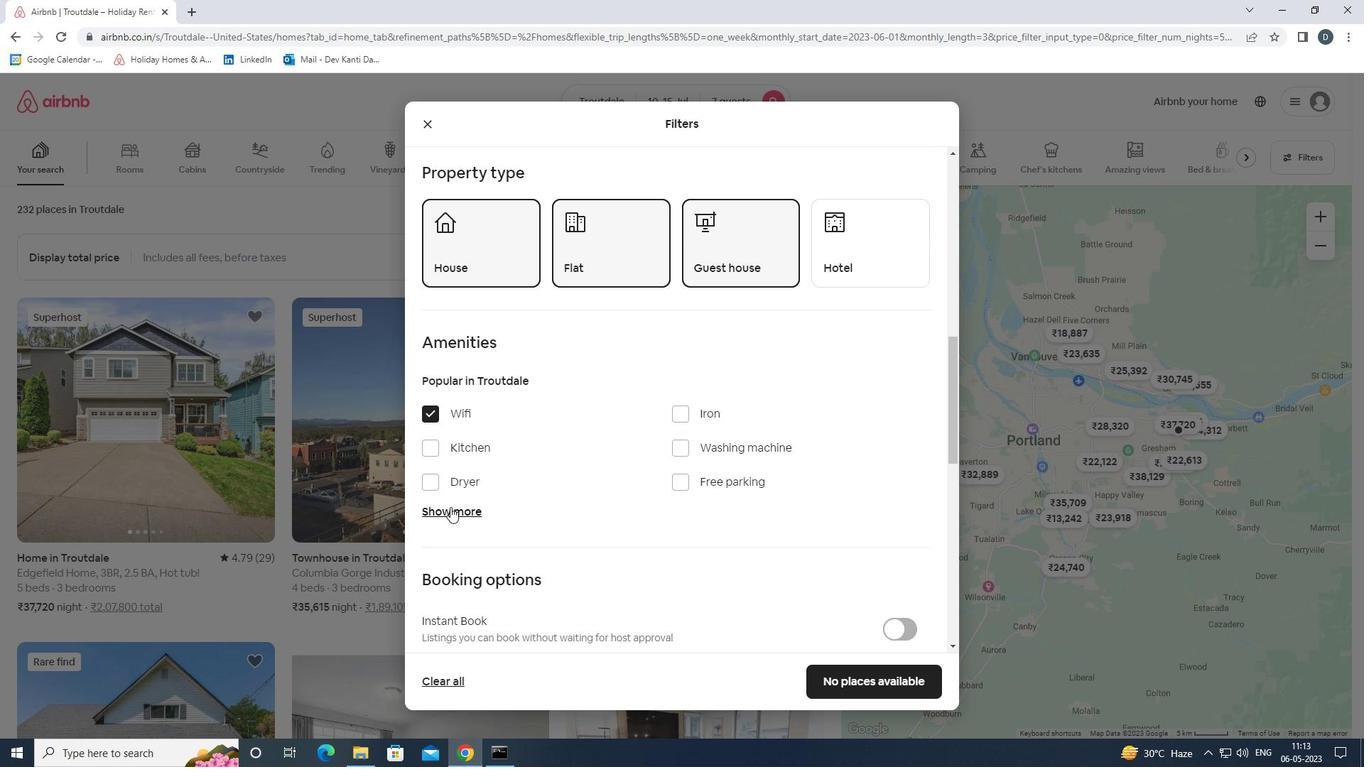
Action: Mouse moved to (681, 483)
Screenshot: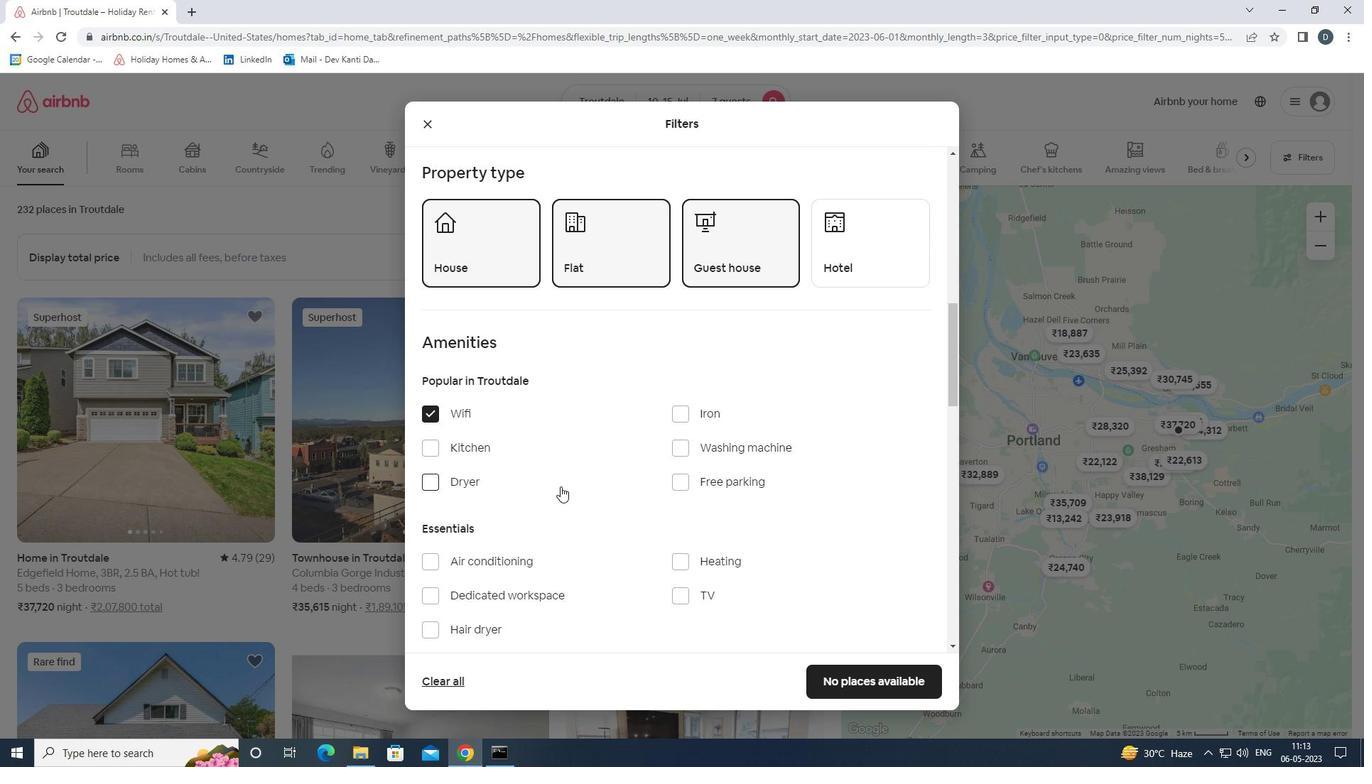 
Action: Mouse pressed left at (681, 483)
Screenshot: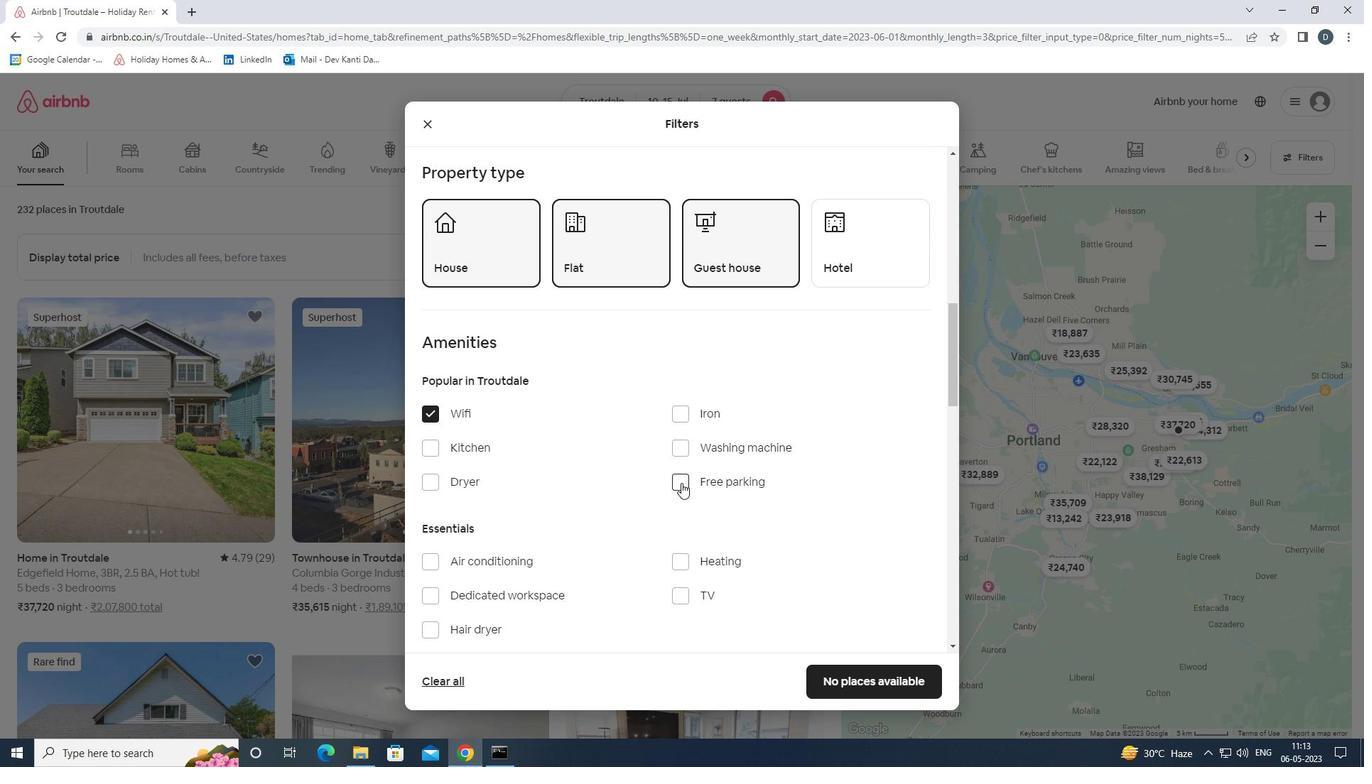 
Action: Mouse moved to (689, 593)
Screenshot: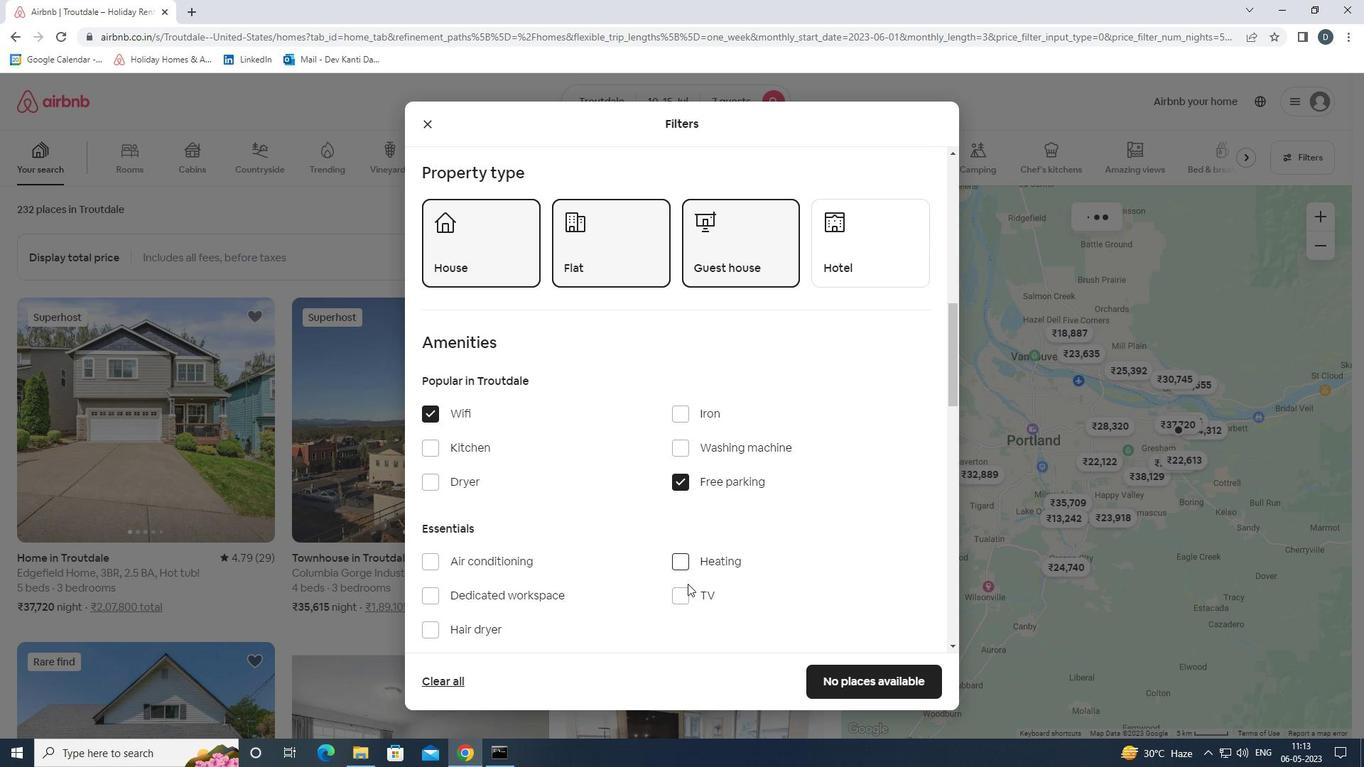 
Action: Mouse pressed left at (689, 593)
Screenshot: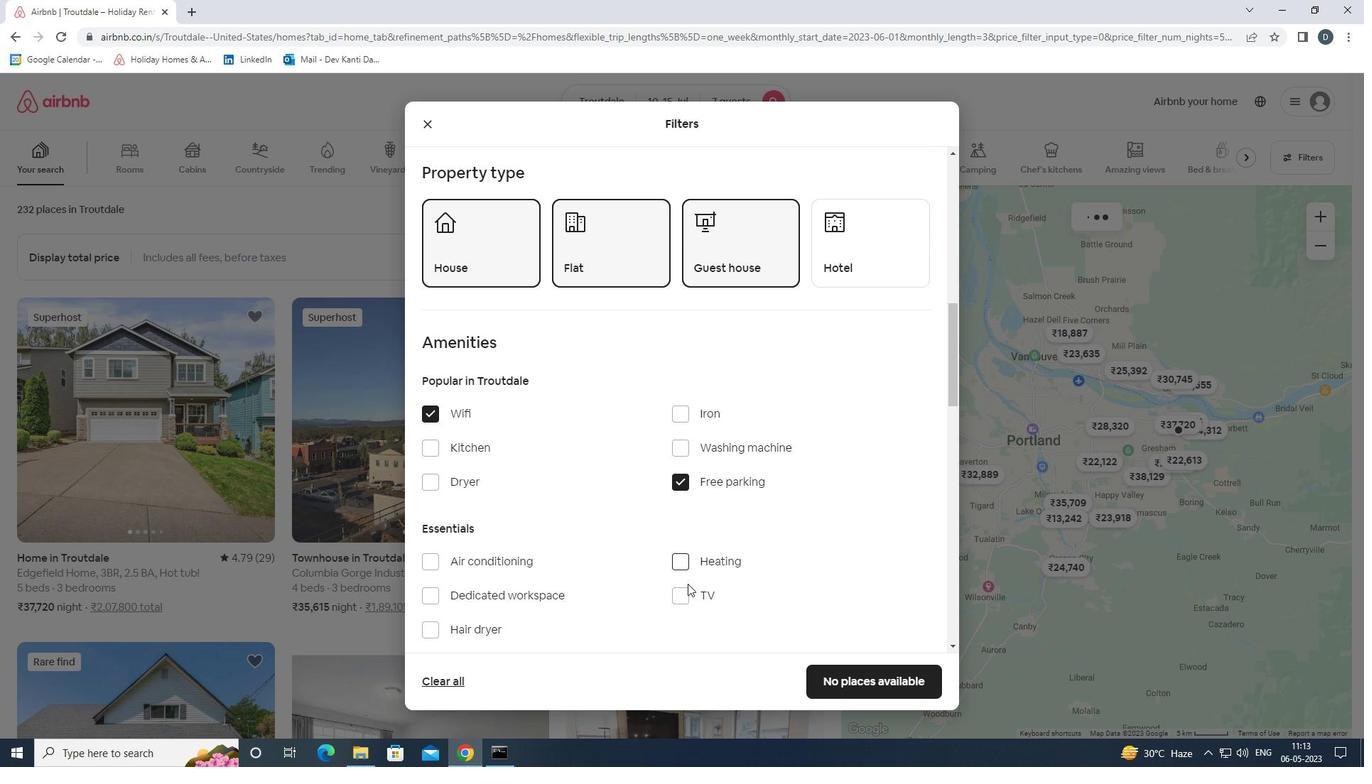 
Action: Mouse moved to (662, 584)
Screenshot: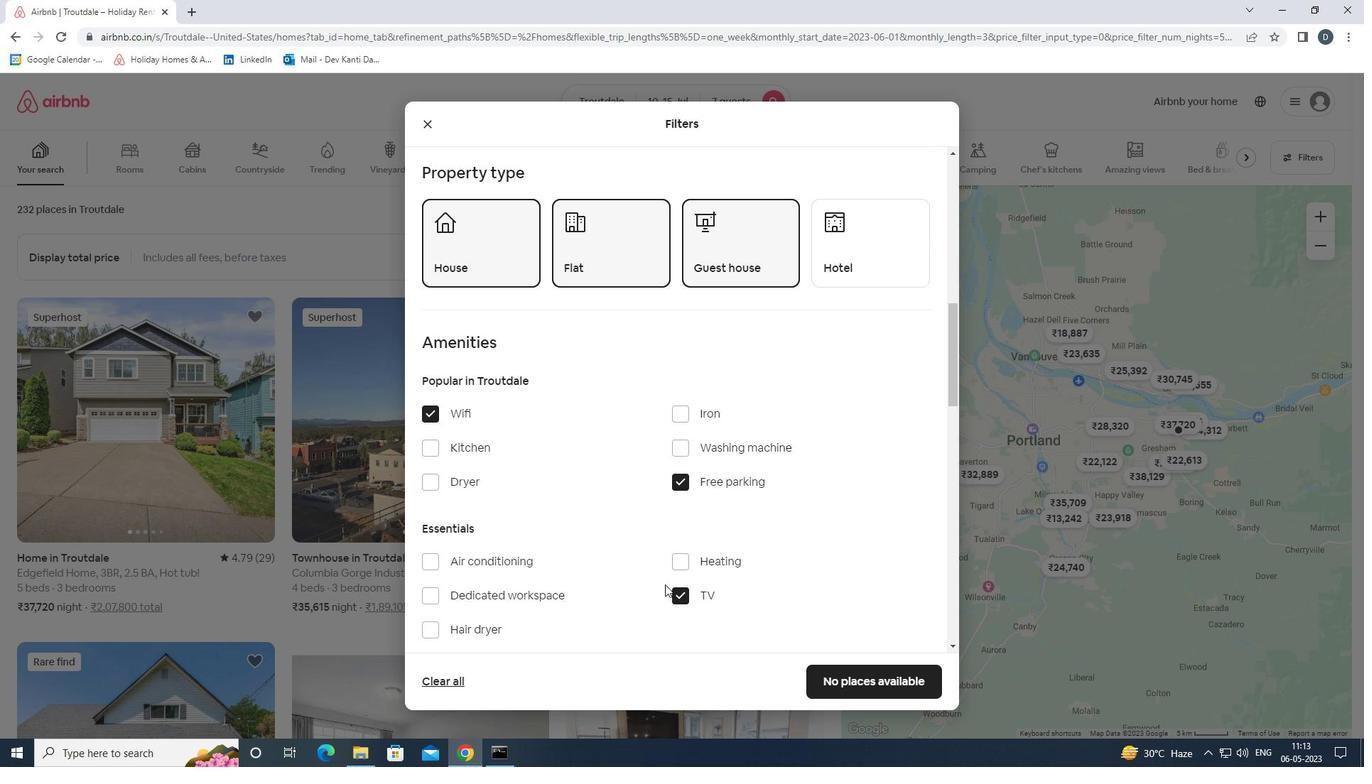 
Action: Mouse scrolled (662, 583) with delta (0, 0)
Screenshot: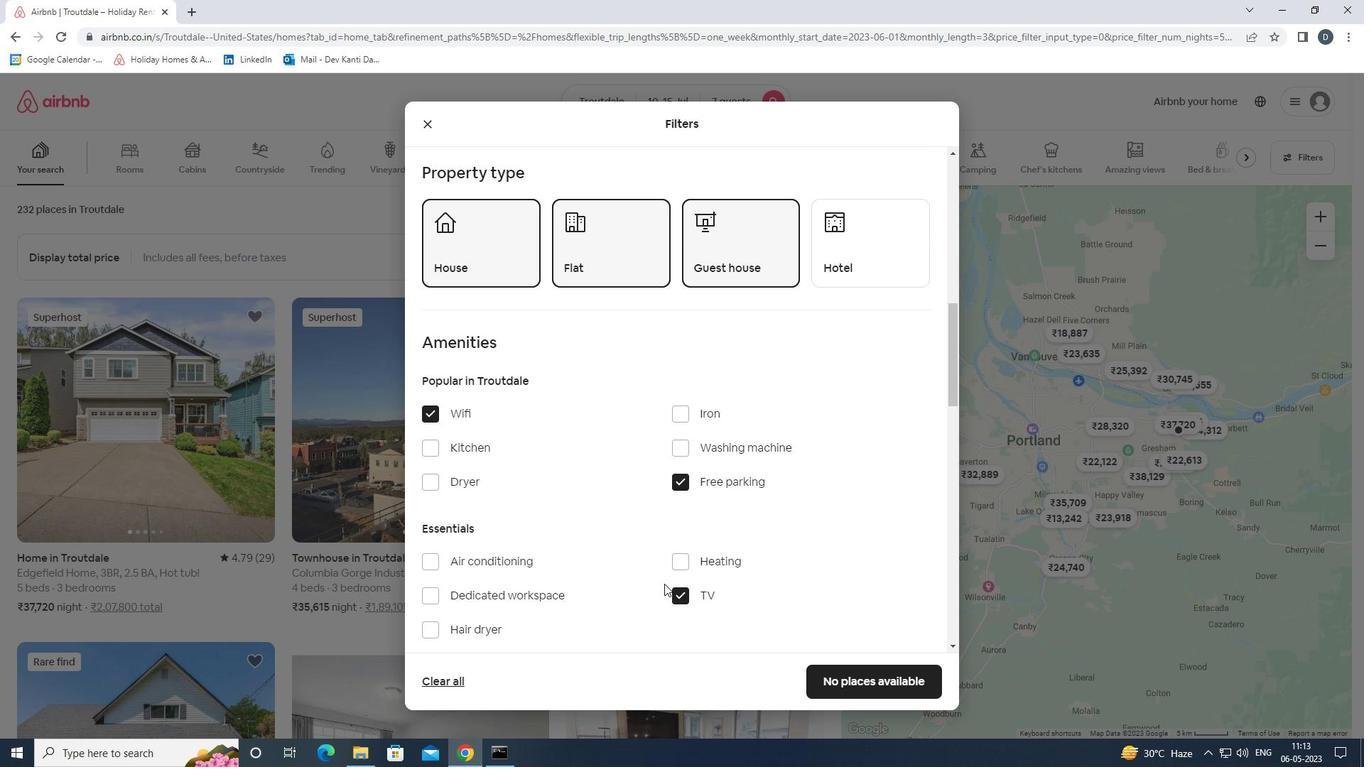 
Action: Mouse moved to (586, 530)
Screenshot: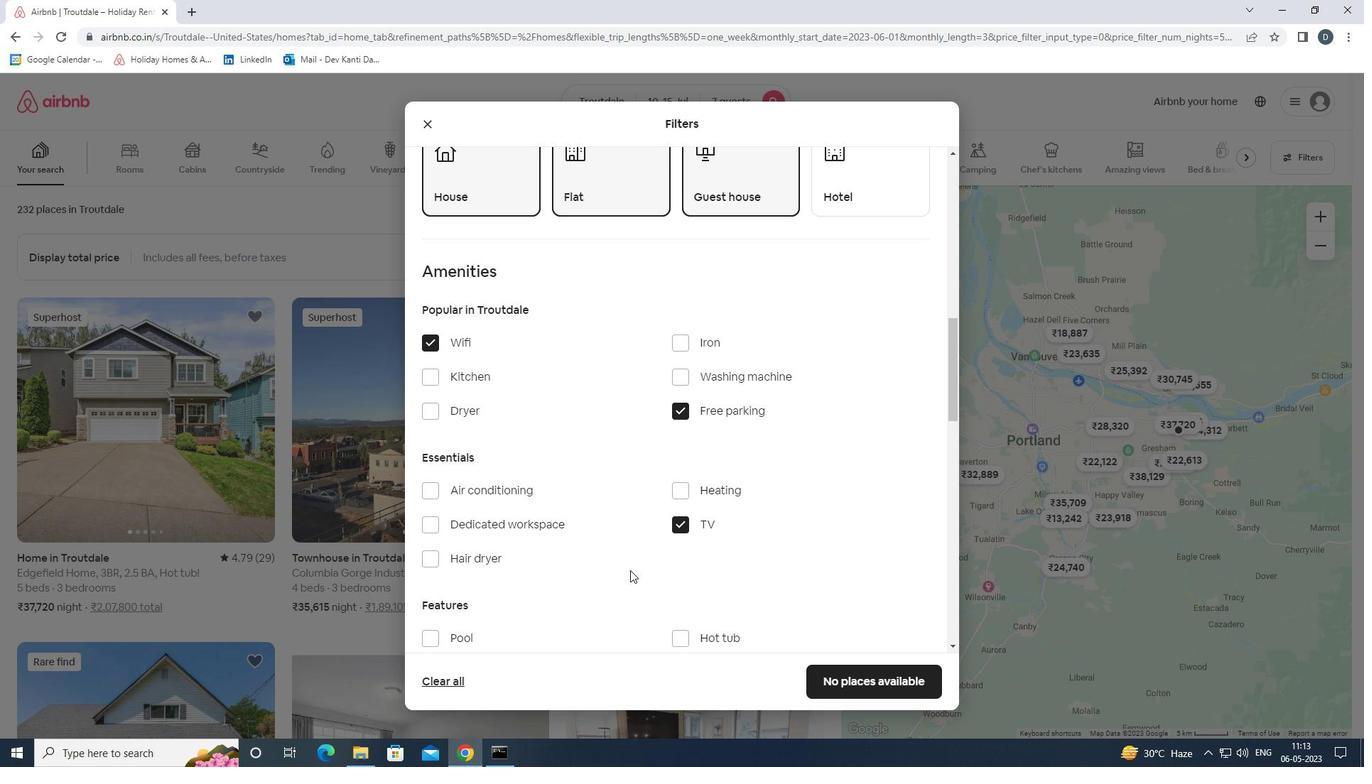 
Action: Mouse scrolled (586, 530) with delta (0, 0)
Screenshot: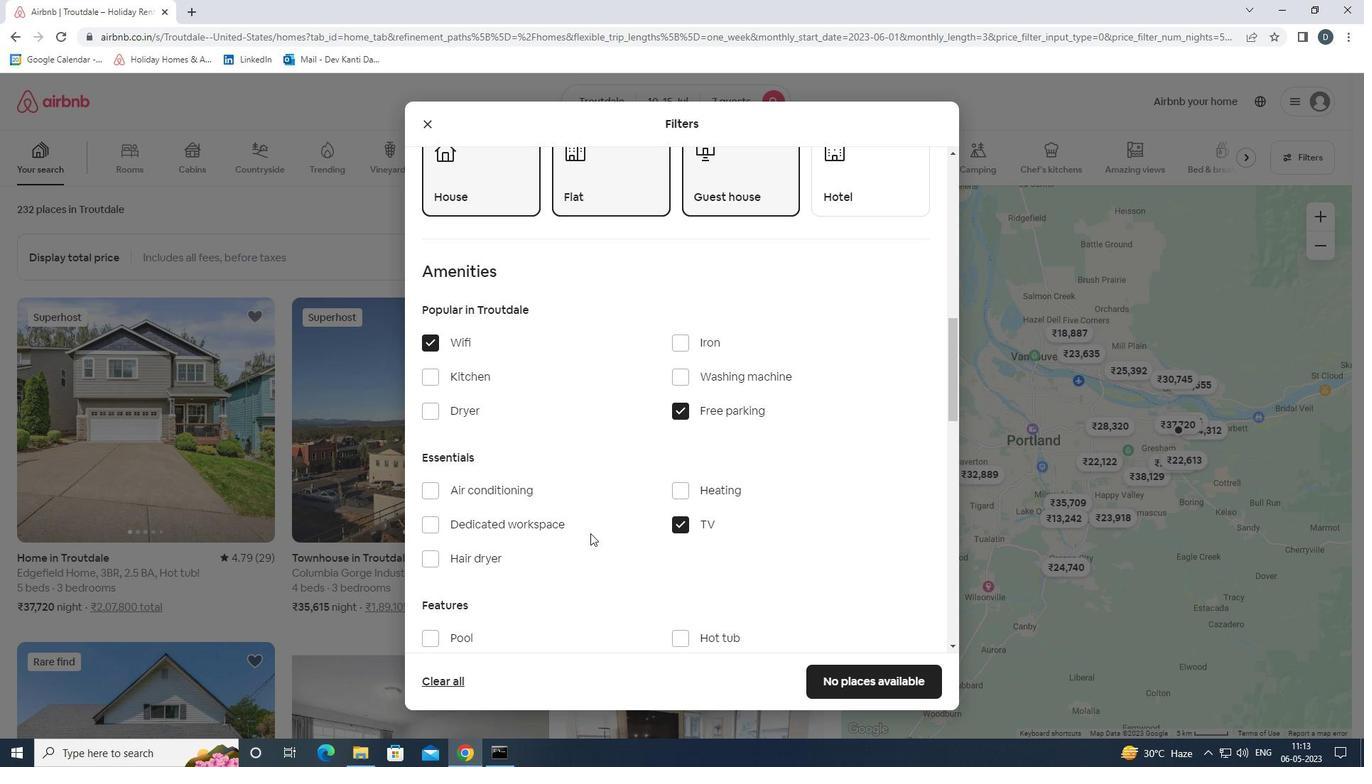 
Action: Mouse moved to (459, 631)
Screenshot: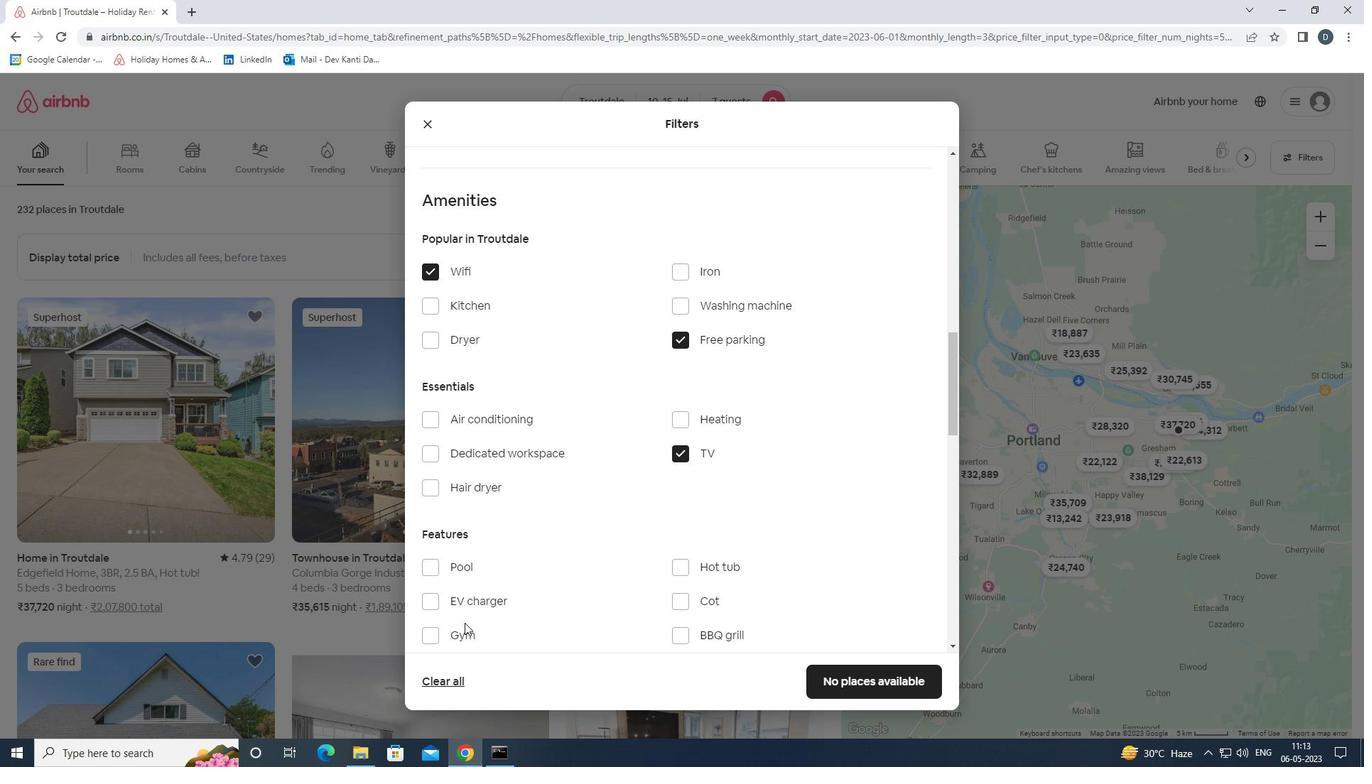 
Action: Mouse pressed left at (459, 631)
Screenshot: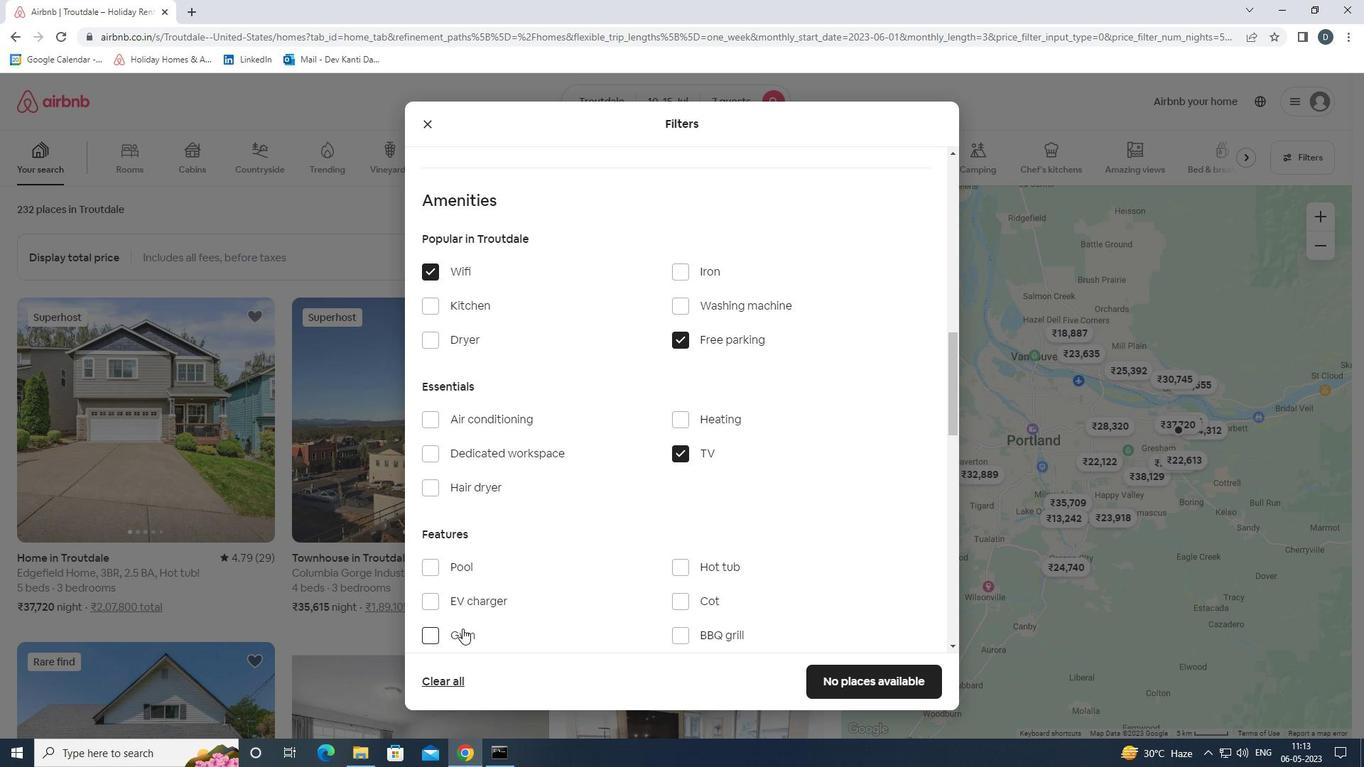 
Action: Mouse moved to (561, 586)
Screenshot: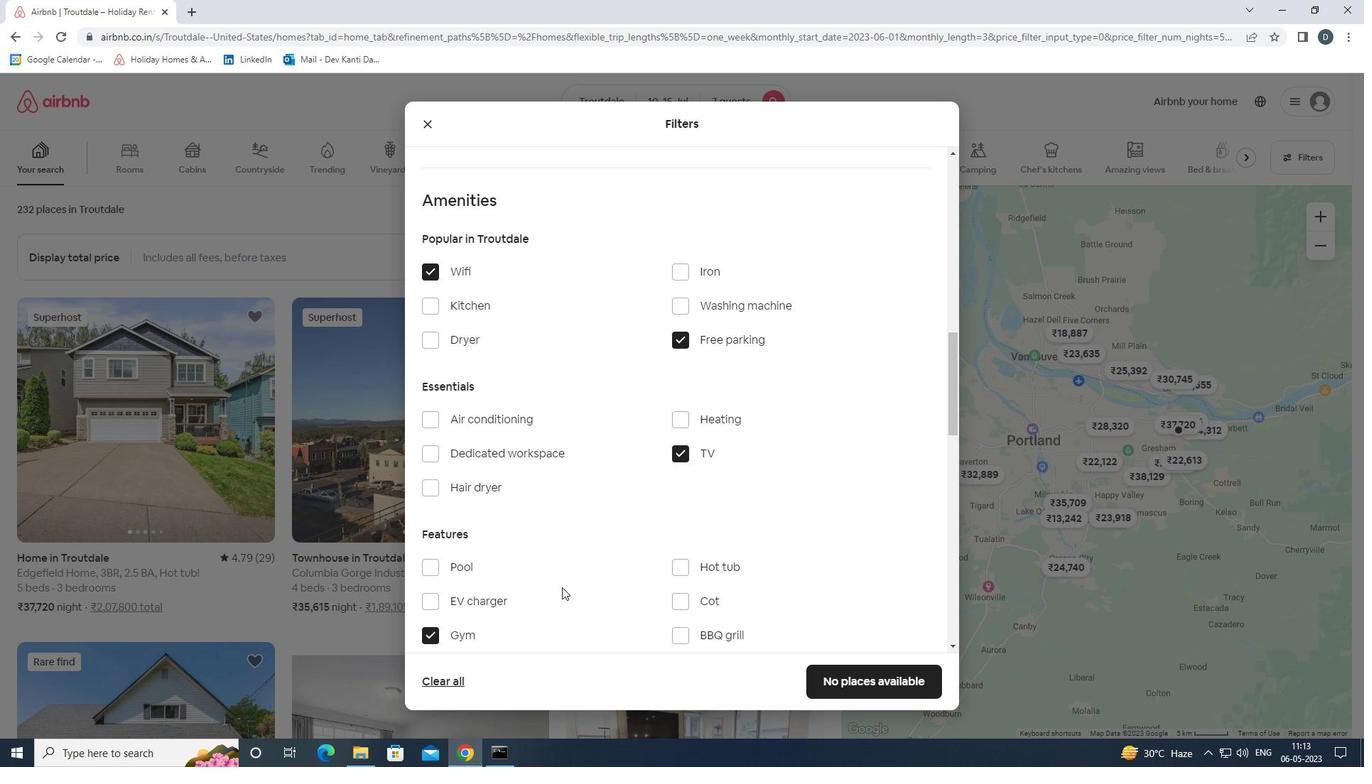 
Action: Mouse scrolled (561, 585) with delta (0, 0)
Screenshot: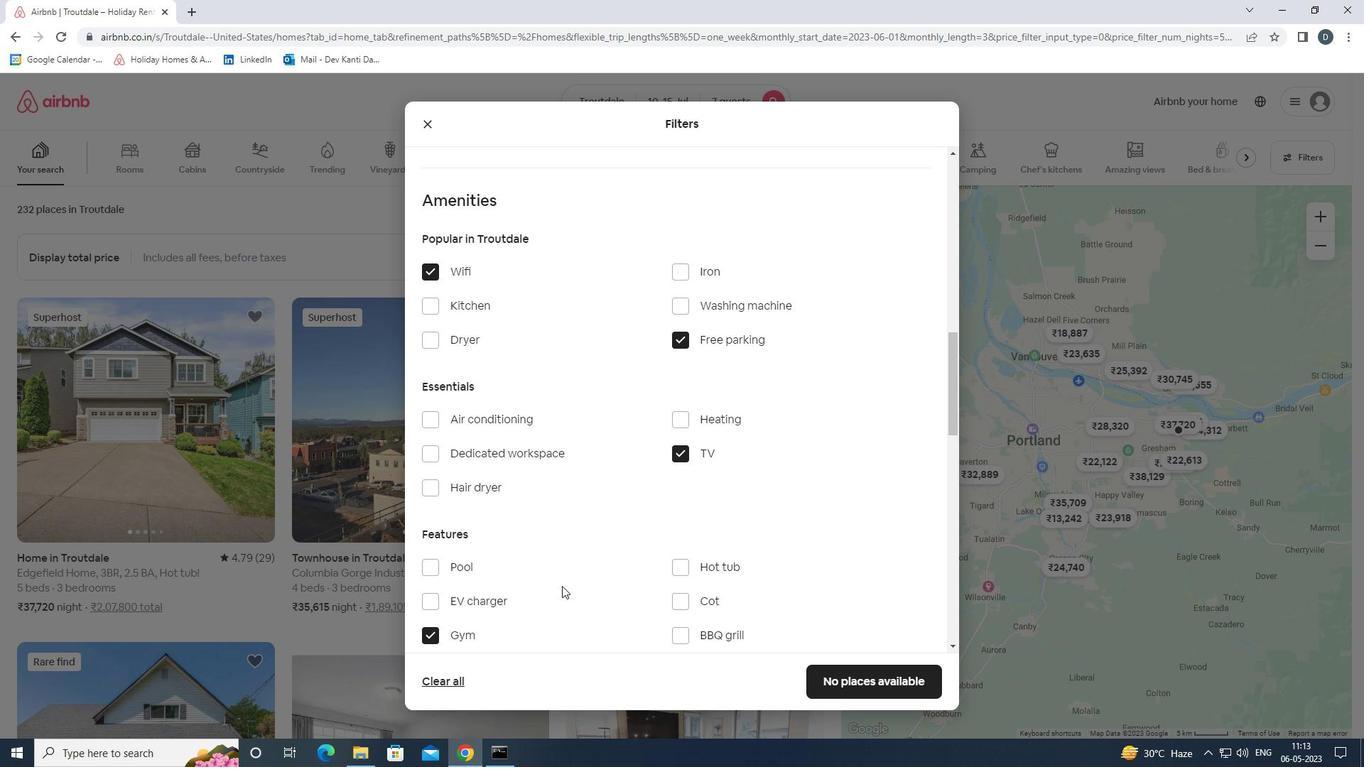 
Action: Mouse moved to (581, 569)
Screenshot: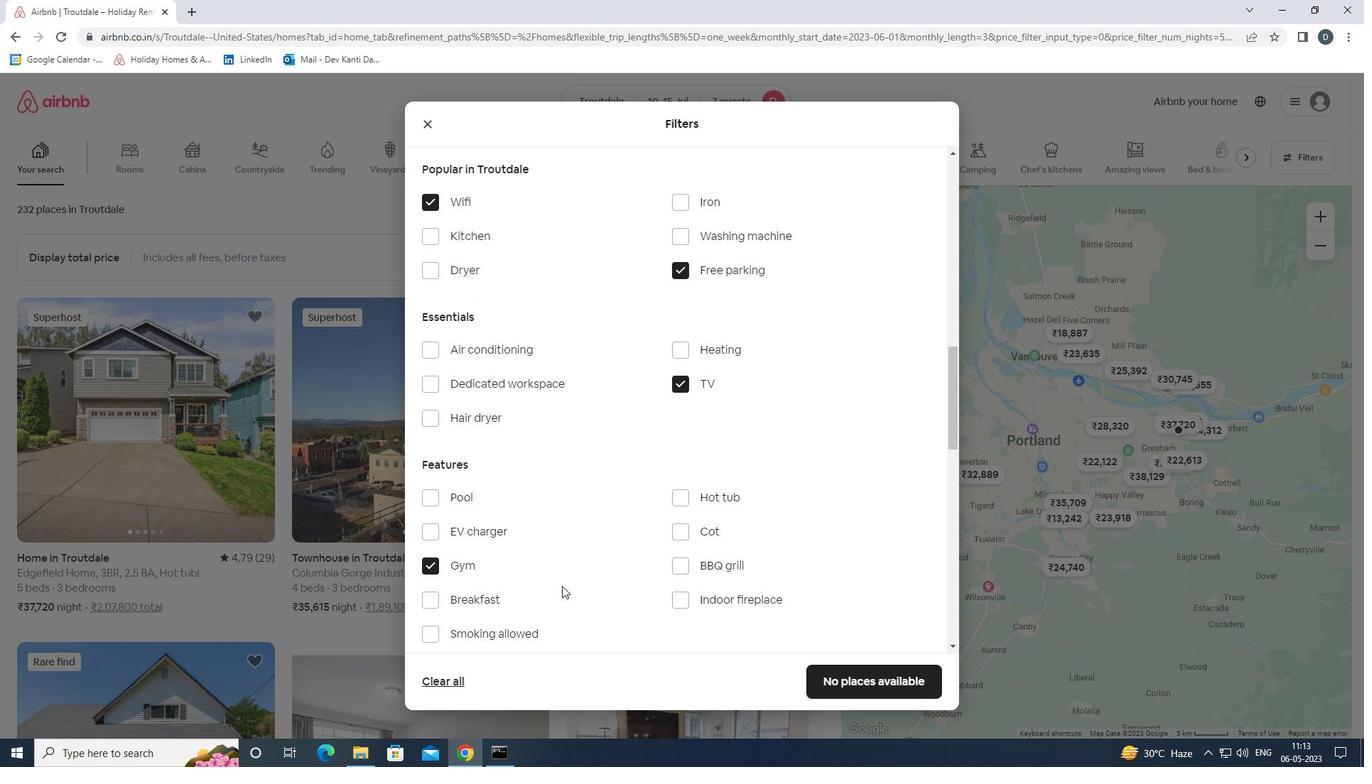 
Action: Mouse scrolled (581, 569) with delta (0, 0)
Screenshot: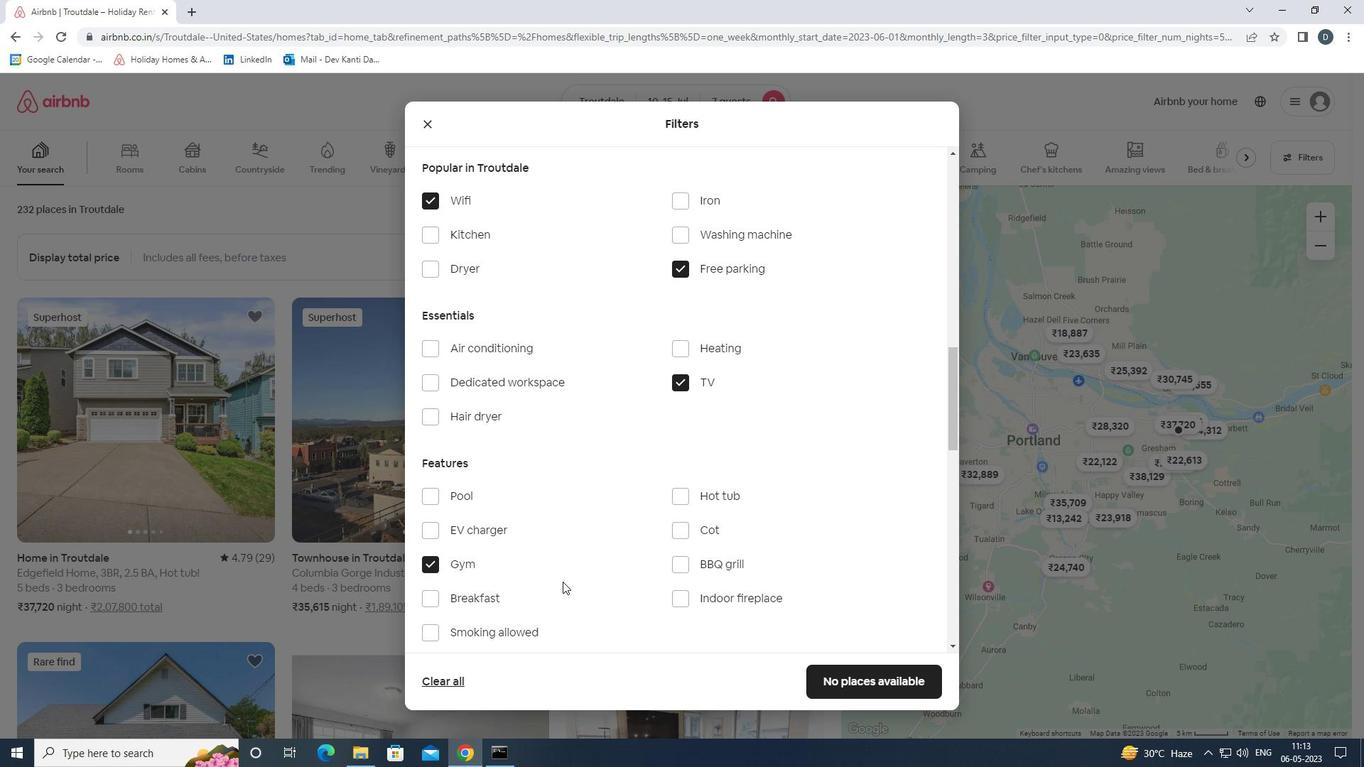 
Action: Mouse moved to (525, 569)
Screenshot: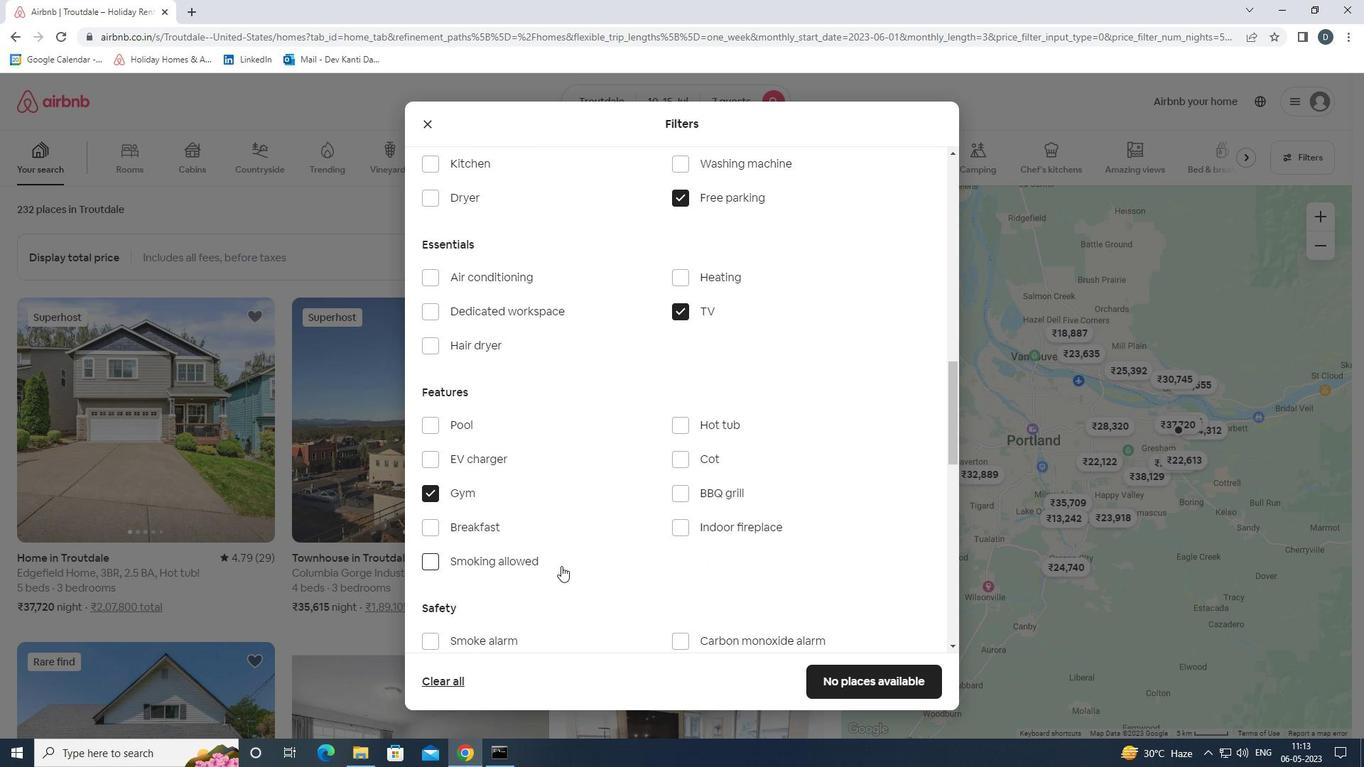 
Action: Mouse scrolled (525, 568) with delta (0, 0)
Screenshot: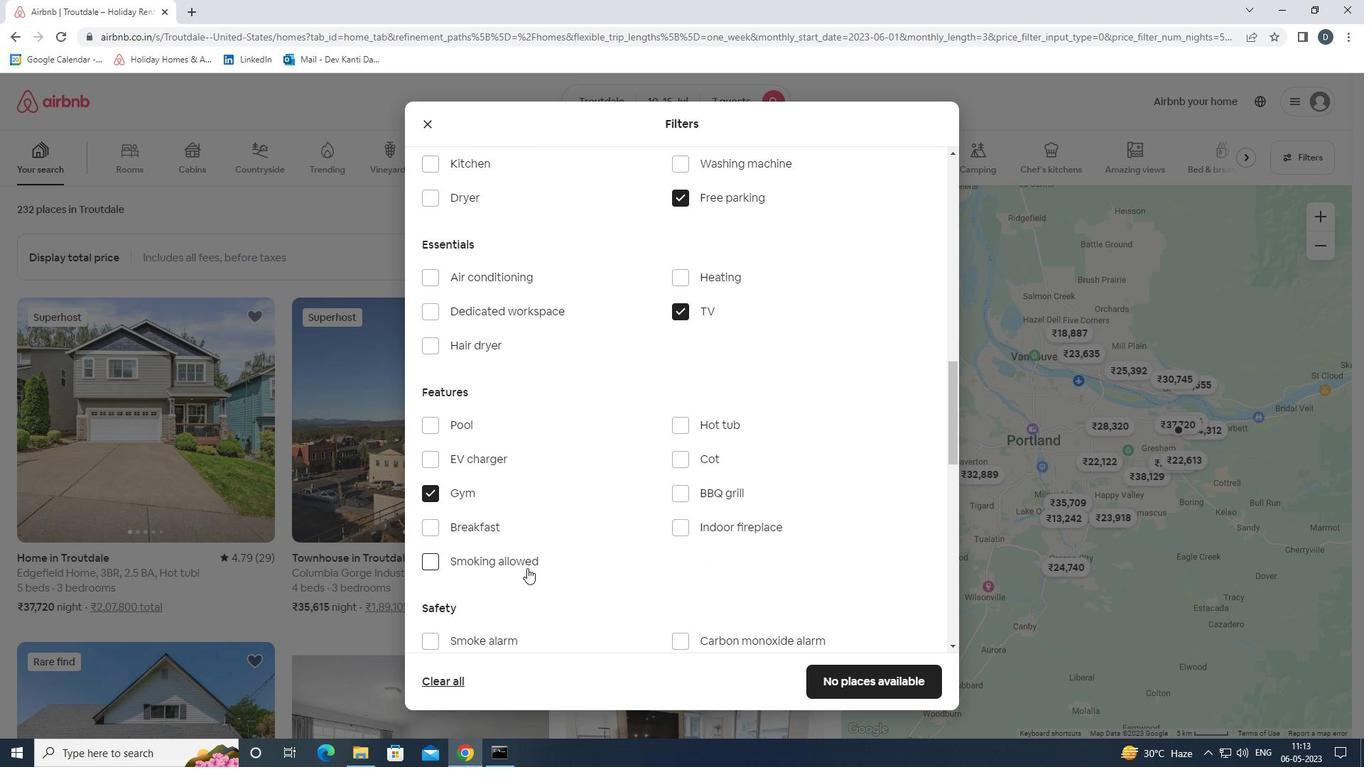 
Action: Mouse moved to (469, 458)
Screenshot: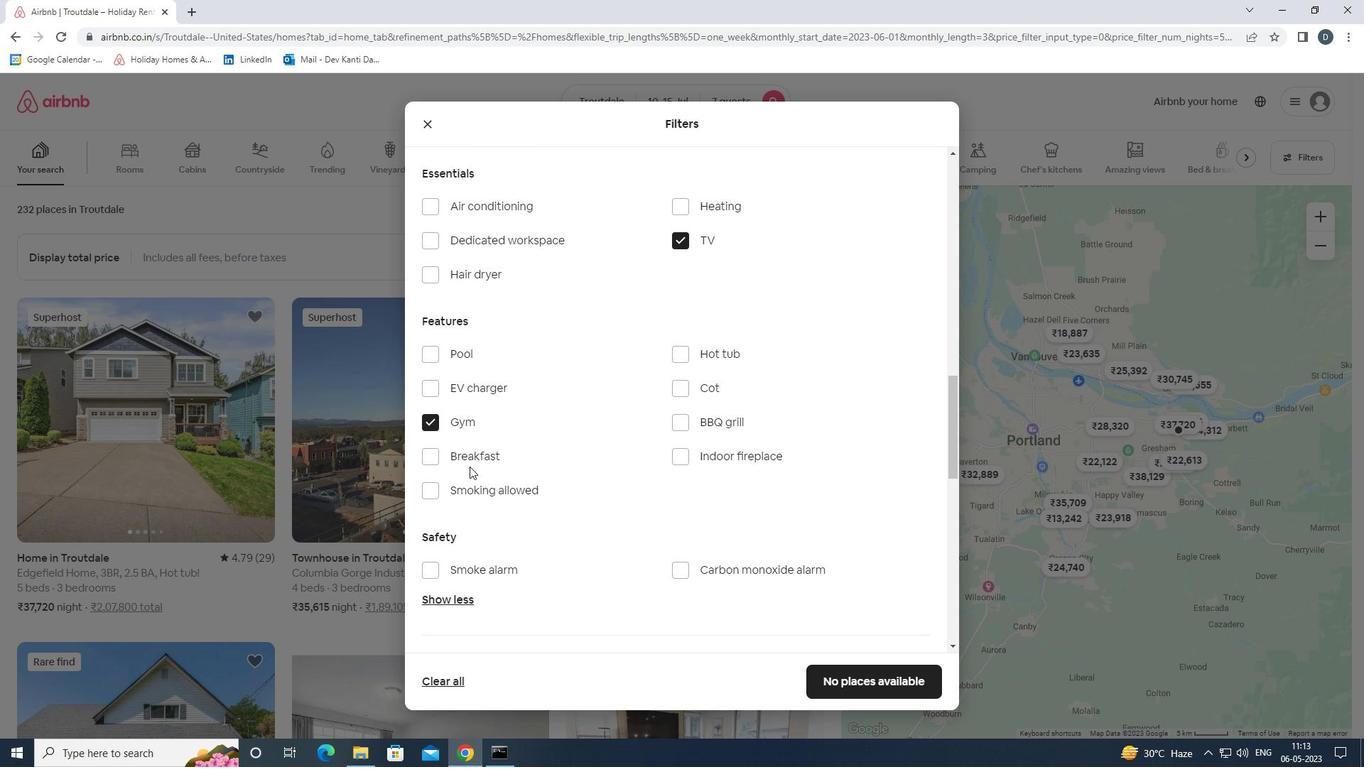 
Action: Mouse pressed left at (469, 458)
Screenshot: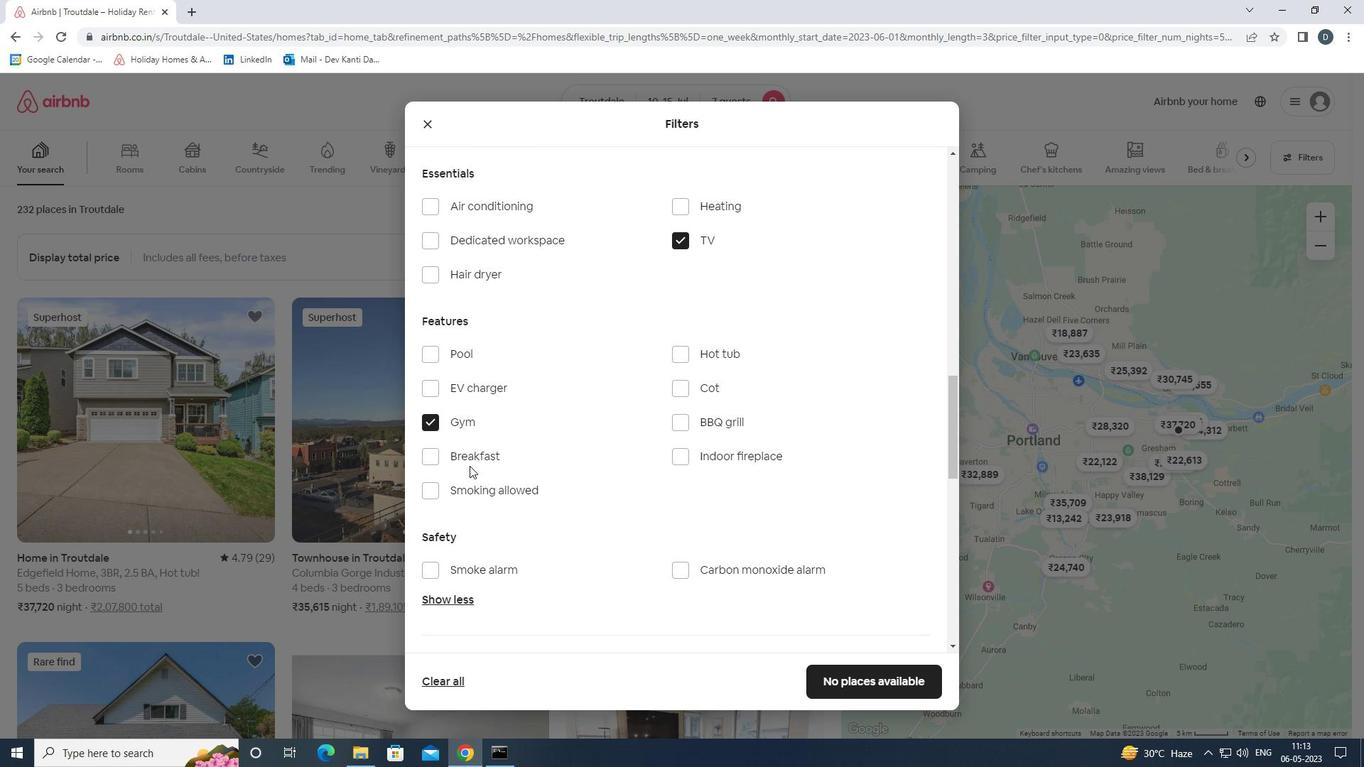 
Action: Mouse moved to (605, 499)
Screenshot: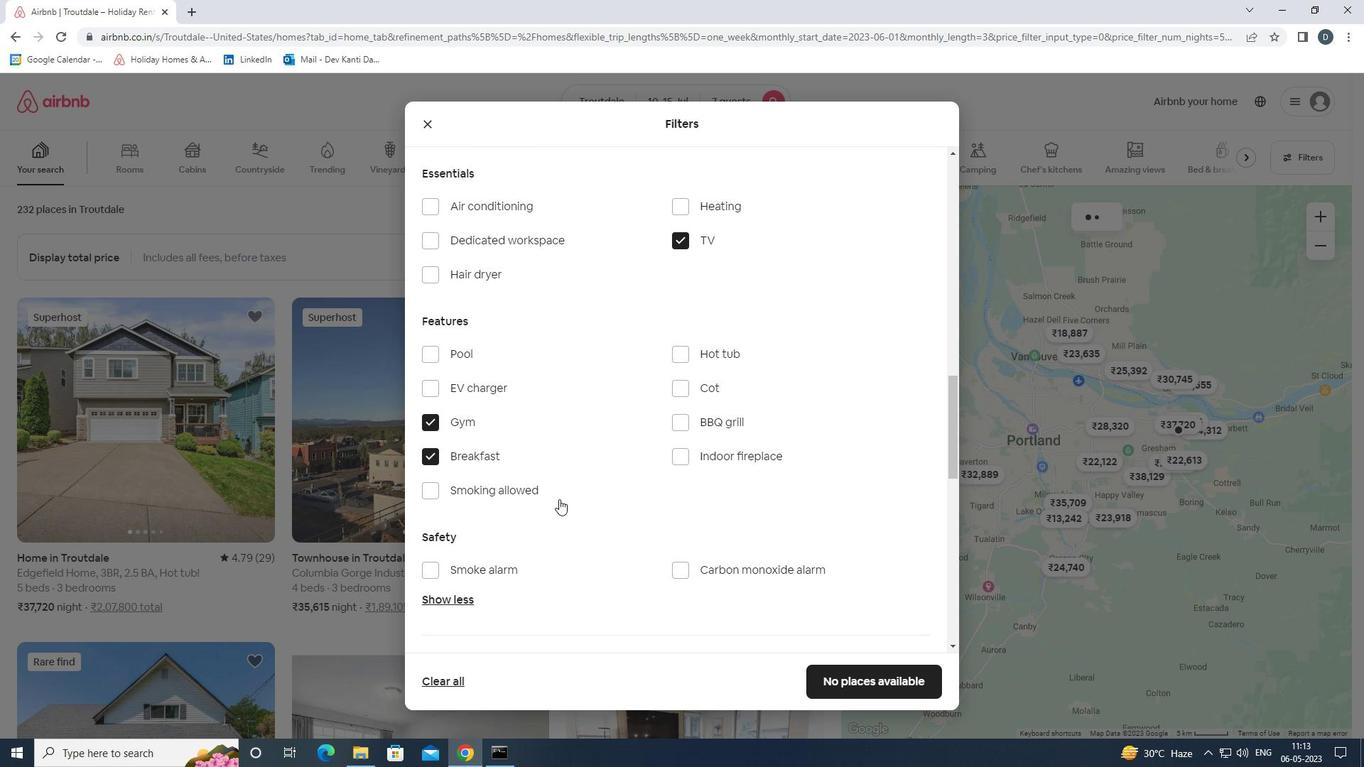 
Action: Mouse scrolled (605, 498) with delta (0, 0)
Screenshot: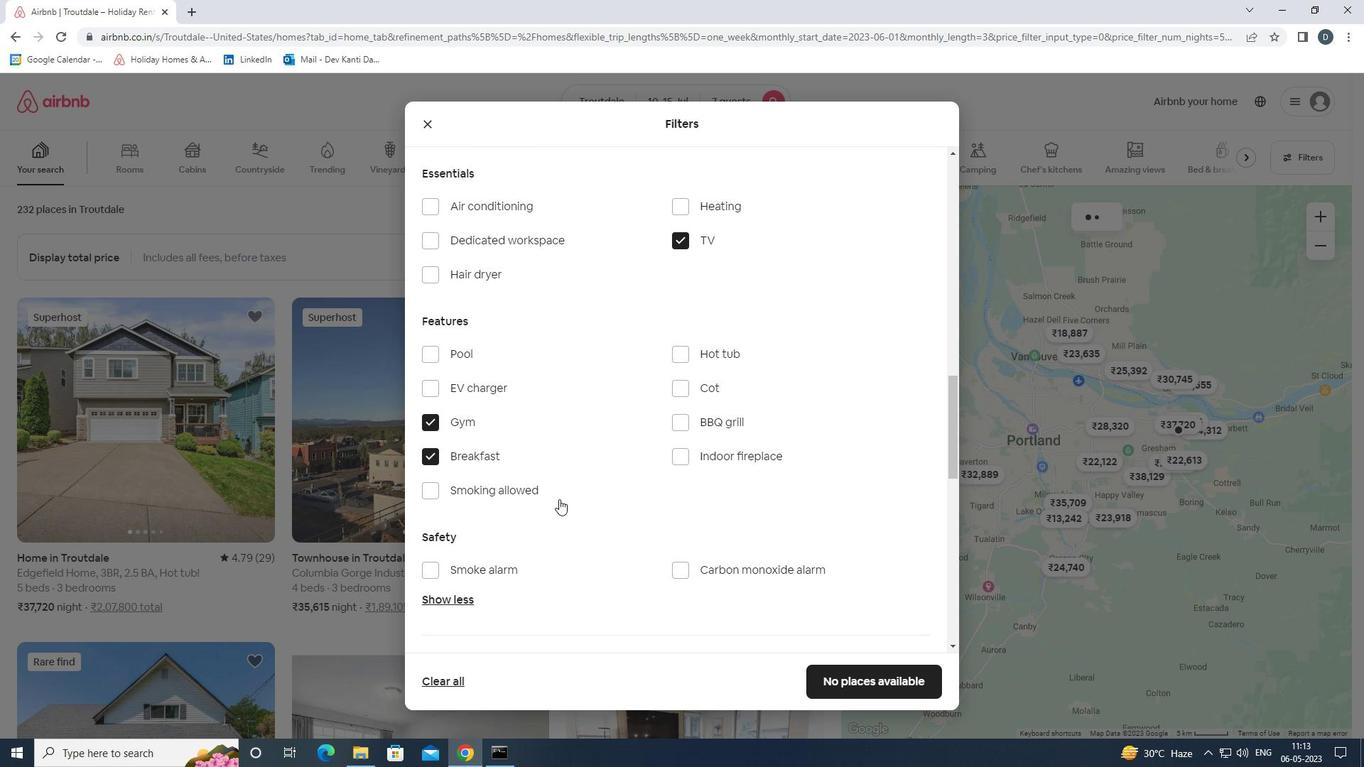 
Action: Mouse moved to (607, 500)
Screenshot: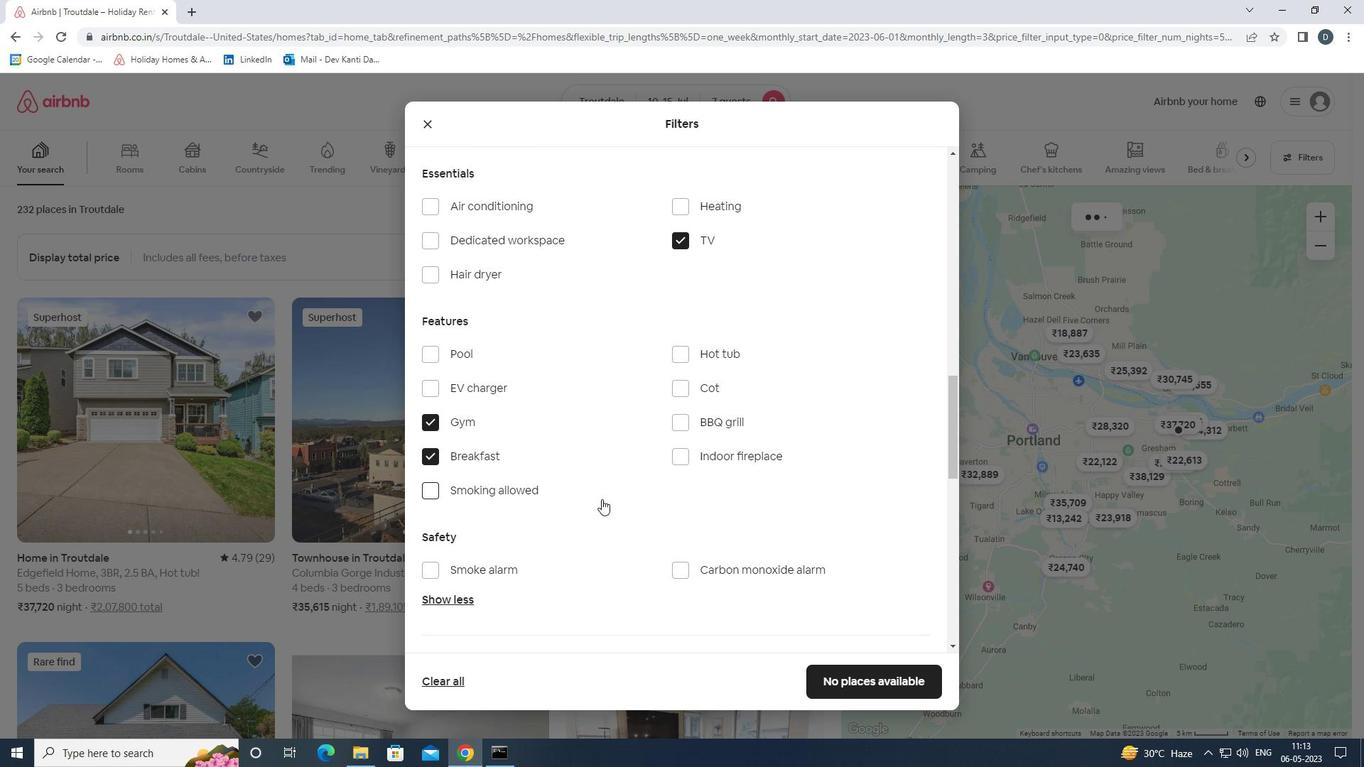 
Action: Mouse scrolled (607, 500) with delta (0, 0)
Screenshot: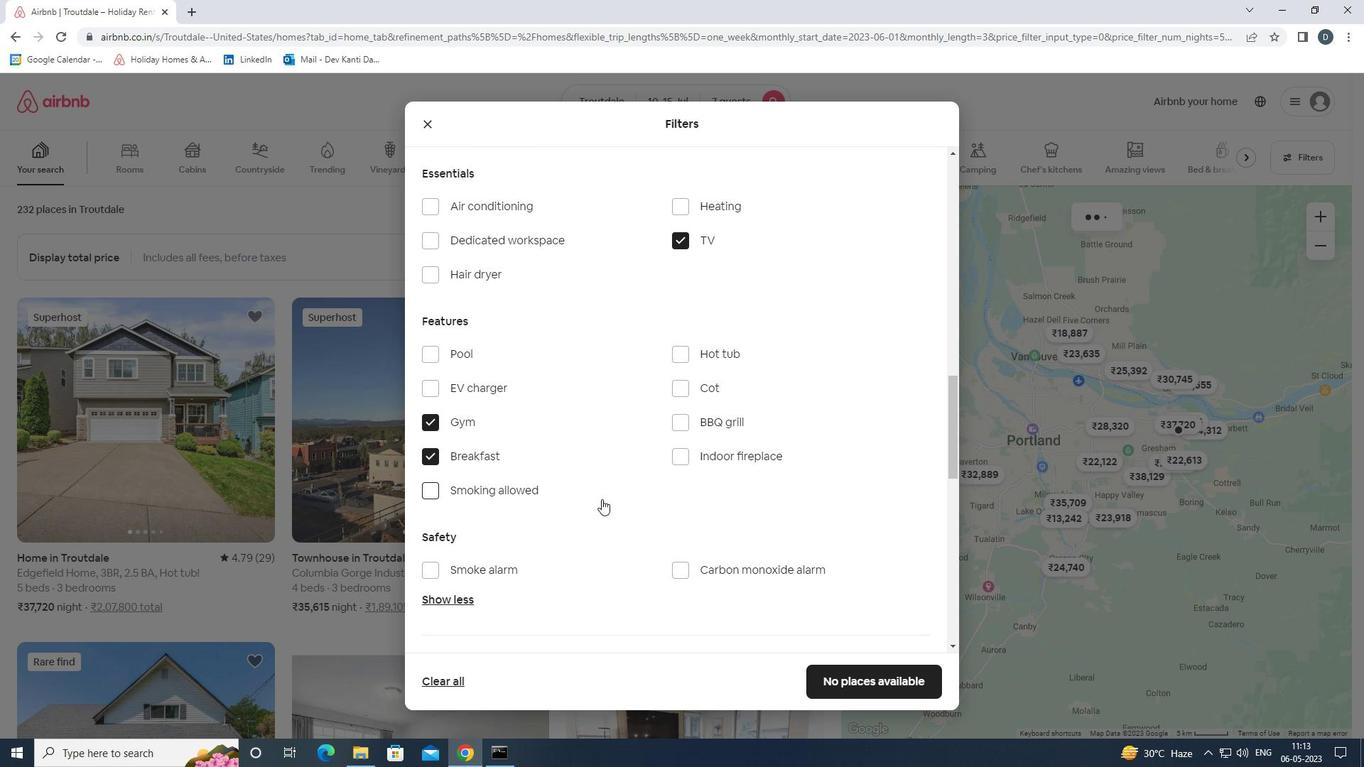 
Action: Mouse scrolled (607, 500) with delta (0, 0)
Screenshot: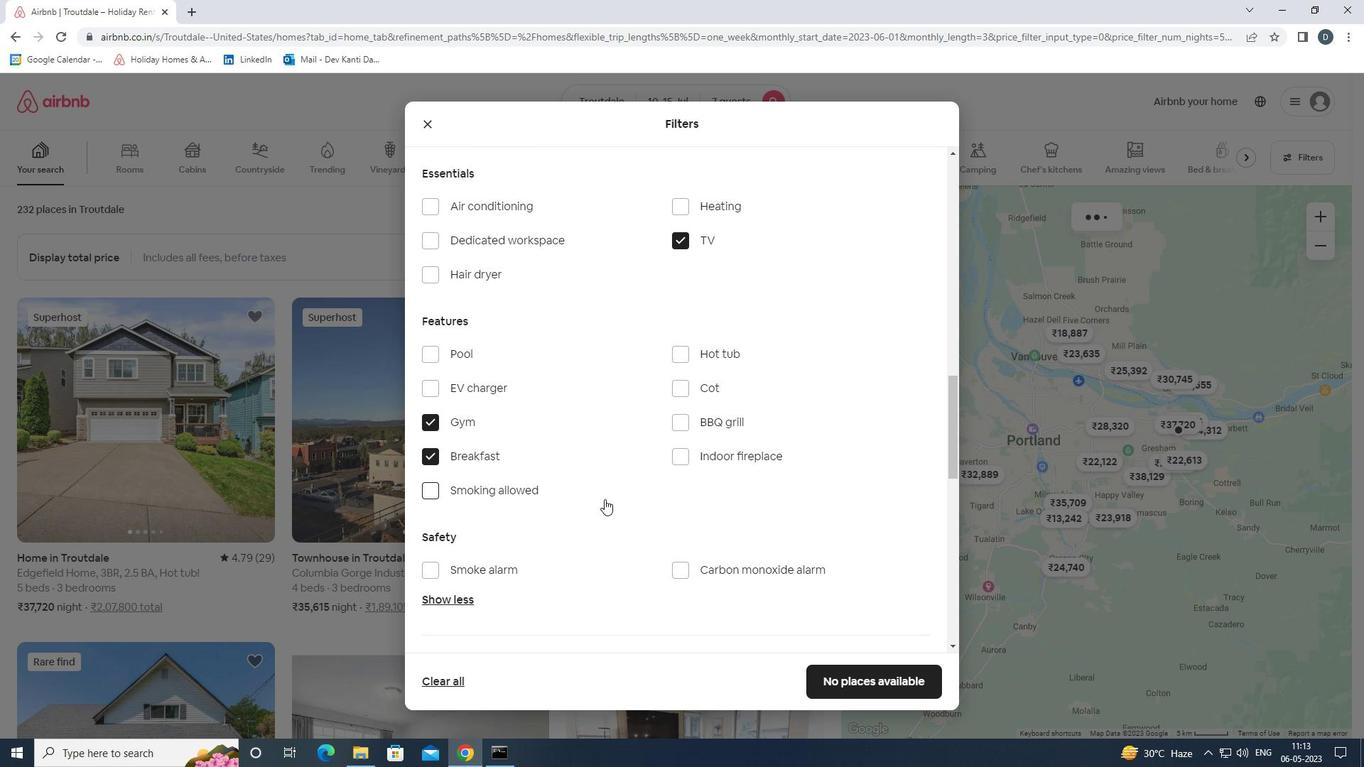 
Action: Mouse moved to (621, 495)
Screenshot: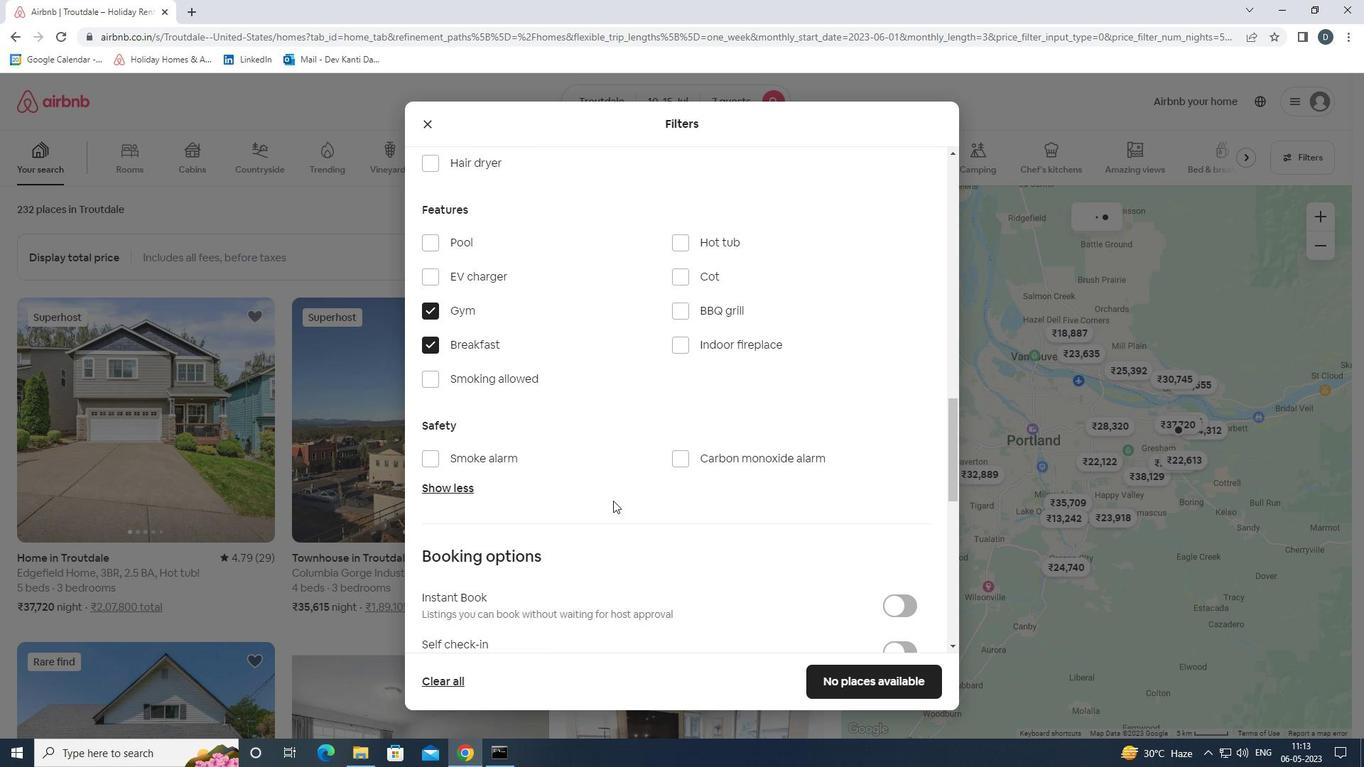 
Action: Mouse scrolled (621, 494) with delta (0, 0)
Screenshot: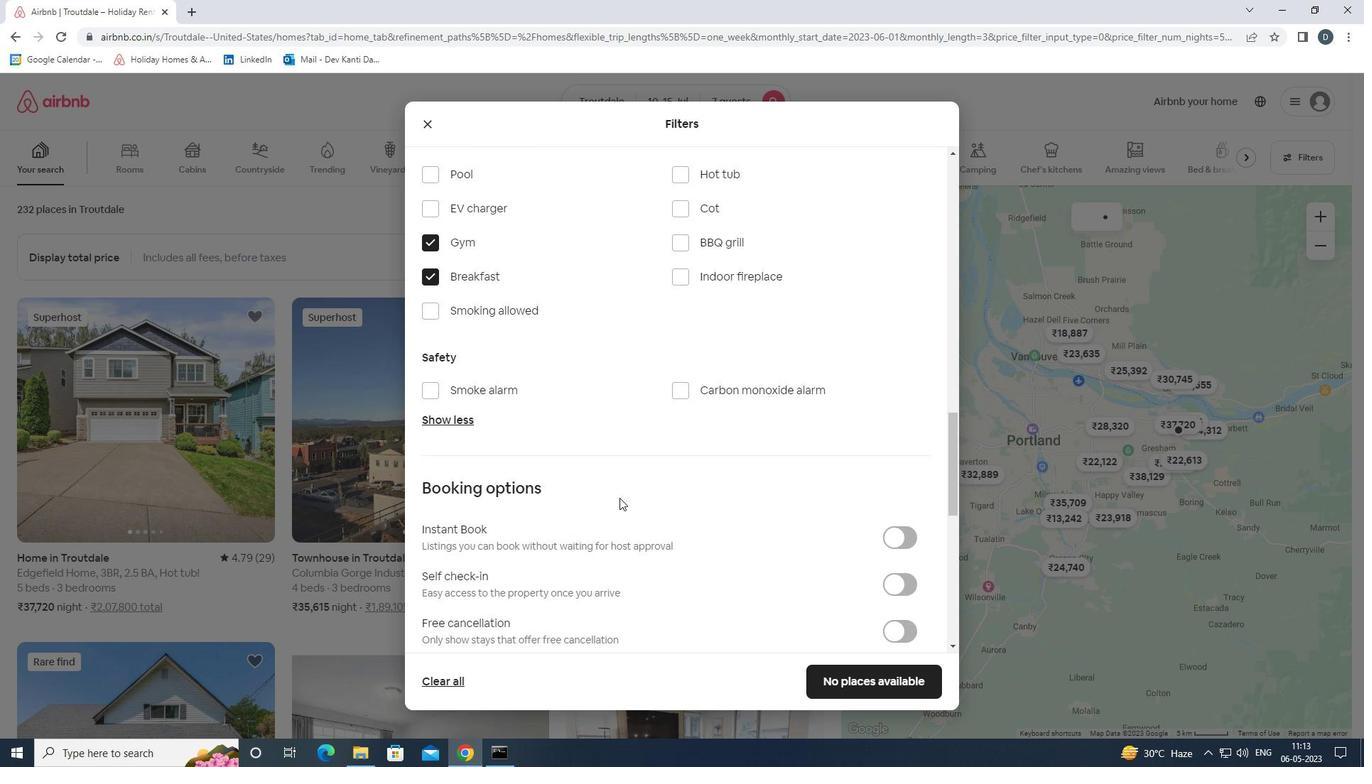 
Action: Mouse moved to (622, 495)
Screenshot: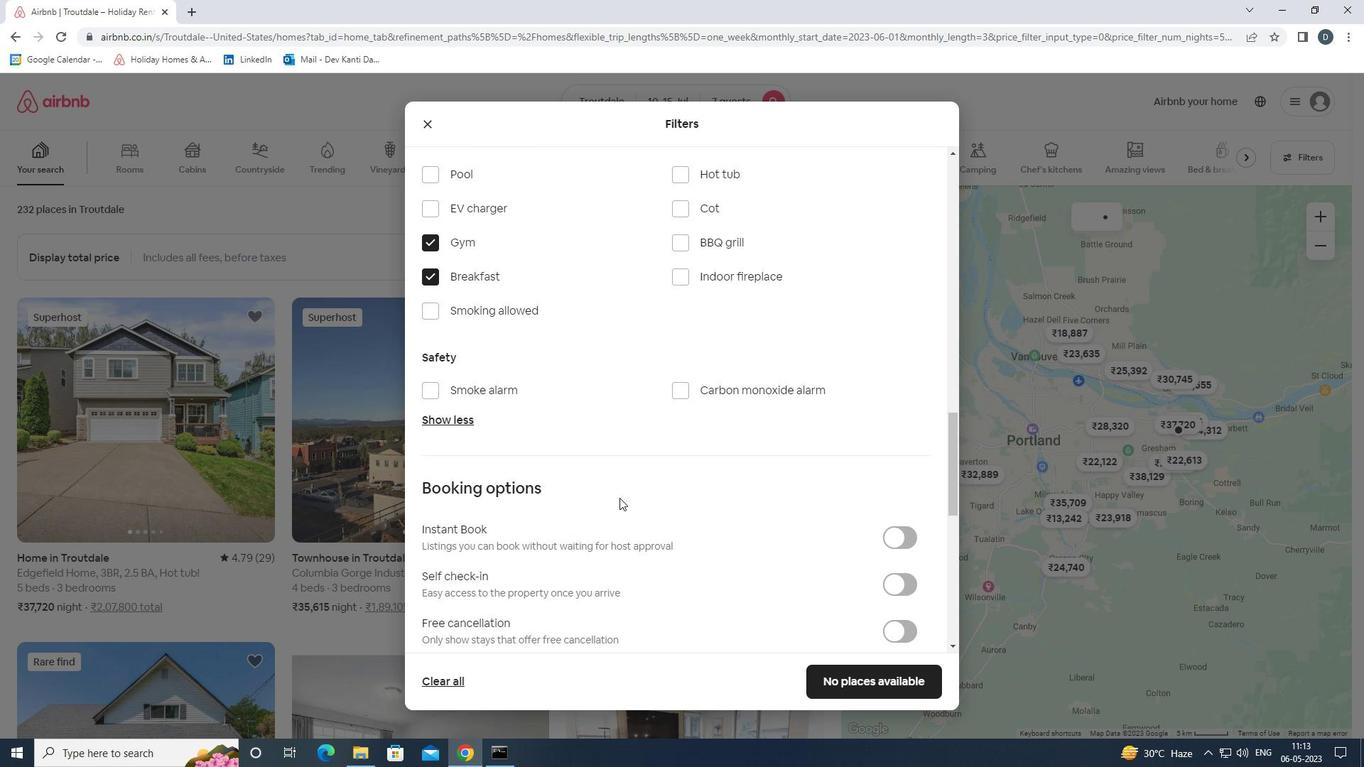 
Action: Mouse scrolled (622, 494) with delta (0, 0)
Screenshot: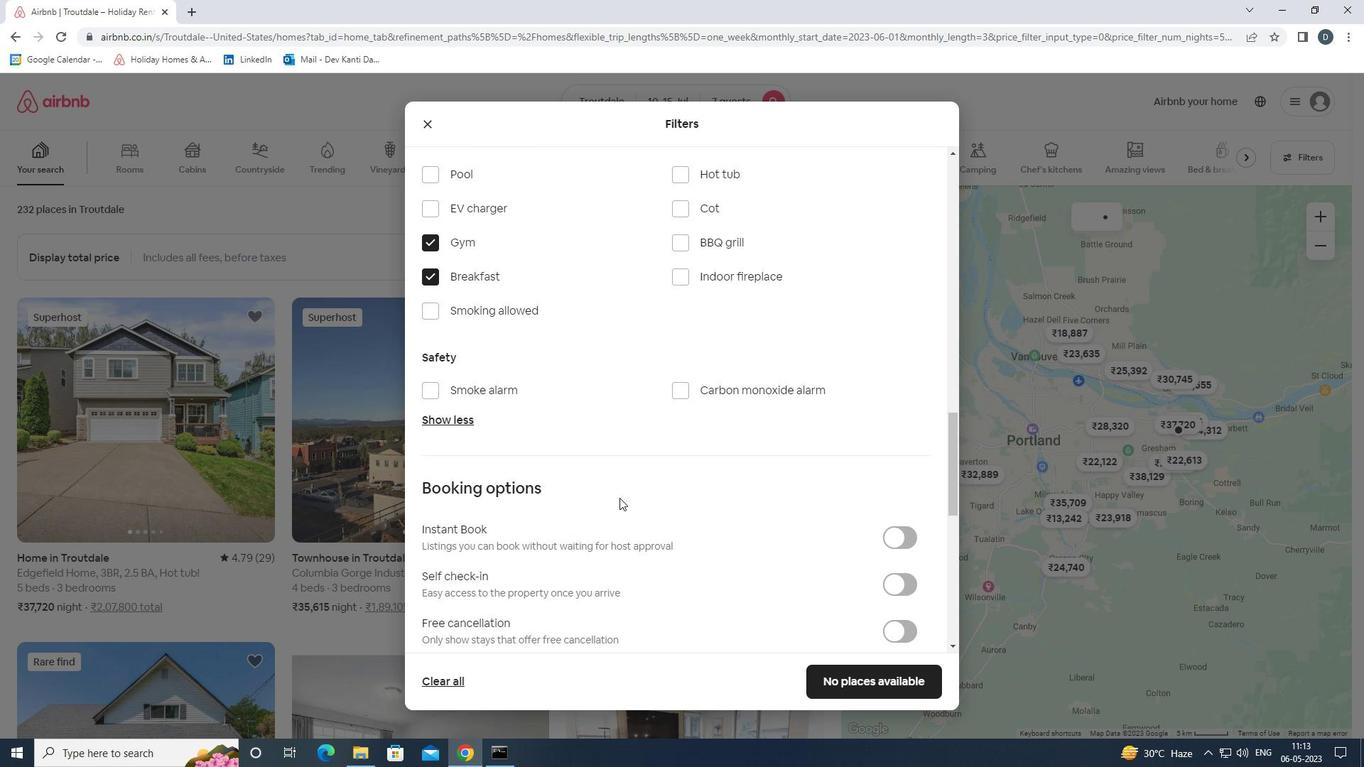
Action: Mouse moved to (640, 495)
Screenshot: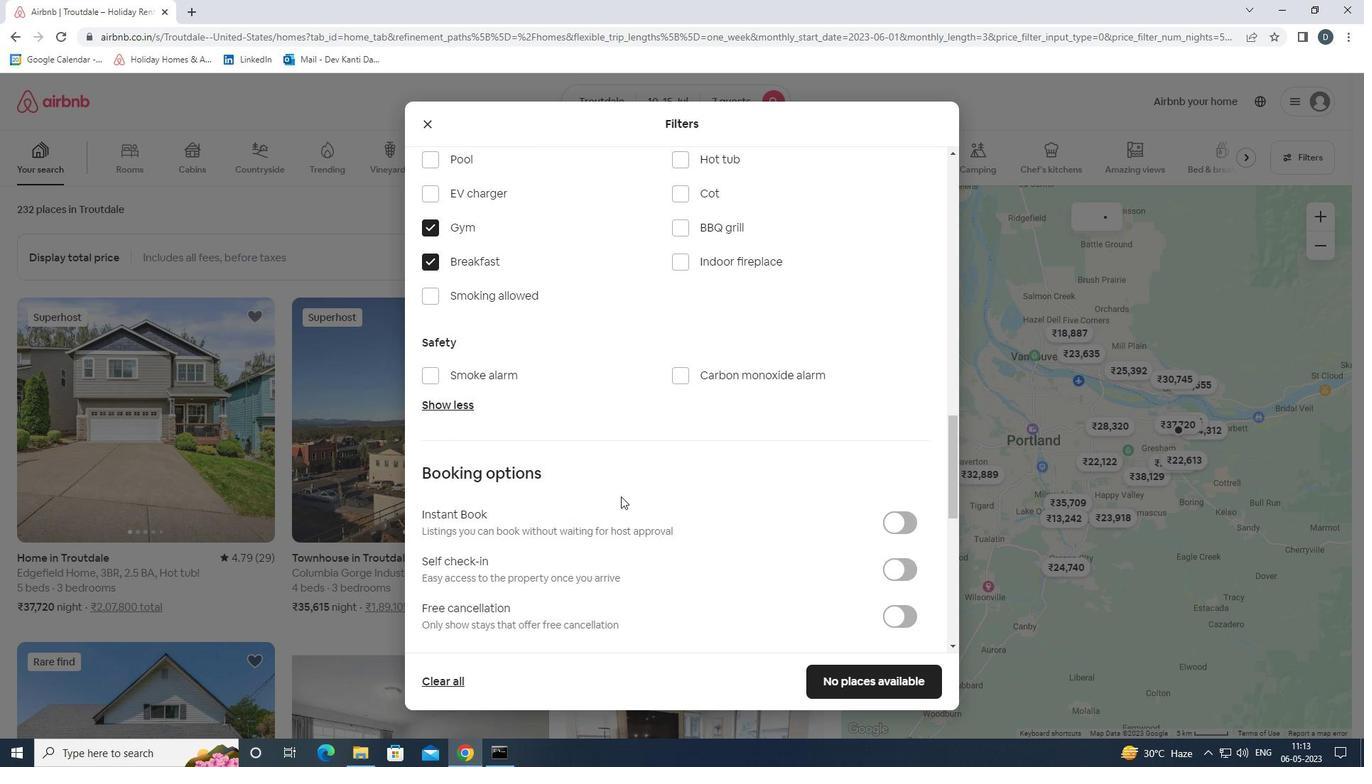 
Action: Mouse scrolled (640, 494) with delta (0, 0)
Screenshot: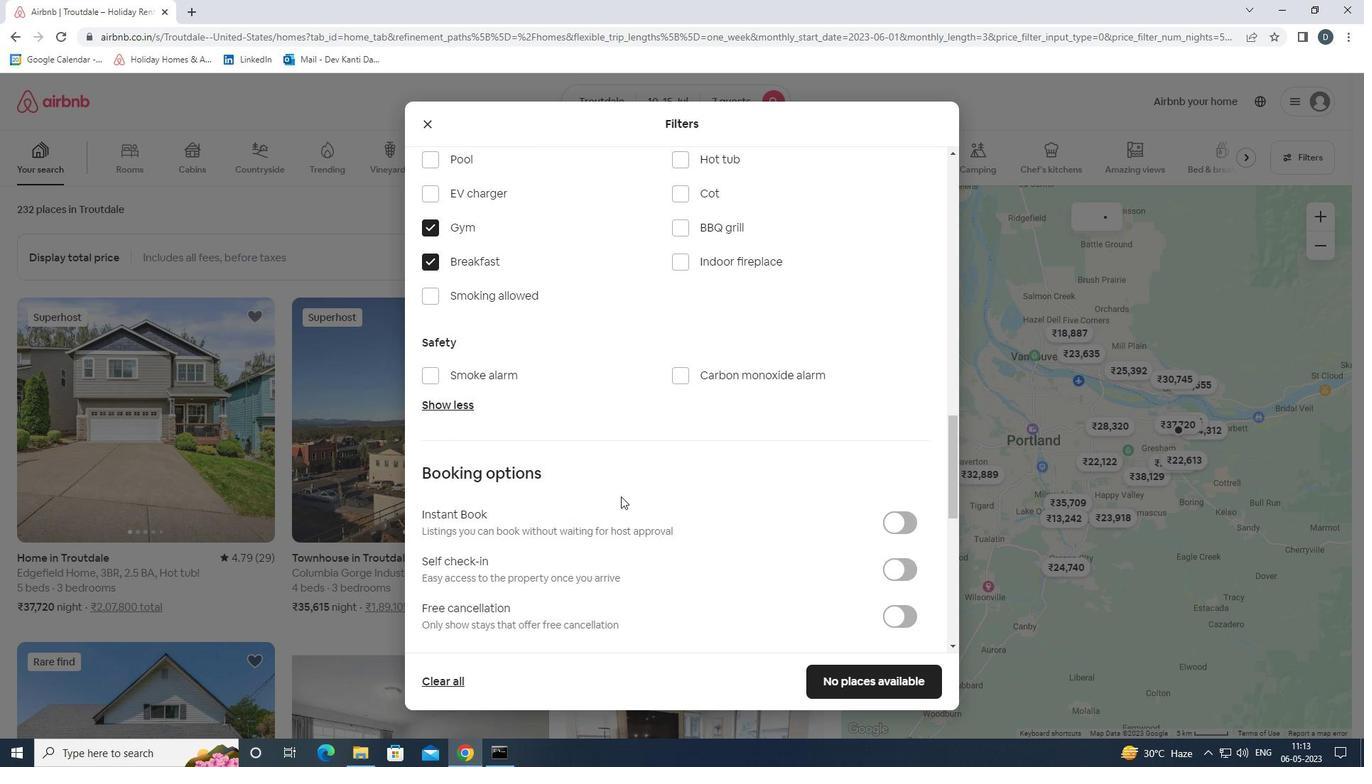 
Action: Mouse moved to (900, 353)
Screenshot: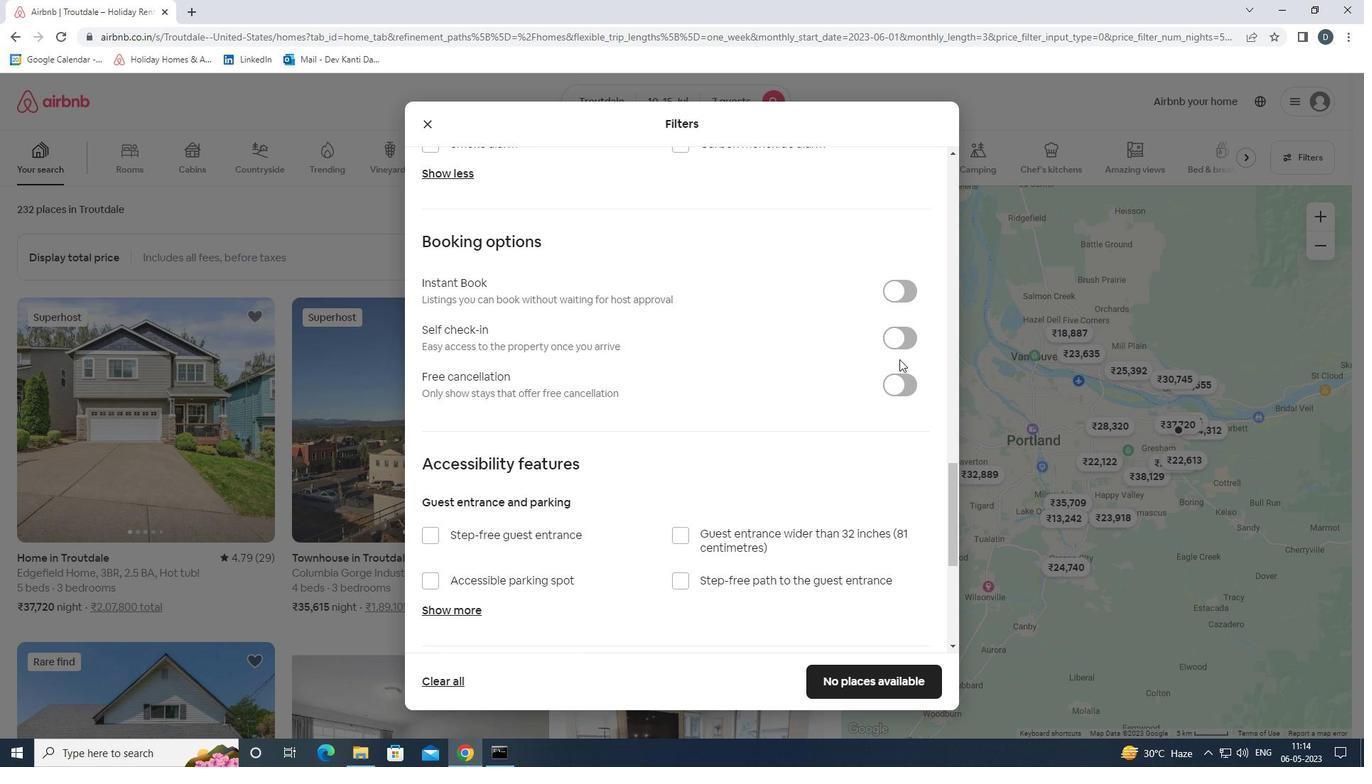 
Action: Mouse pressed left at (900, 353)
Screenshot: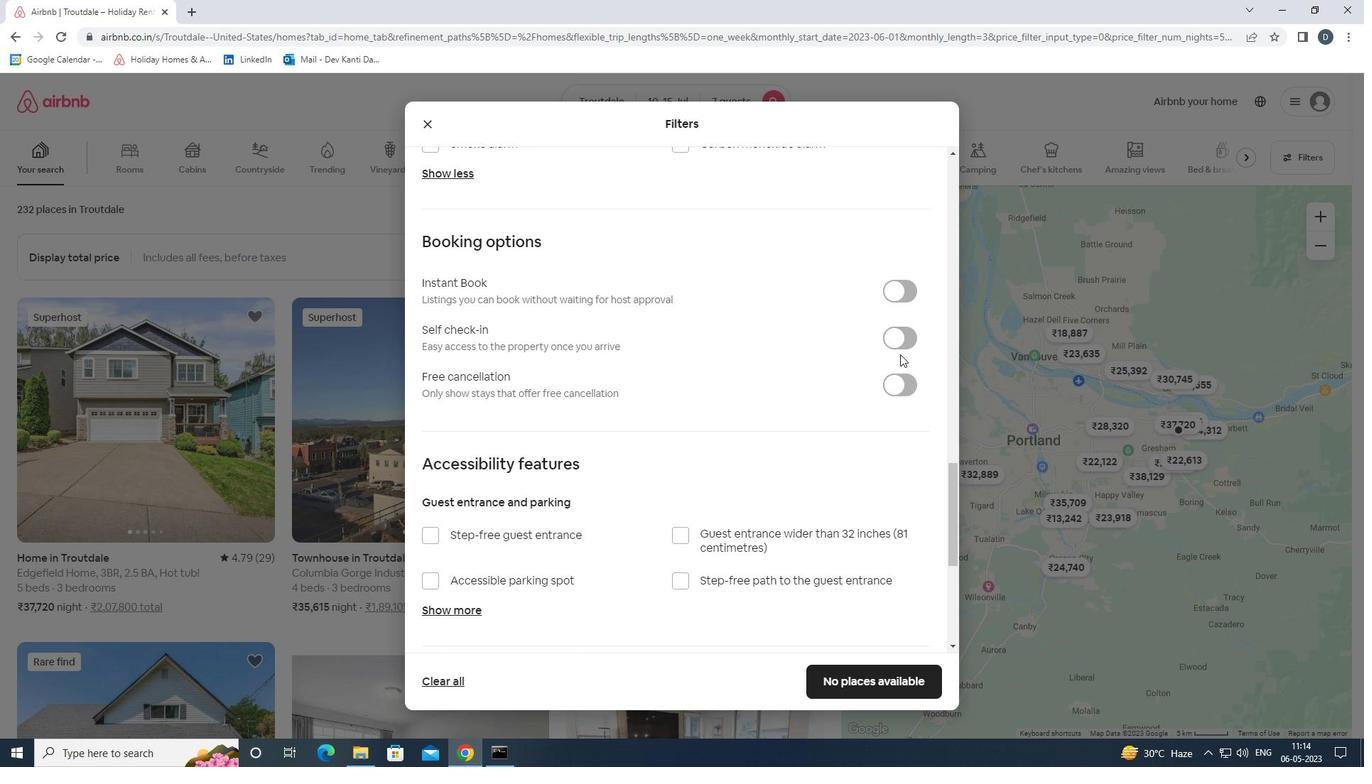 
Action: Mouse moved to (900, 342)
Screenshot: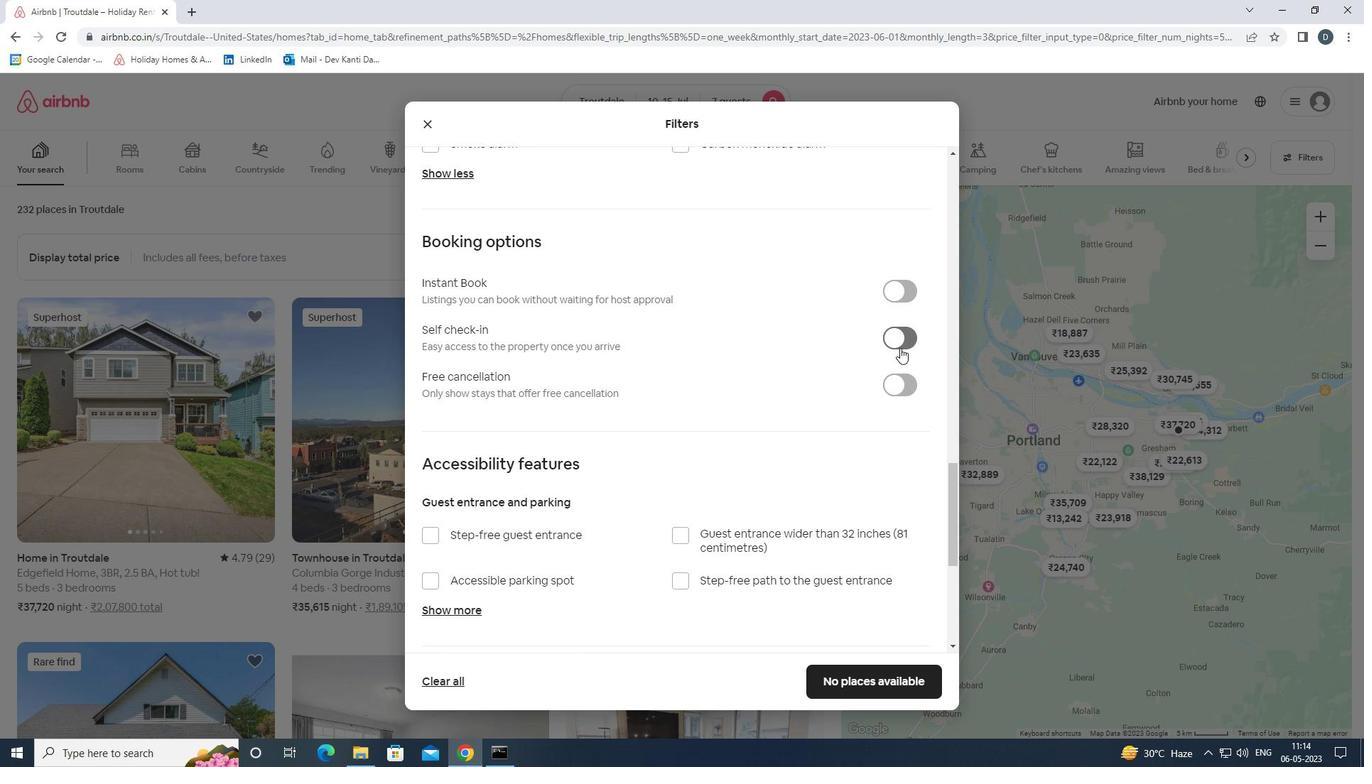 
Action: Mouse pressed left at (900, 342)
Screenshot: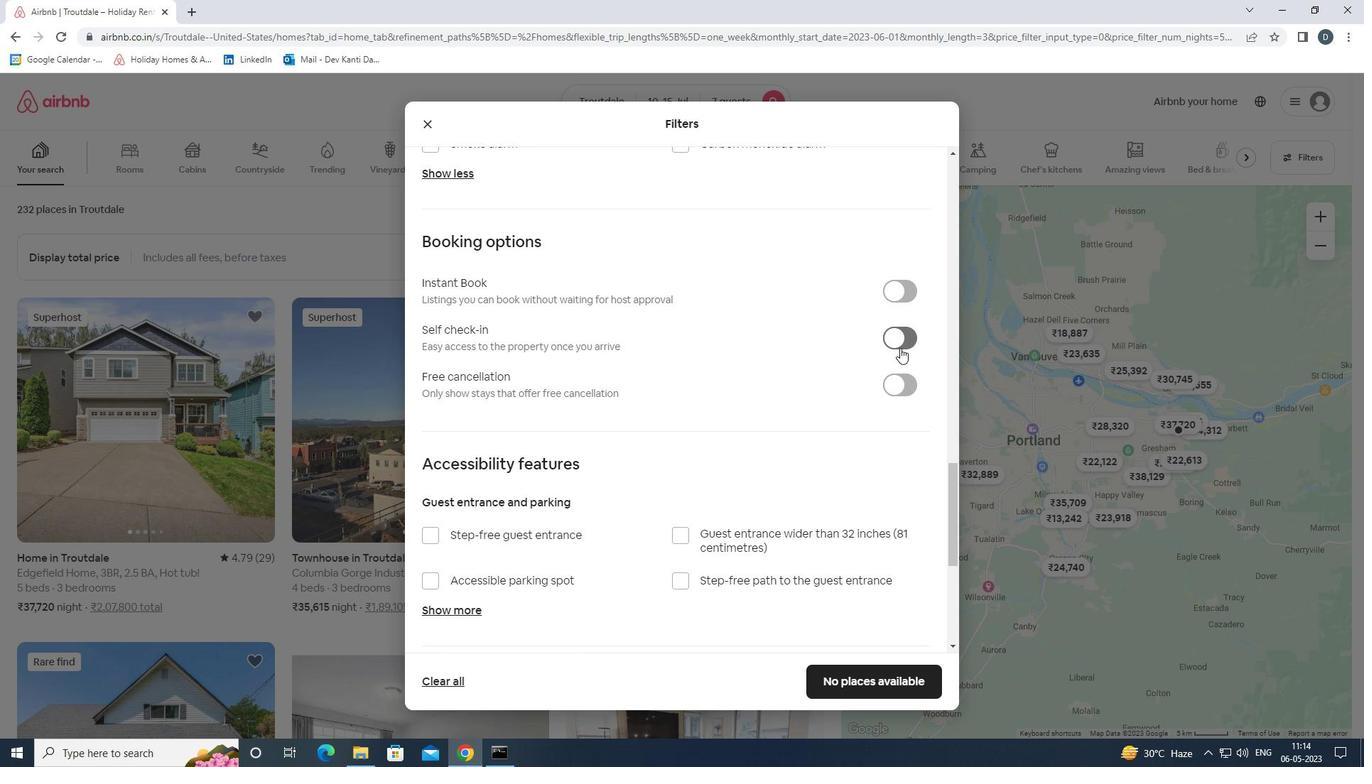 
Action: Mouse moved to (633, 463)
Screenshot: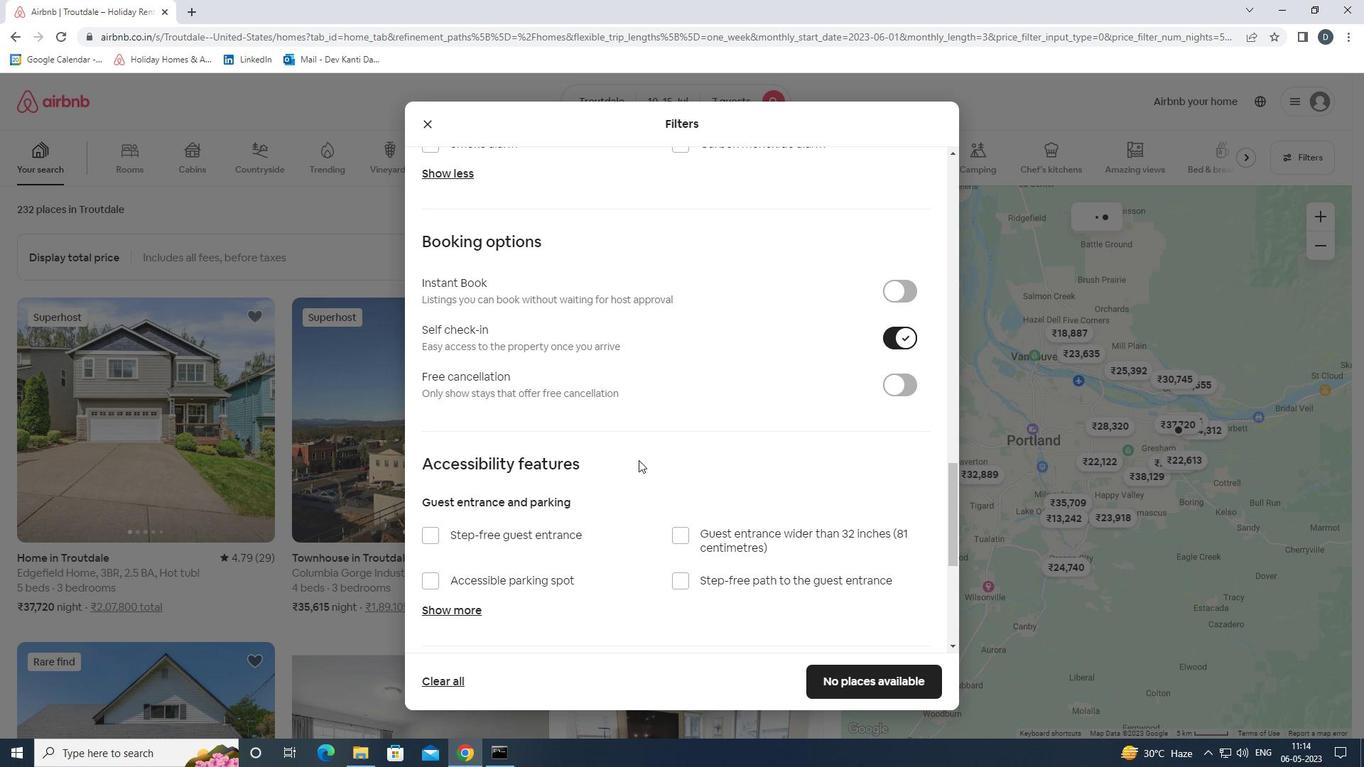 
Action: Mouse scrolled (633, 462) with delta (0, 0)
Screenshot: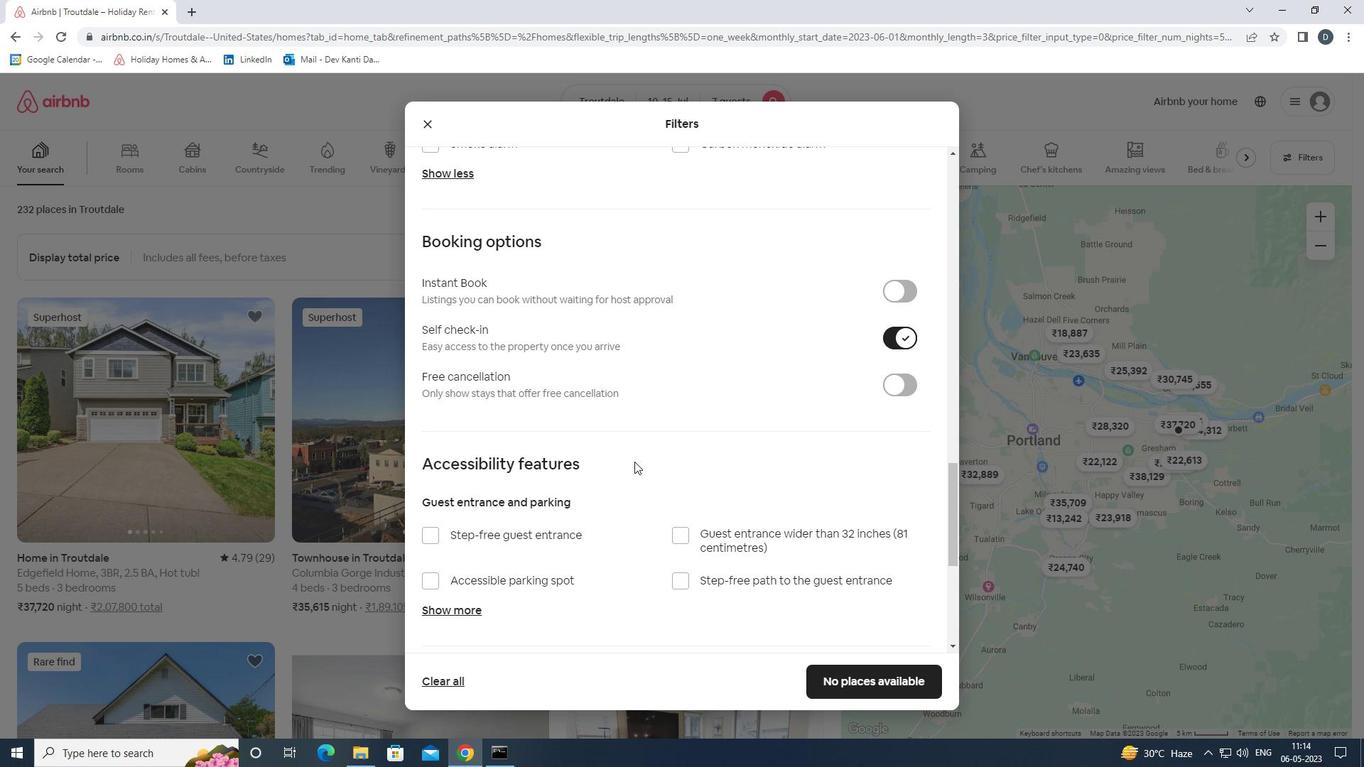 
Action: Mouse moved to (633, 463)
Screenshot: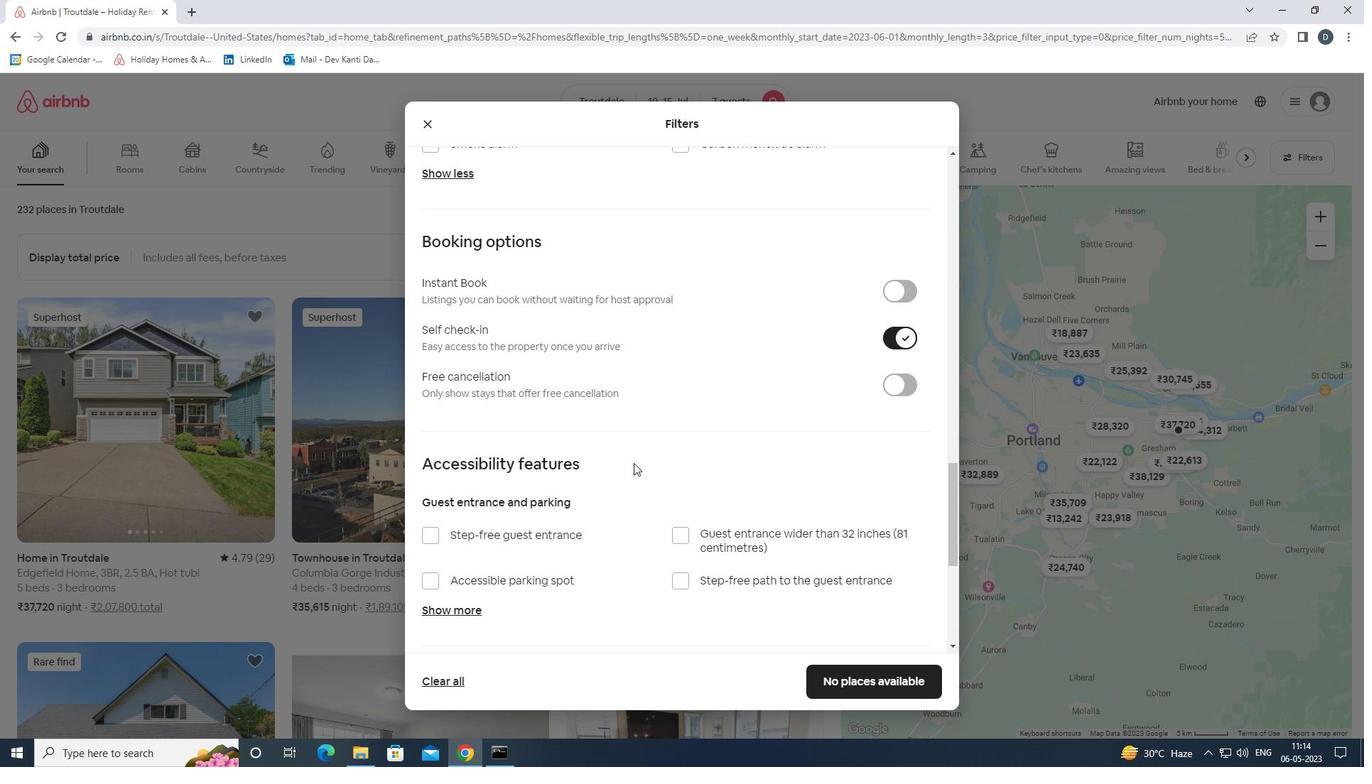 
Action: Mouse scrolled (633, 462) with delta (0, 0)
Screenshot: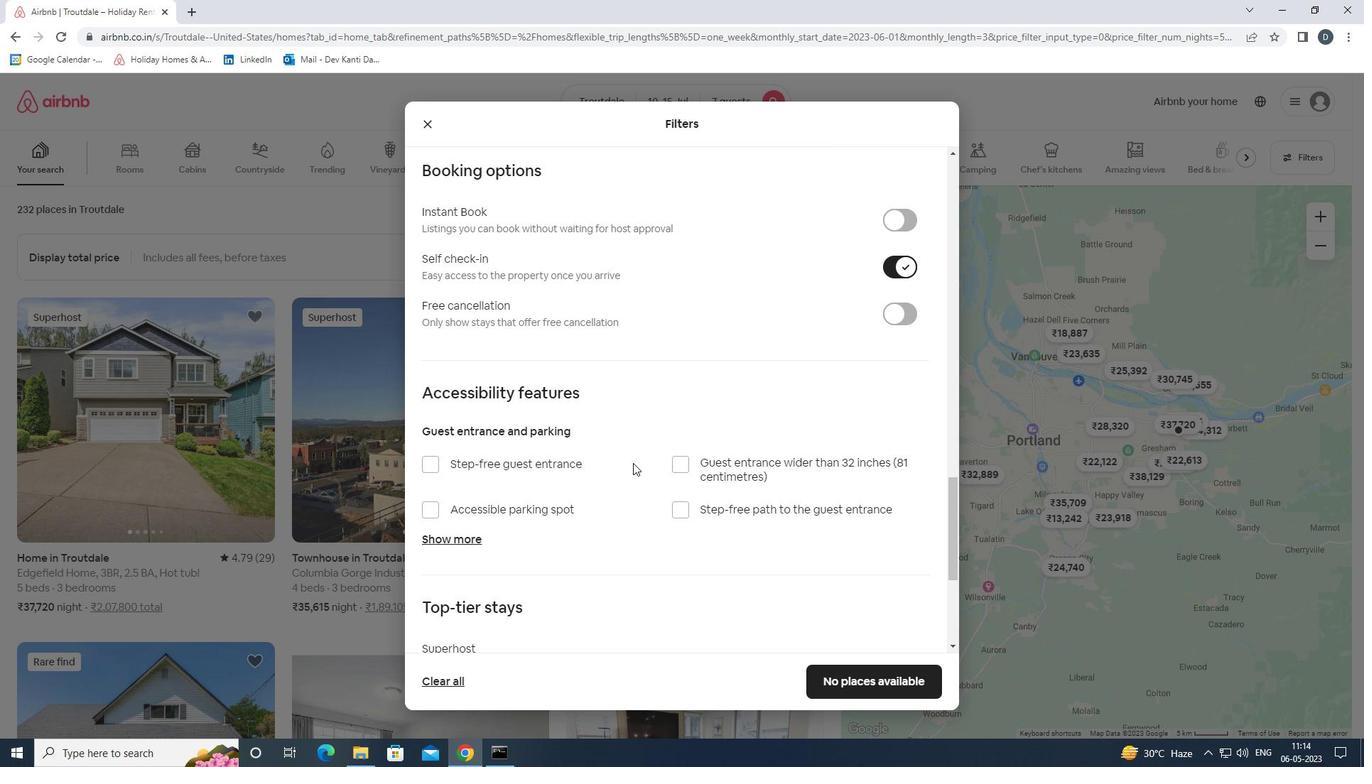 
Action: Mouse scrolled (633, 462) with delta (0, 0)
Screenshot: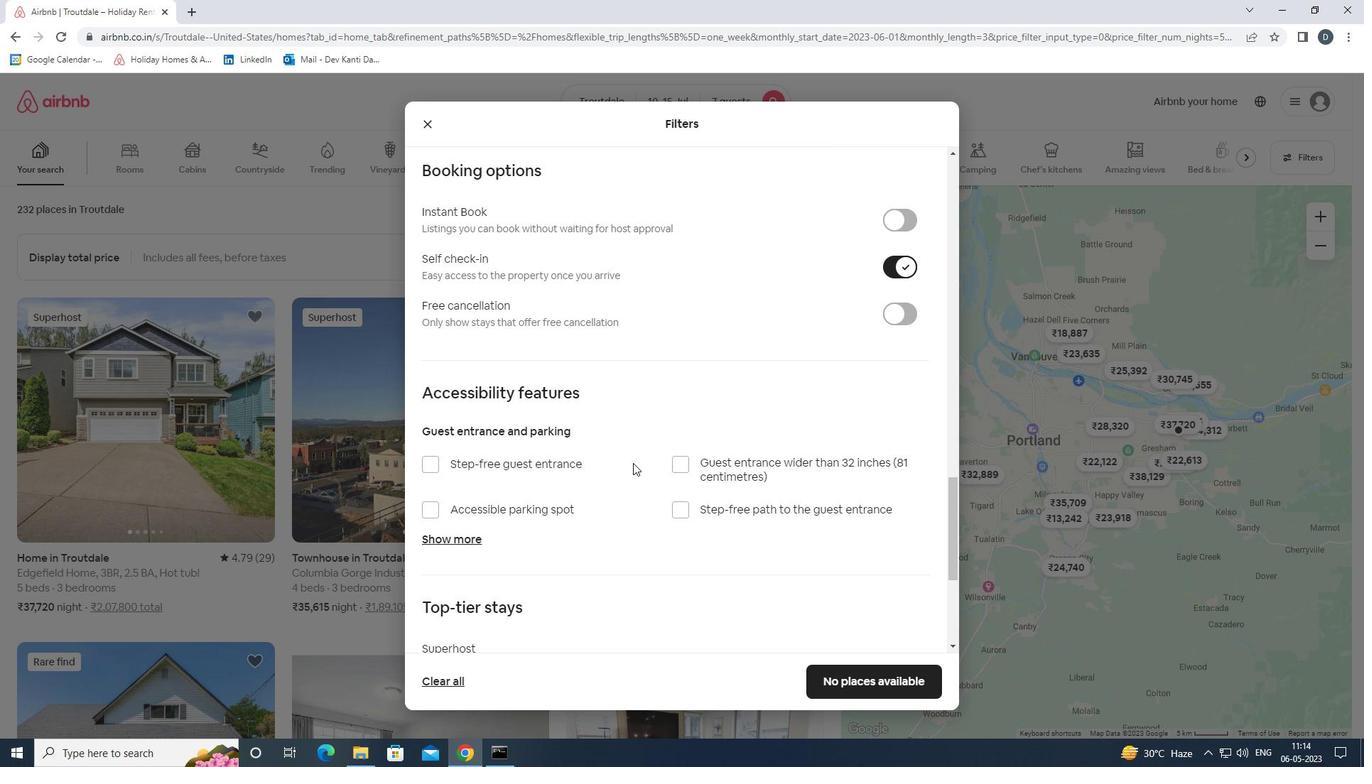 
Action: Mouse moved to (633, 463)
Screenshot: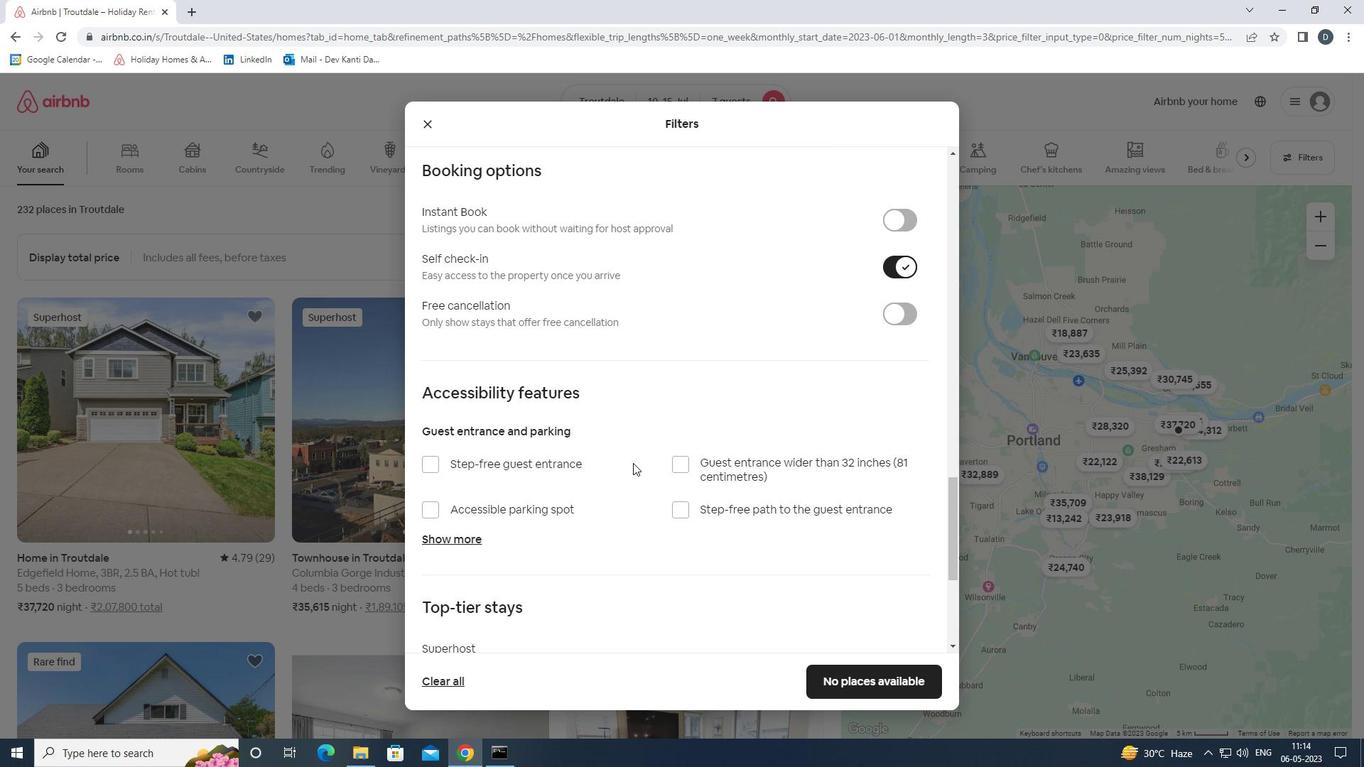 
Action: Mouse scrolled (633, 463) with delta (0, 0)
Screenshot: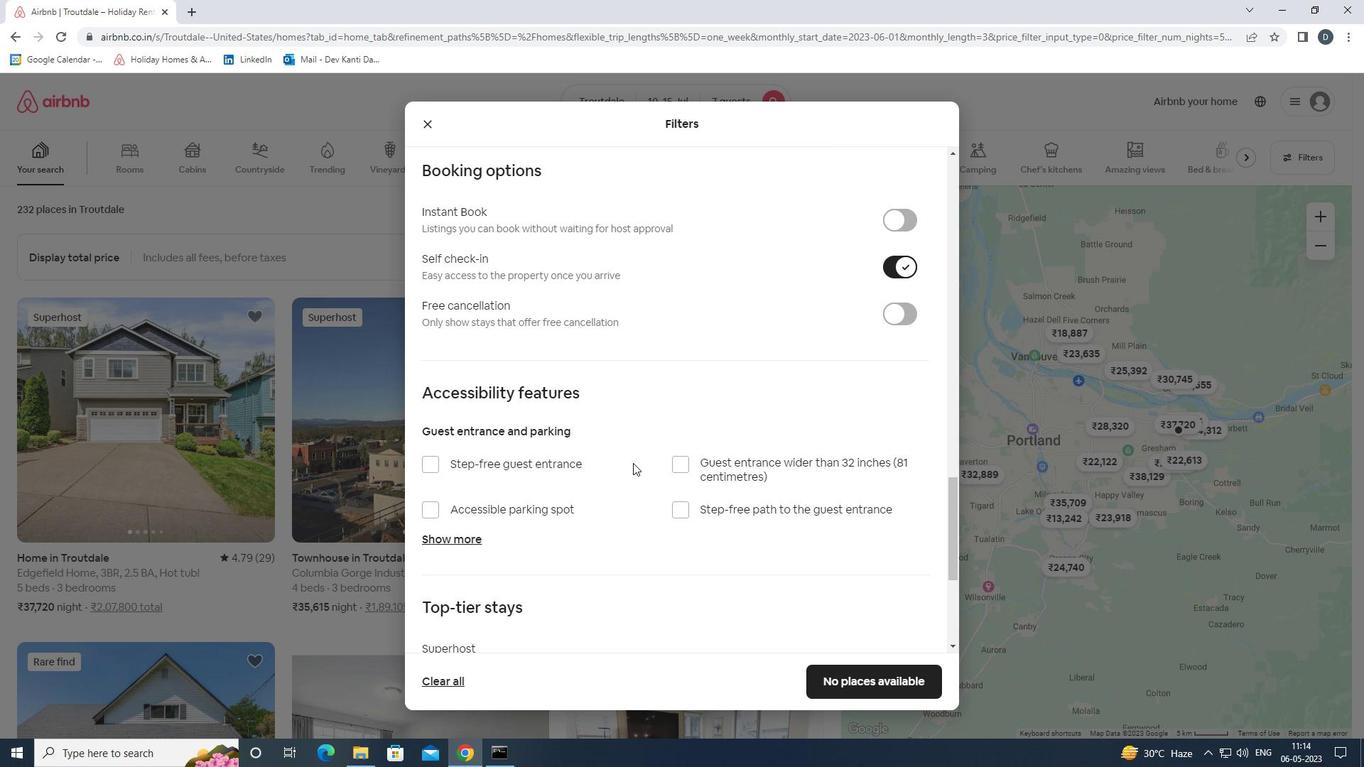 
Action: Mouse moved to (633, 464)
Screenshot: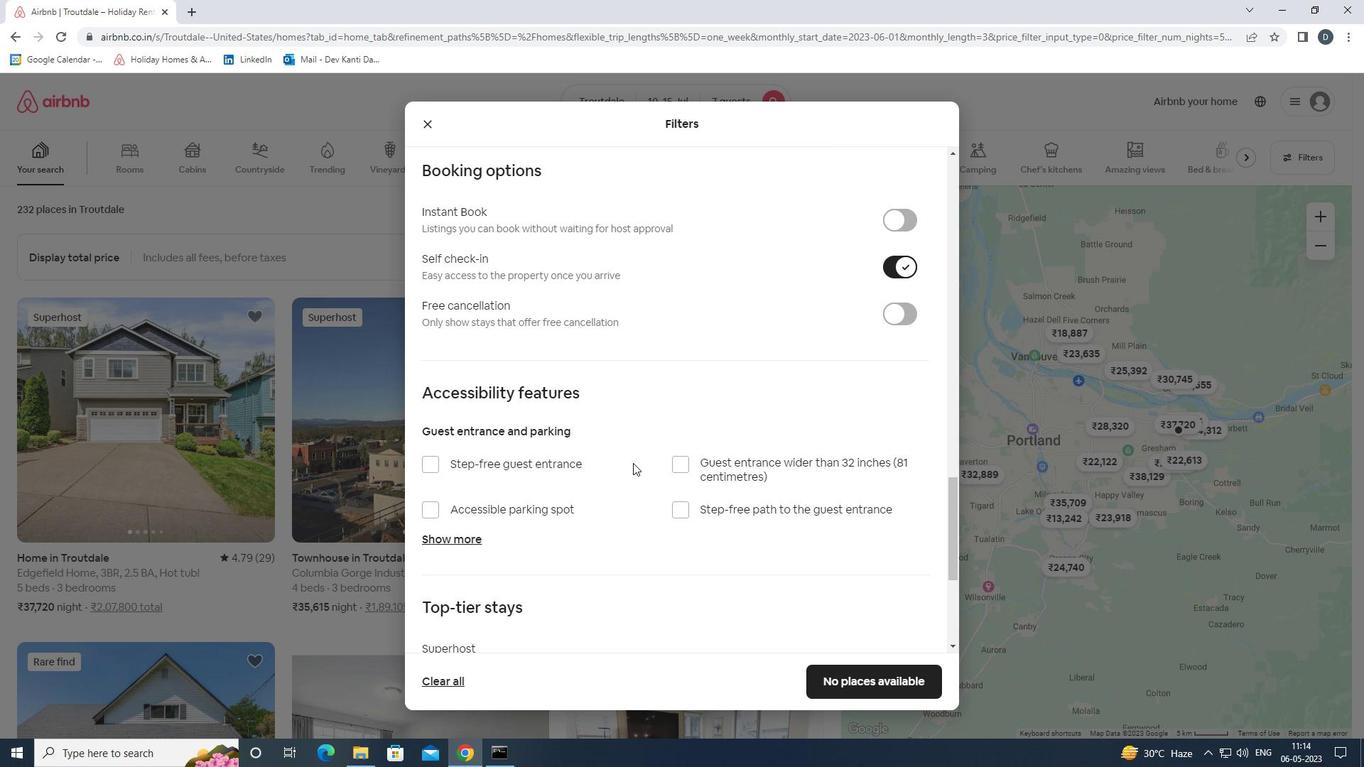 
Action: Mouse scrolled (633, 463) with delta (0, 0)
Screenshot: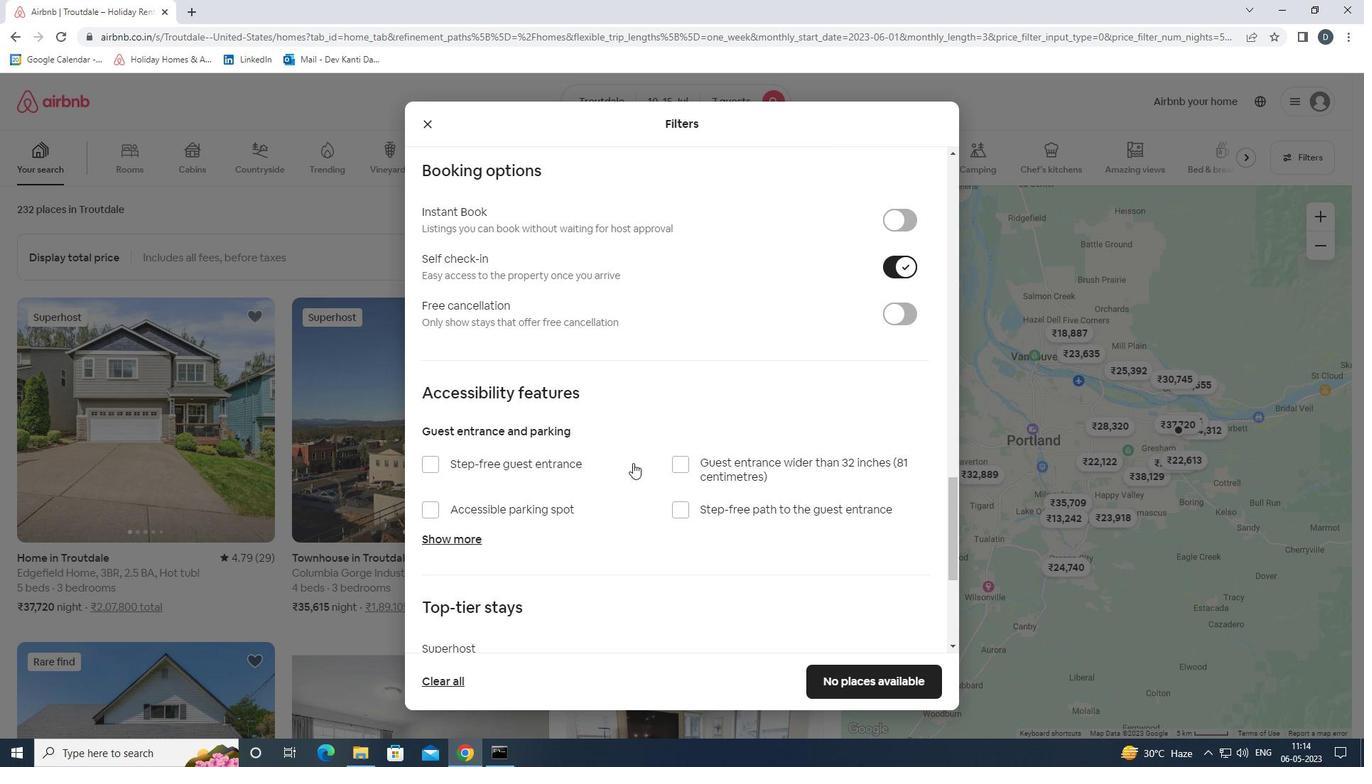 
Action: Mouse scrolled (633, 463) with delta (0, 0)
Screenshot: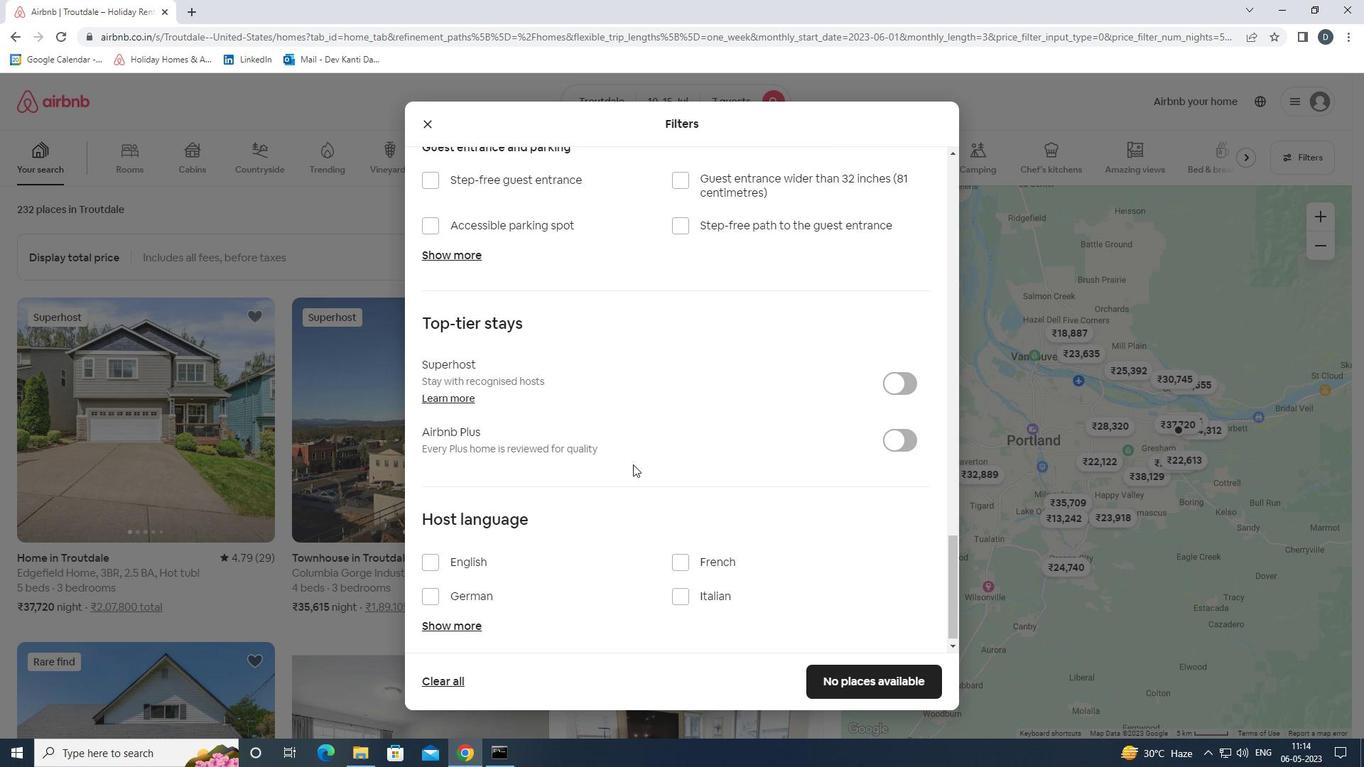 
Action: Mouse scrolled (633, 463) with delta (0, 0)
Screenshot: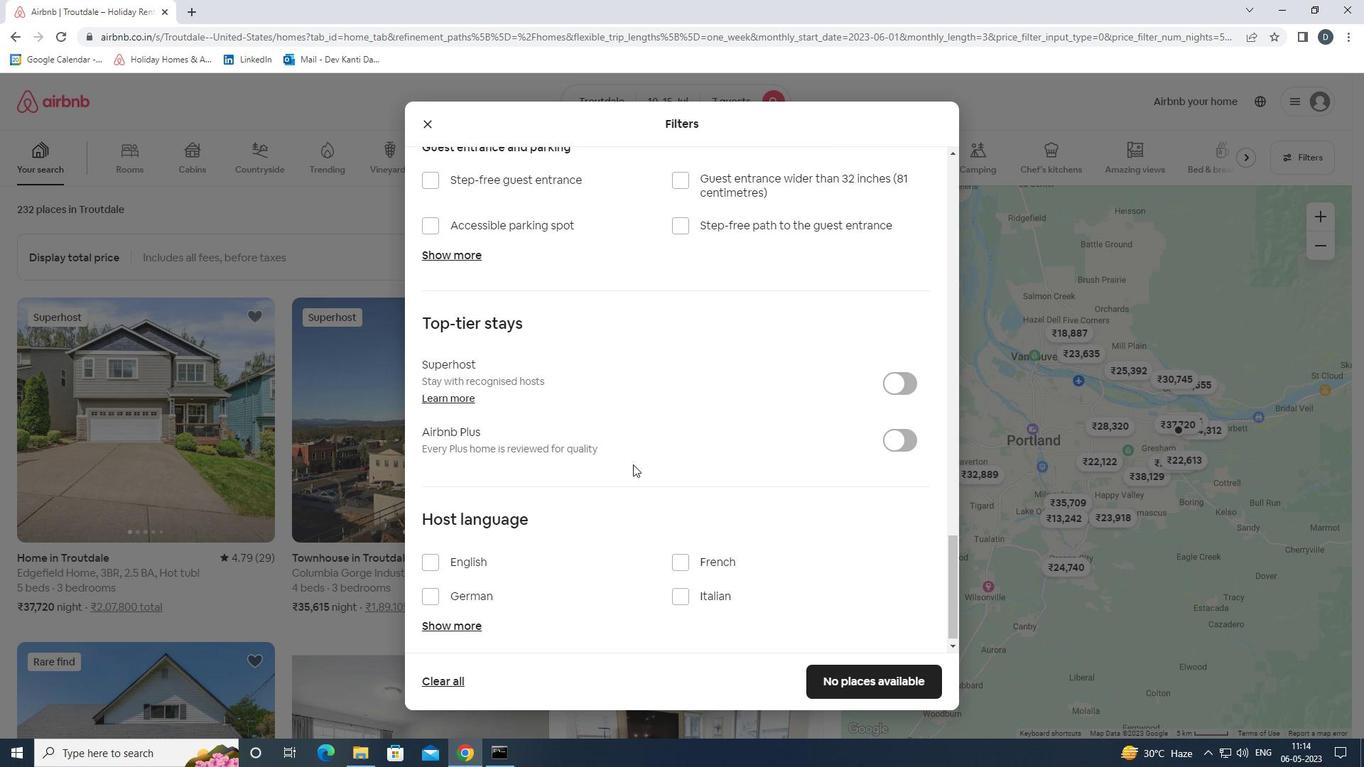 
Action: Mouse moved to (441, 561)
Screenshot: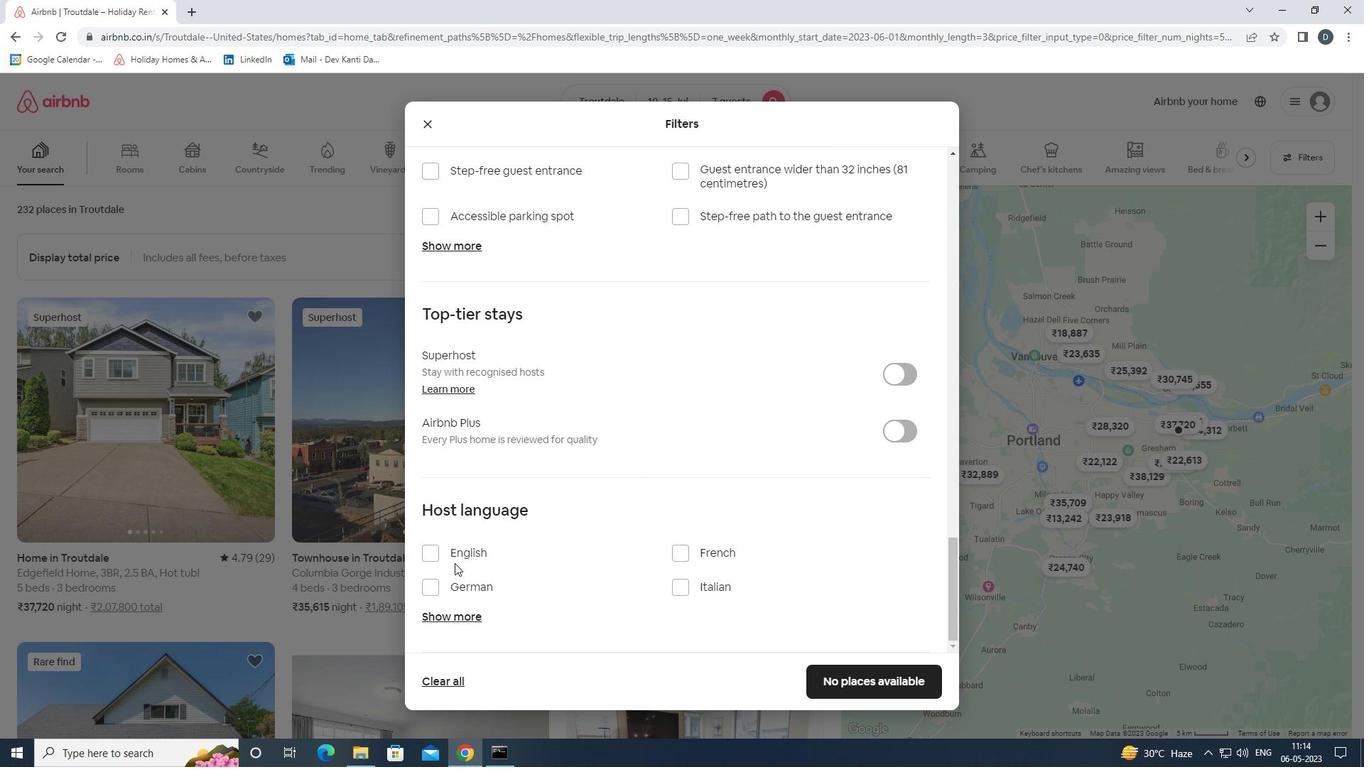 
Action: Mouse pressed left at (441, 561)
Screenshot: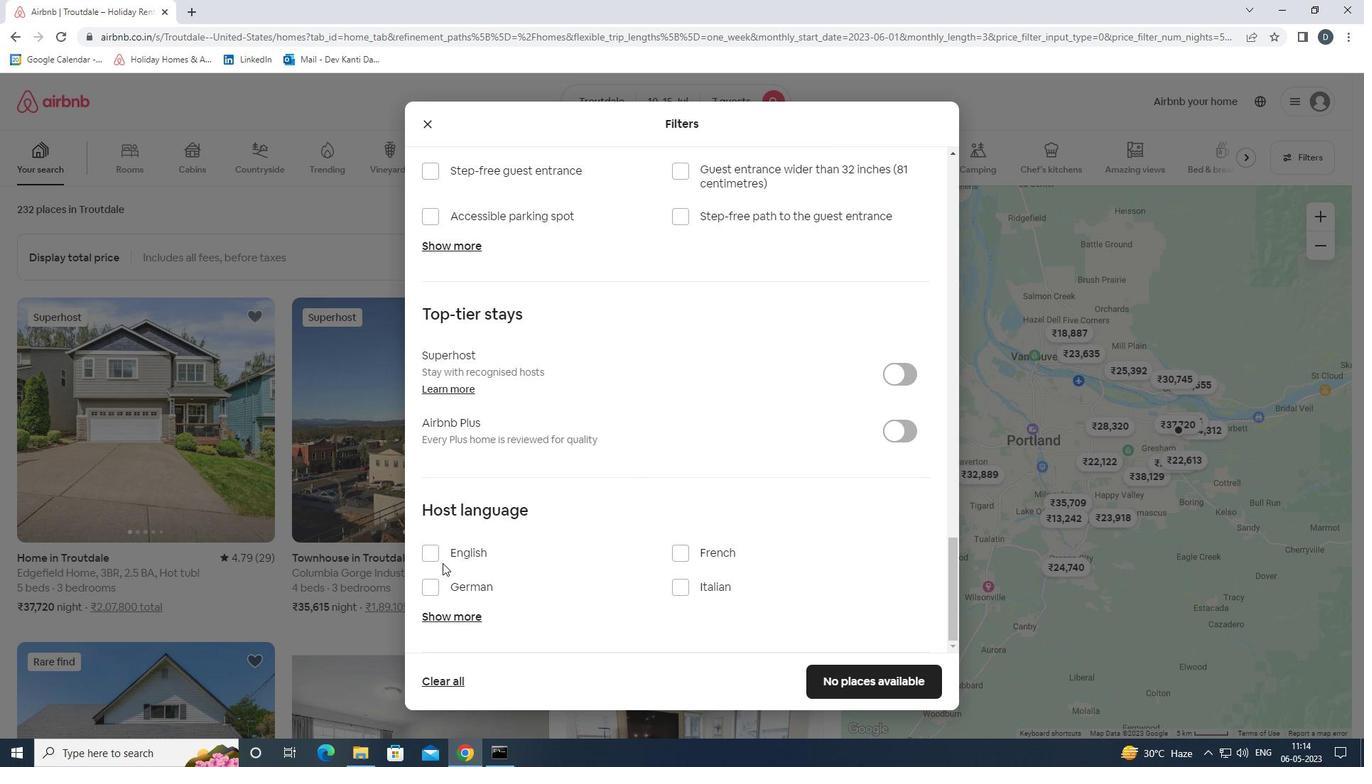 
Action: Mouse moved to (906, 676)
Screenshot: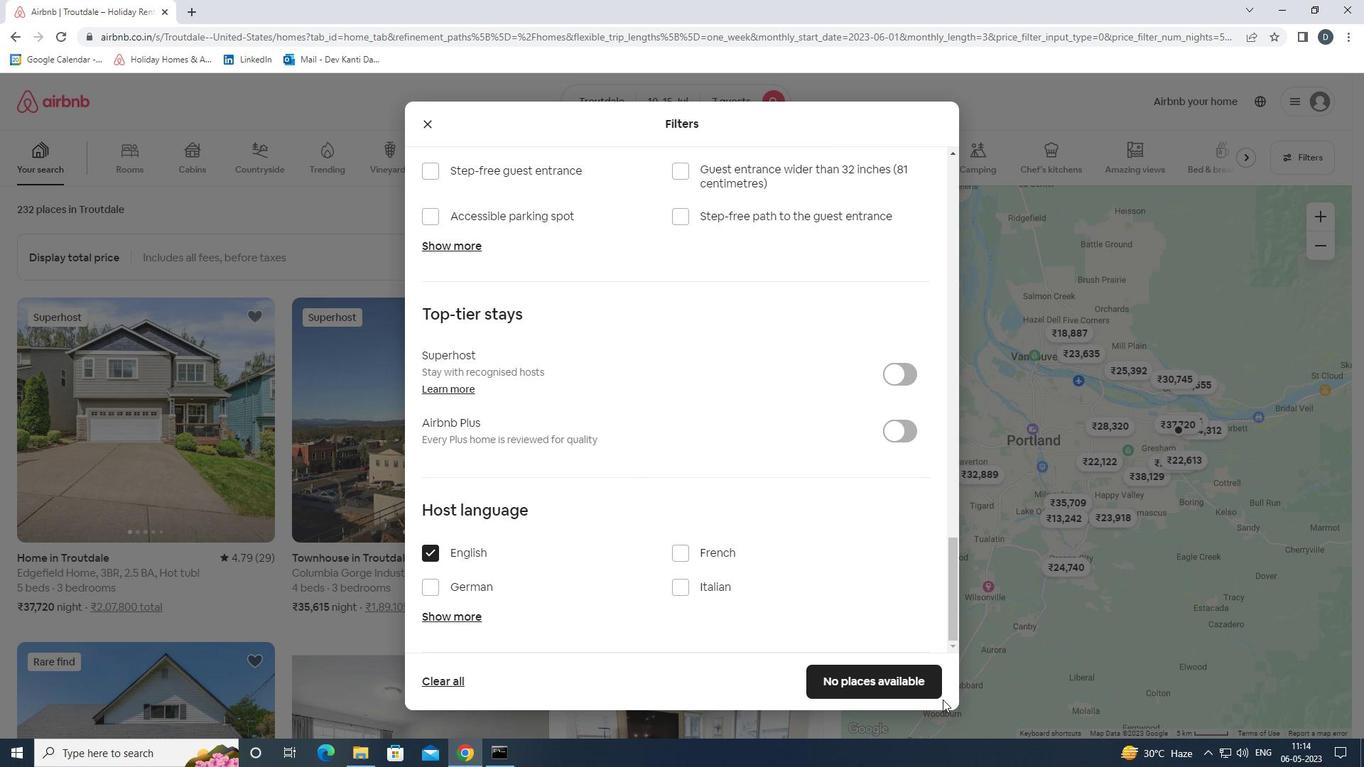 
Action: Mouse pressed left at (906, 676)
Screenshot: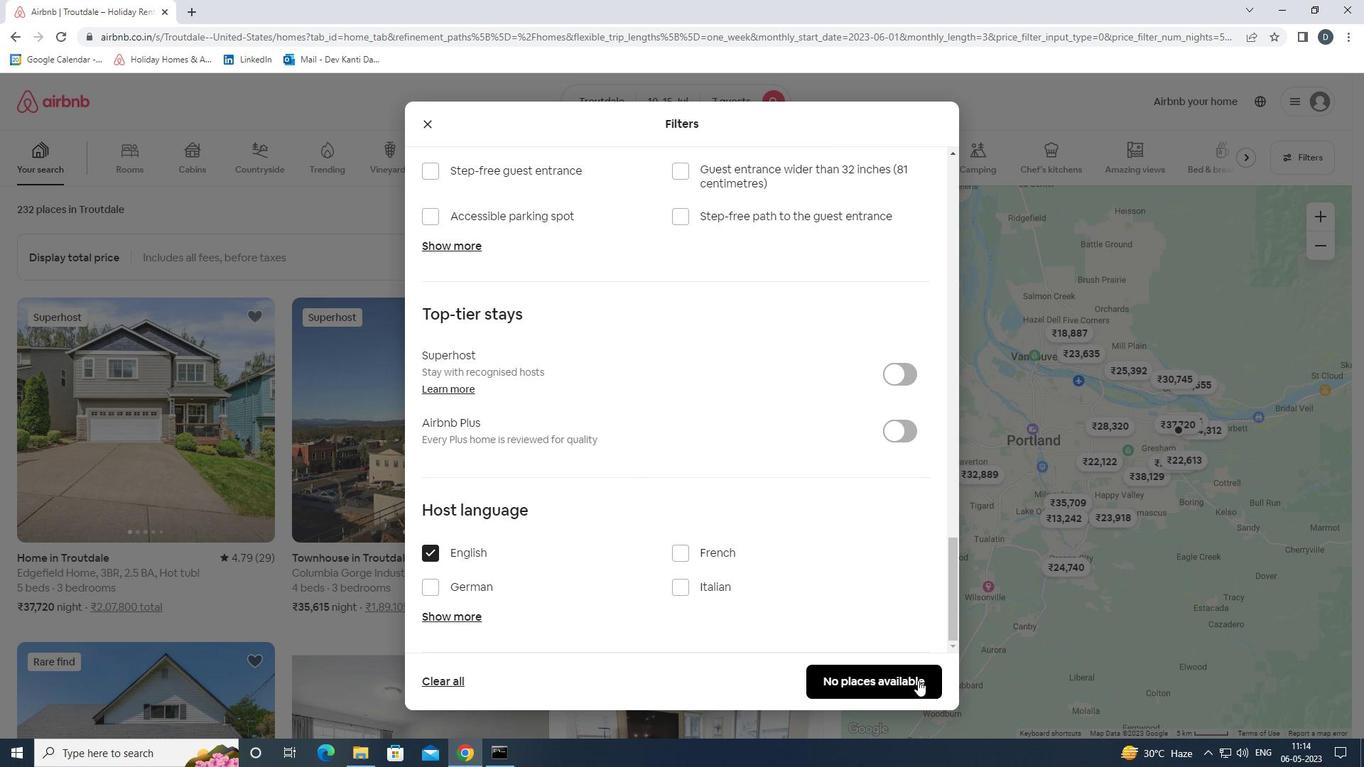 
Action: Mouse moved to (780, 483)
Screenshot: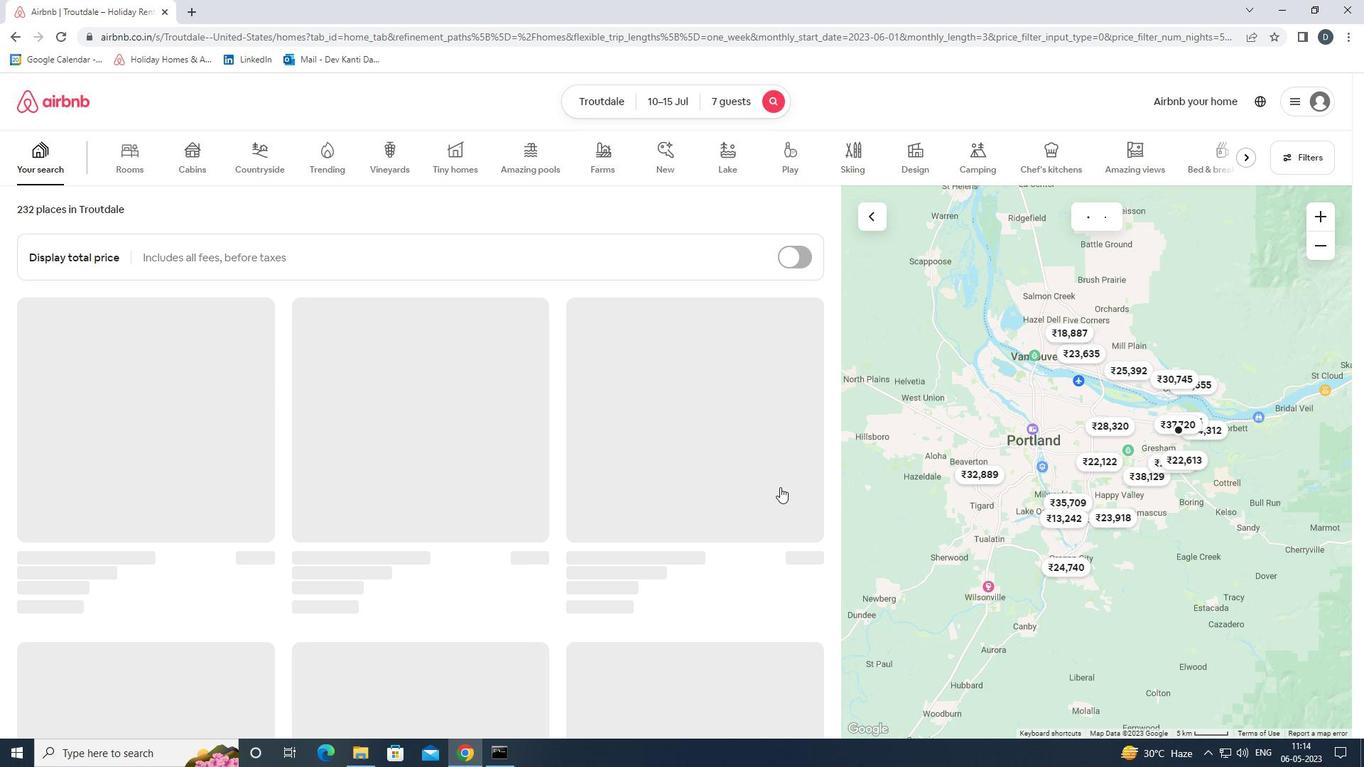 
